 Task: Look for space in Miramichi, Canada from 5th September, 2023 to 12th September, 2023 for 2 adults in price range Rs.10000 to Rs.15000.  With 1  bedroom having 1 bed and 1 bathroom. Property type can be house, flat, guest house, hotel. Booking option can be shelf check-in. Required host language is English.
Action: Mouse moved to (547, 114)
Screenshot: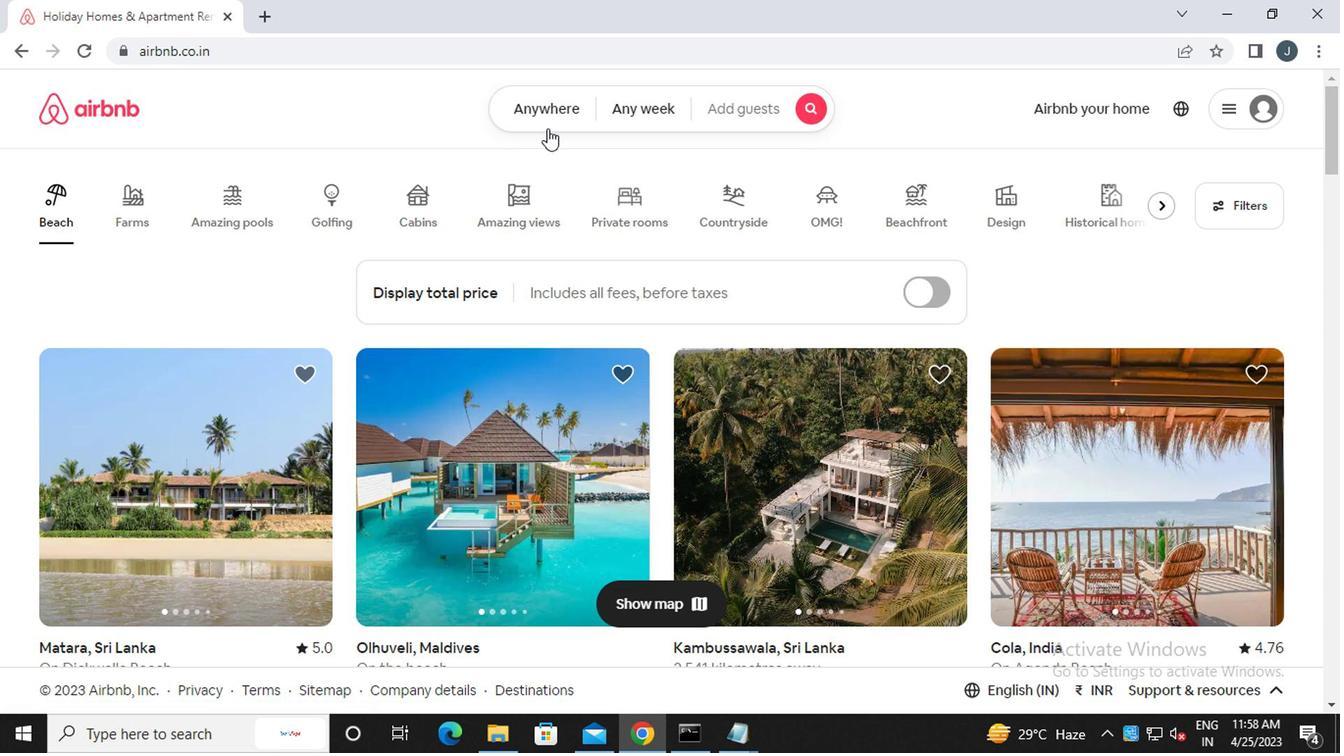 
Action: Mouse pressed left at (547, 114)
Screenshot: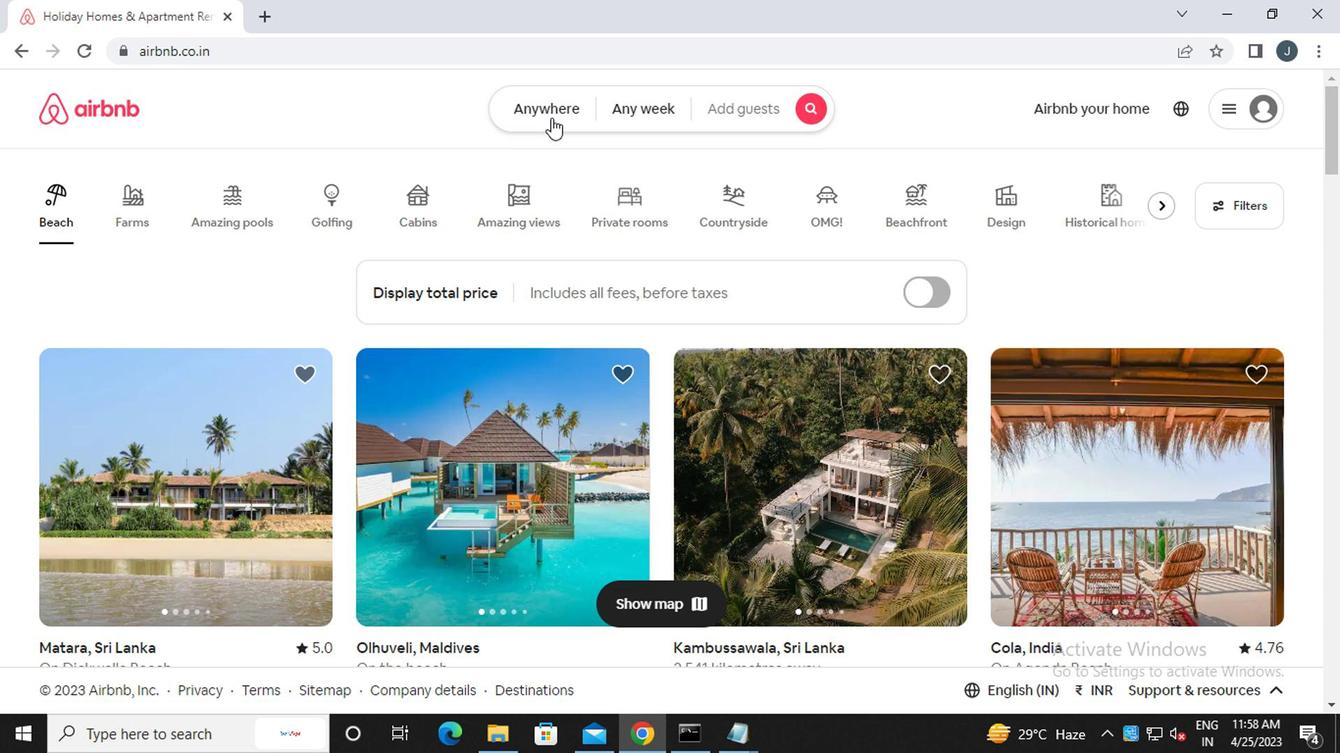 
Action: Mouse moved to (341, 192)
Screenshot: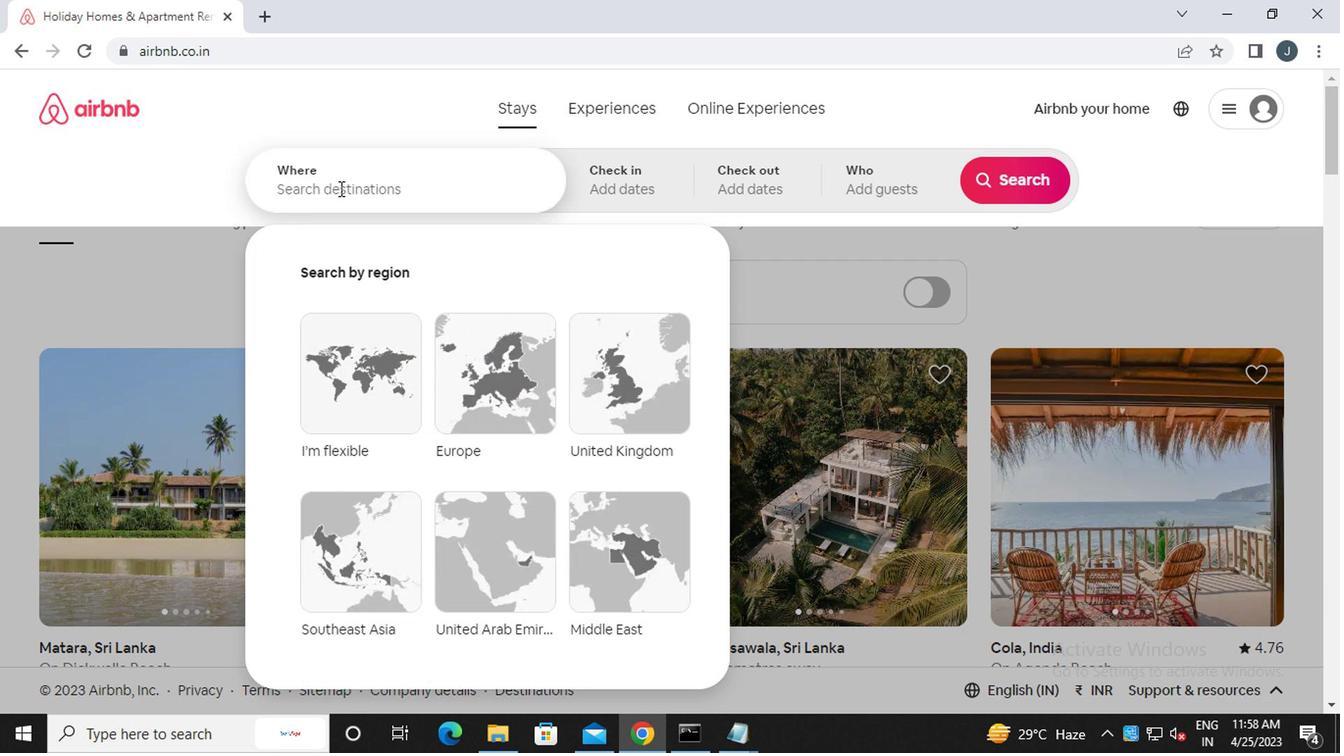 
Action: Mouse pressed left at (341, 192)
Screenshot: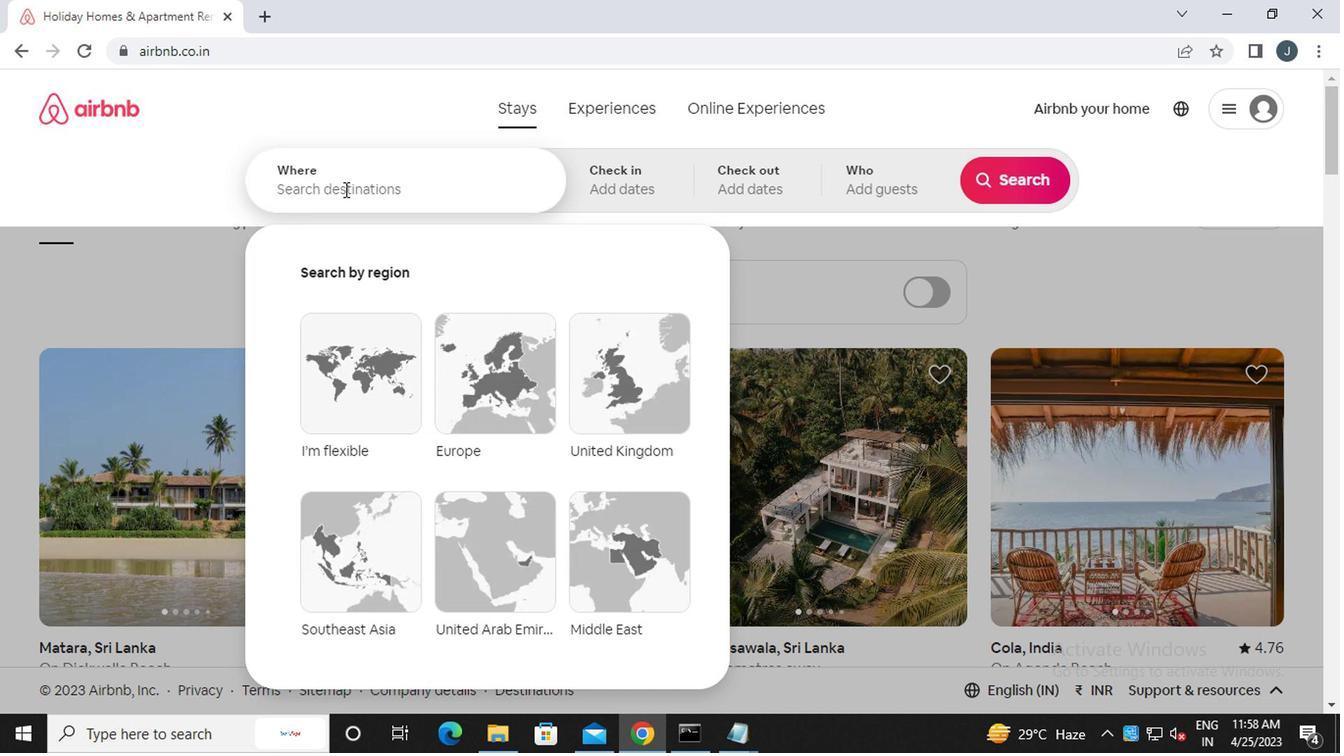 
Action: Key pressed m<Key.caps_lock>iramichi,<Key.caps_lock>c<Key.caps_lock>anada
Screenshot: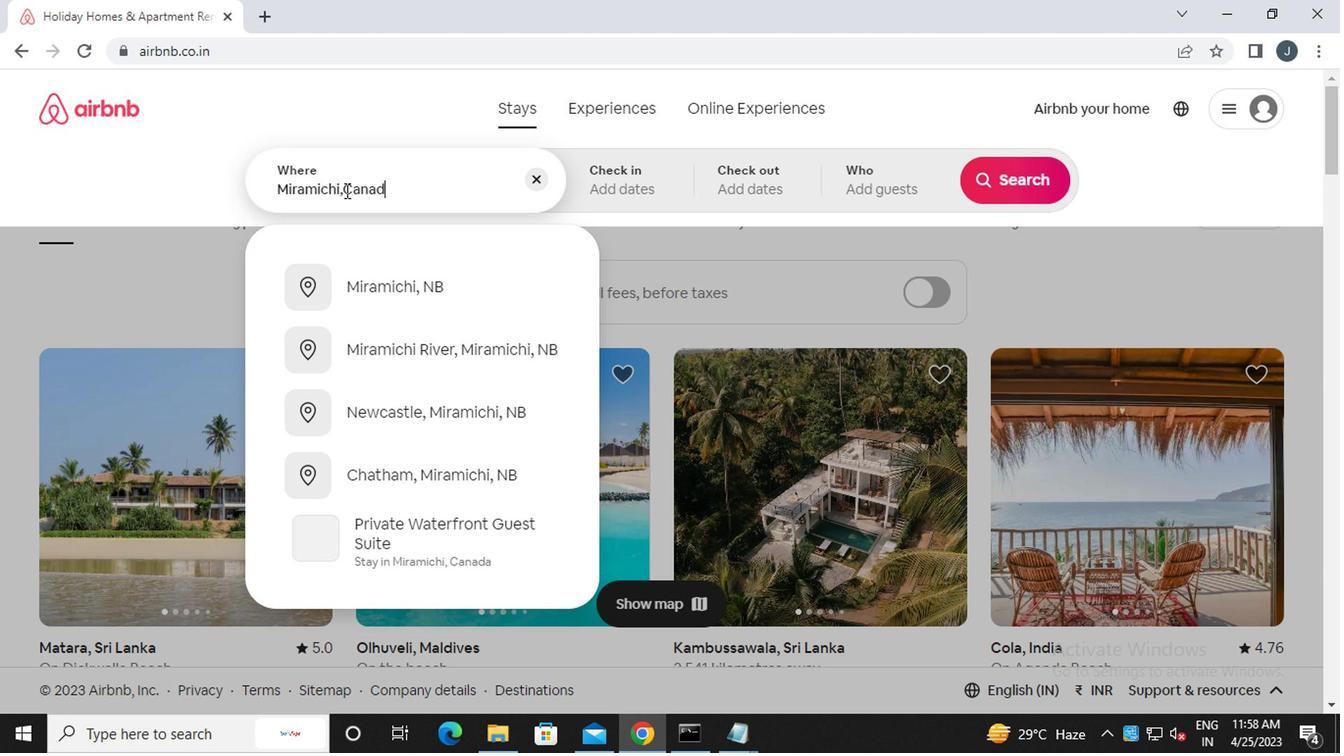 
Action: Mouse moved to (614, 177)
Screenshot: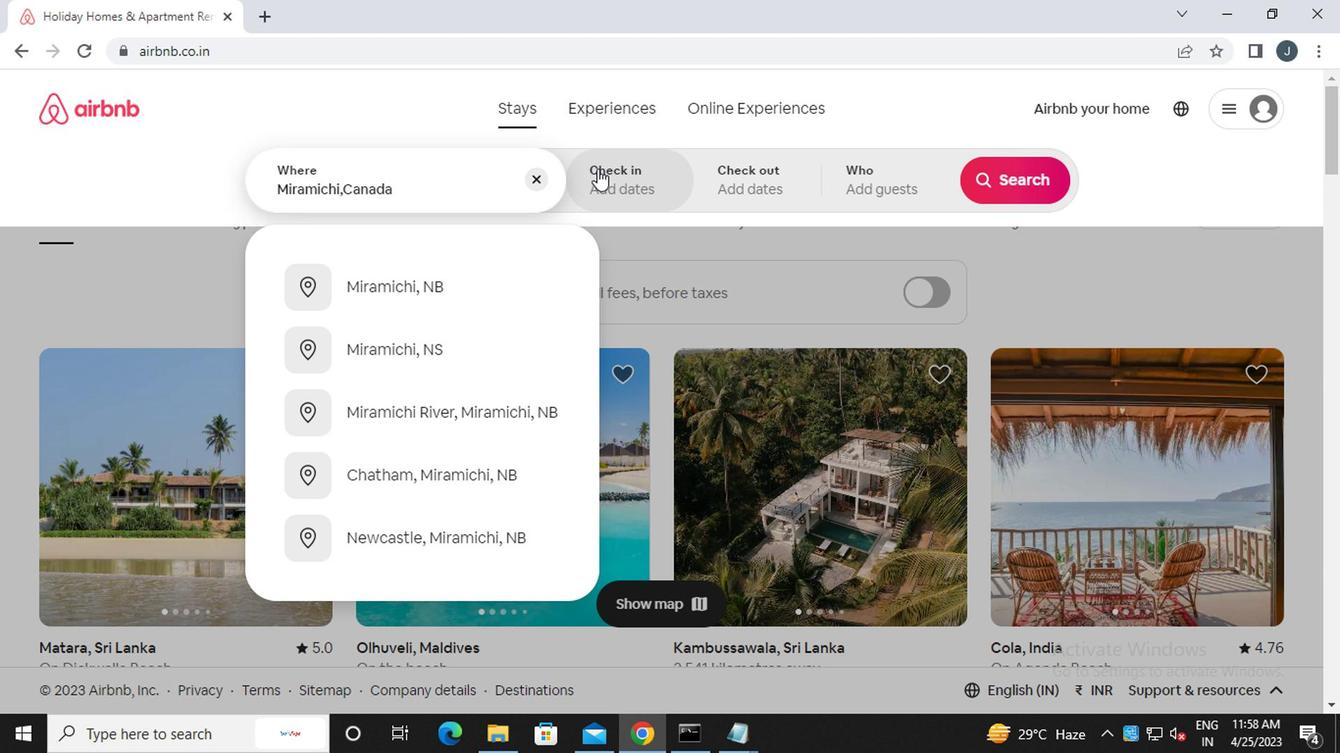 
Action: Mouse pressed left at (614, 177)
Screenshot: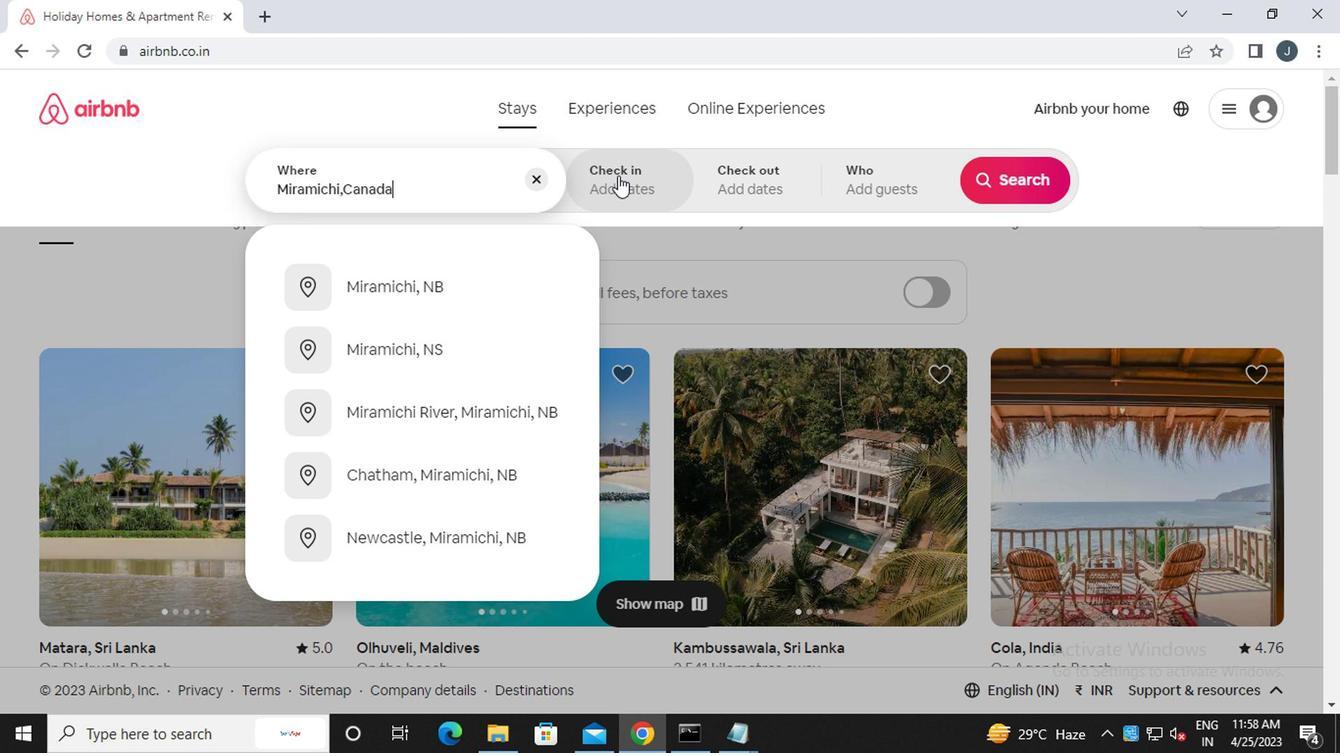 
Action: Mouse moved to (1002, 339)
Screenshot: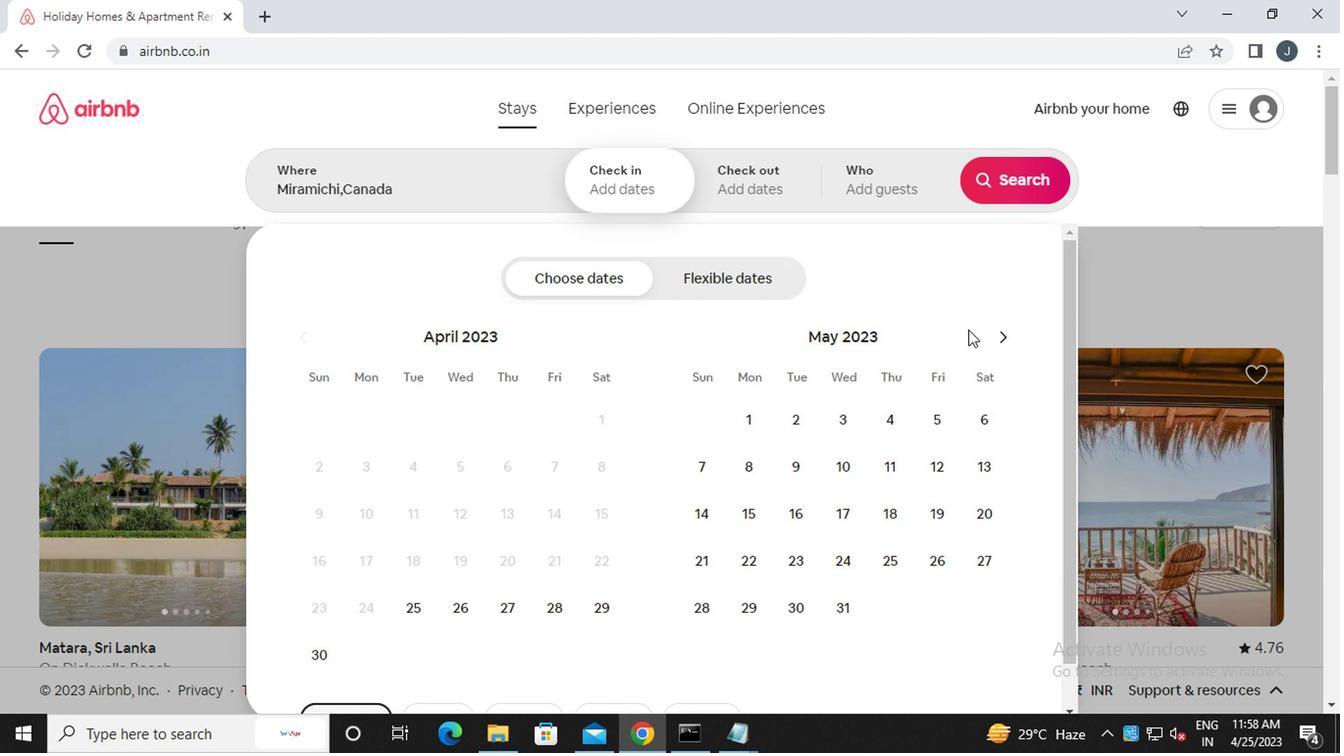 
Action: Mouse pressed left at (1002, 339)
Screenshot: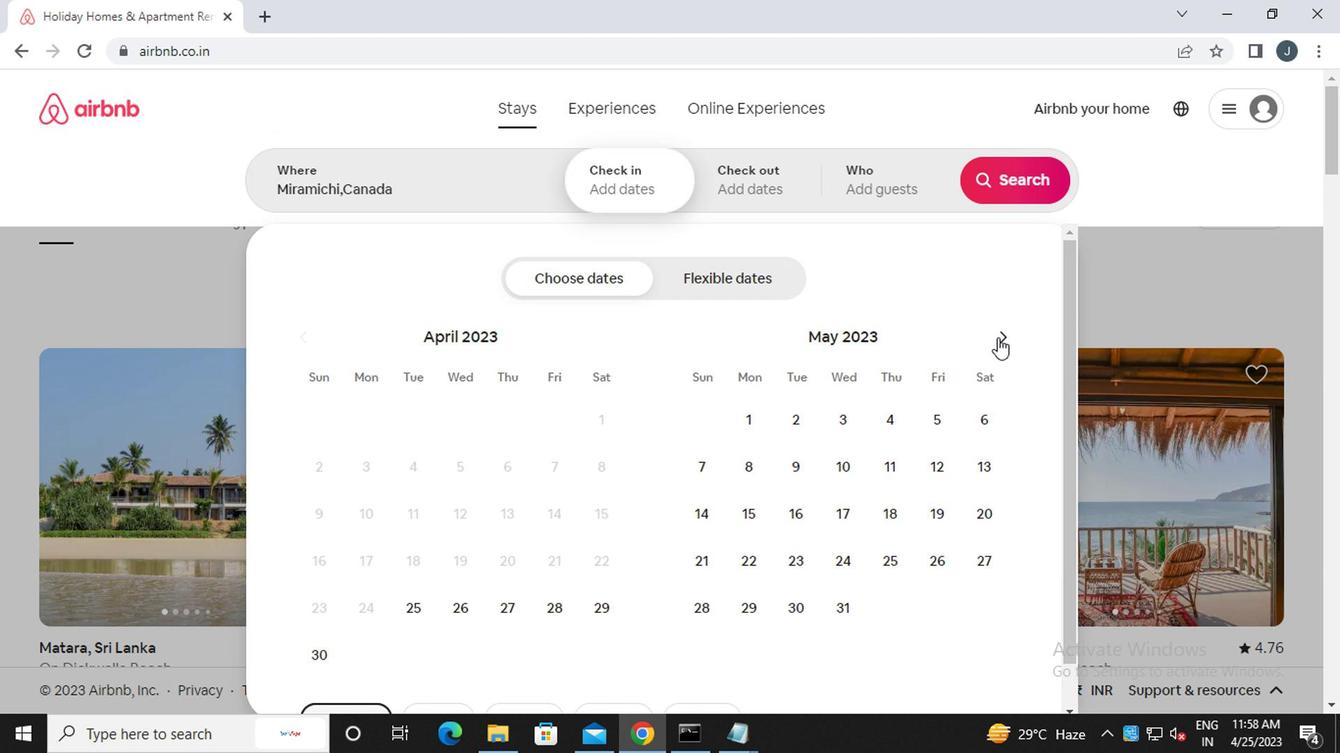 
Action: Mouse moved to (1003, 337)
Screenshot: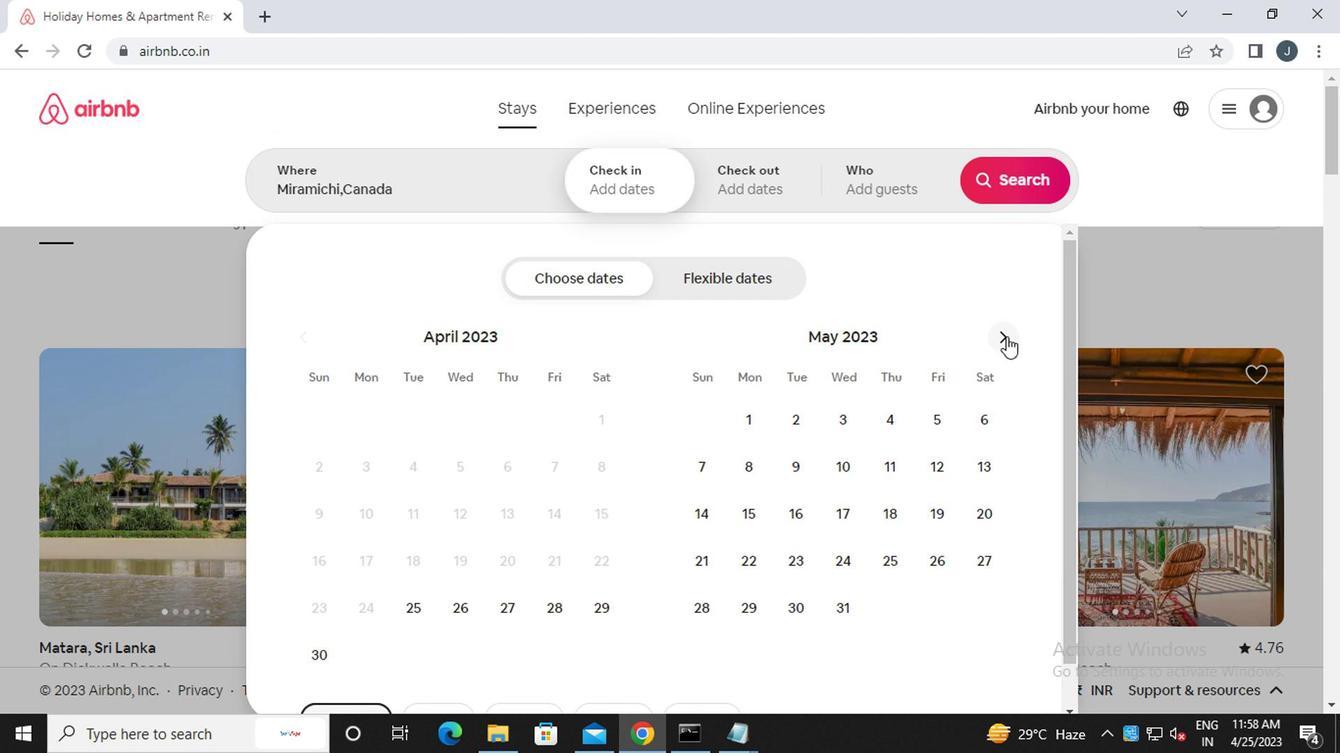 
Action: Mouse pressed left at (1003, 337)
Screenshot: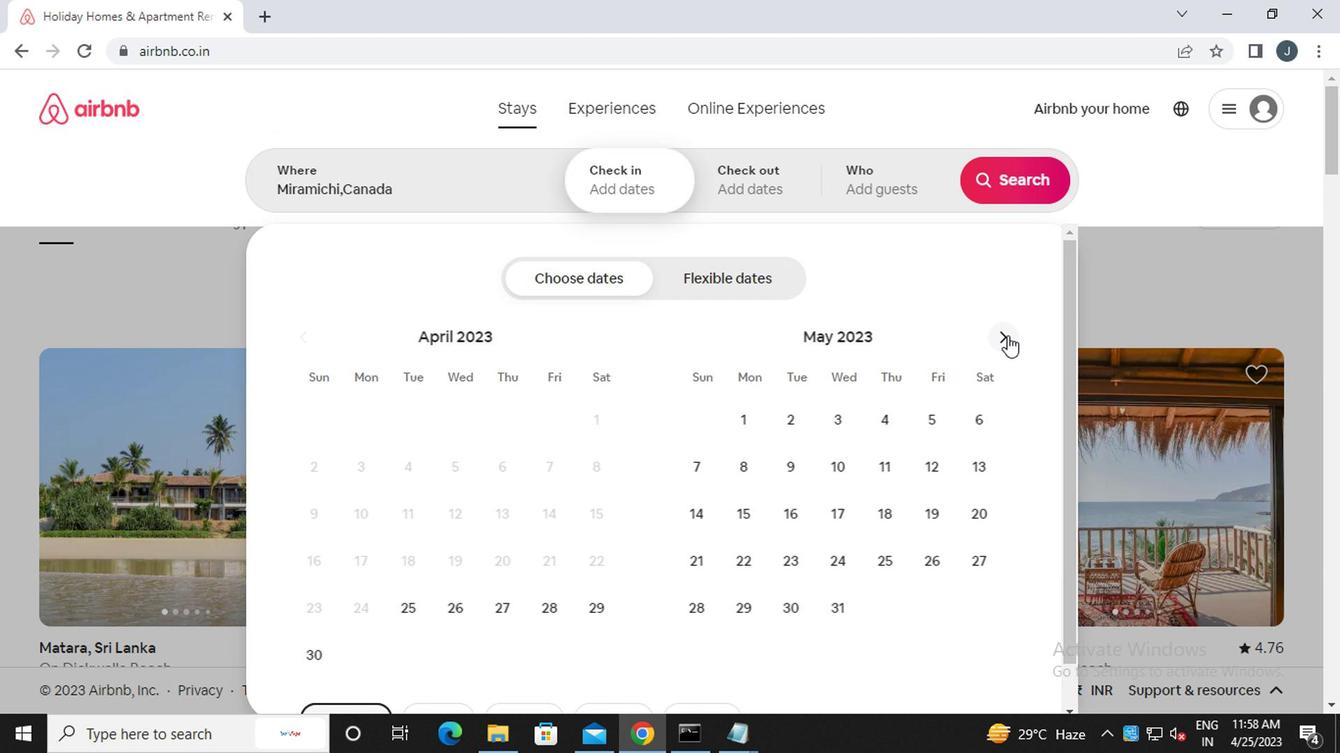 
Action: Mouse moved to (1004, 337)
Screenshot: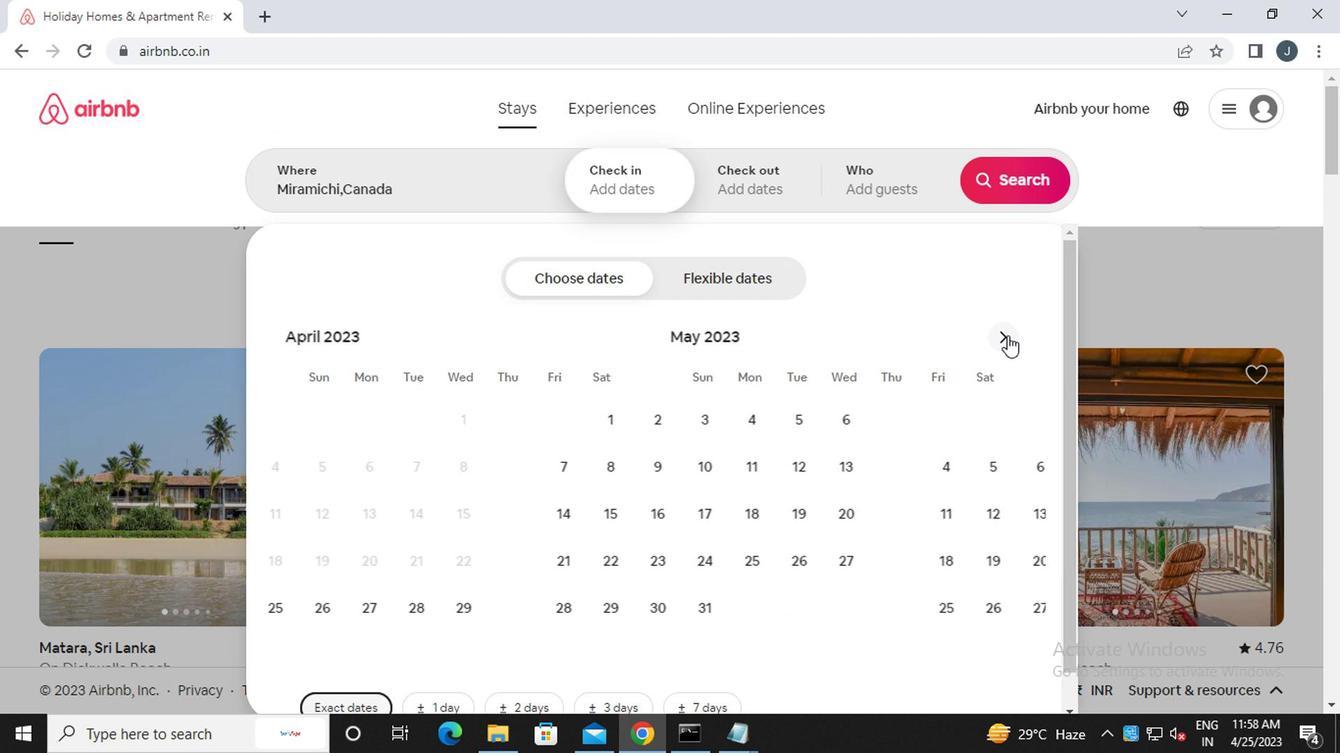 
Action: Mouse pressed left at (1004, 337)
Screenshot: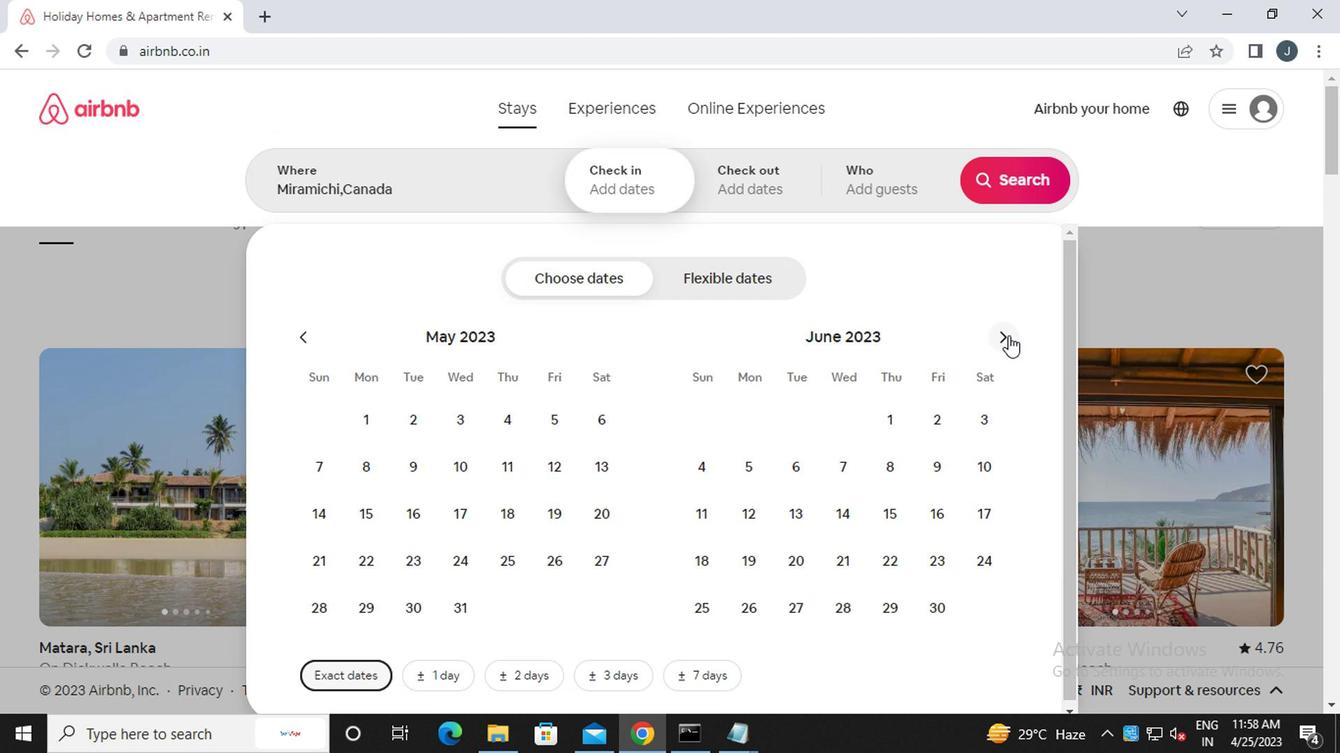 
Action: Mouse pressed left at (1004, 337)
Screenshot: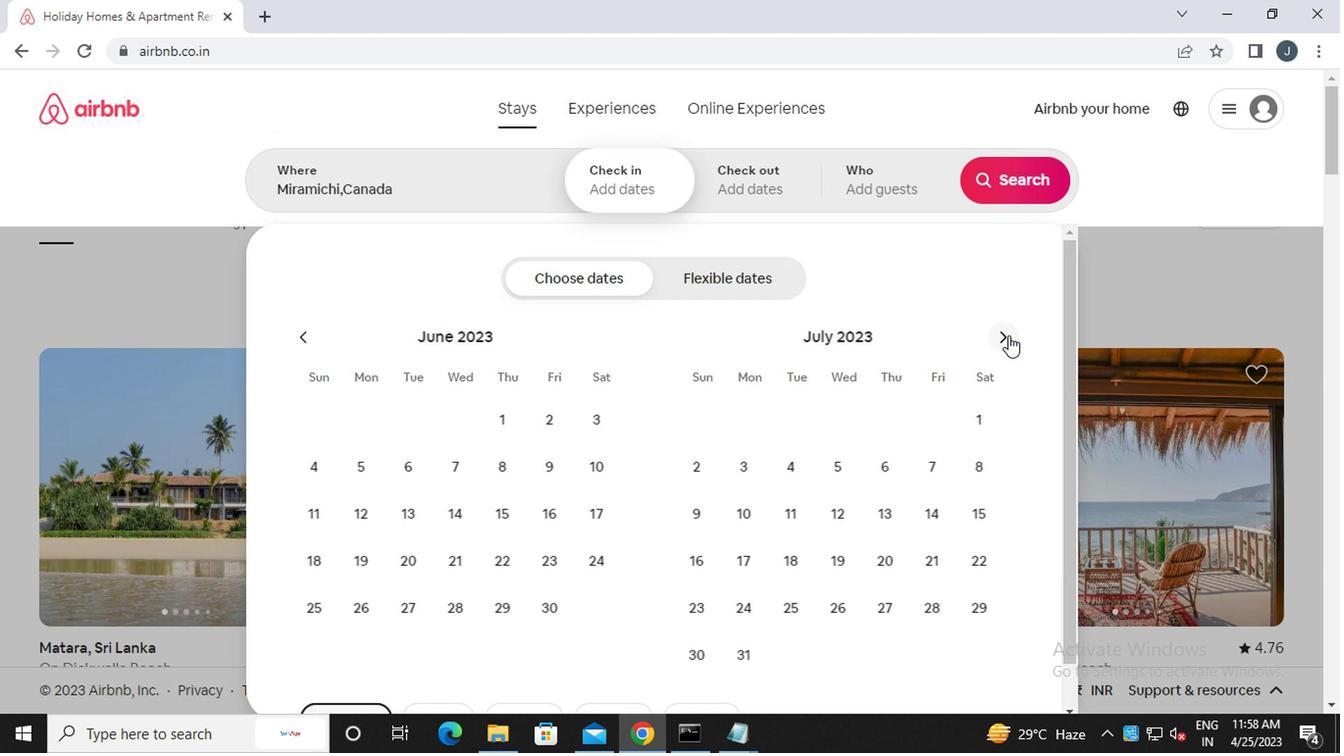 
Action: Mouse moved to (795, 471)
Screenshot: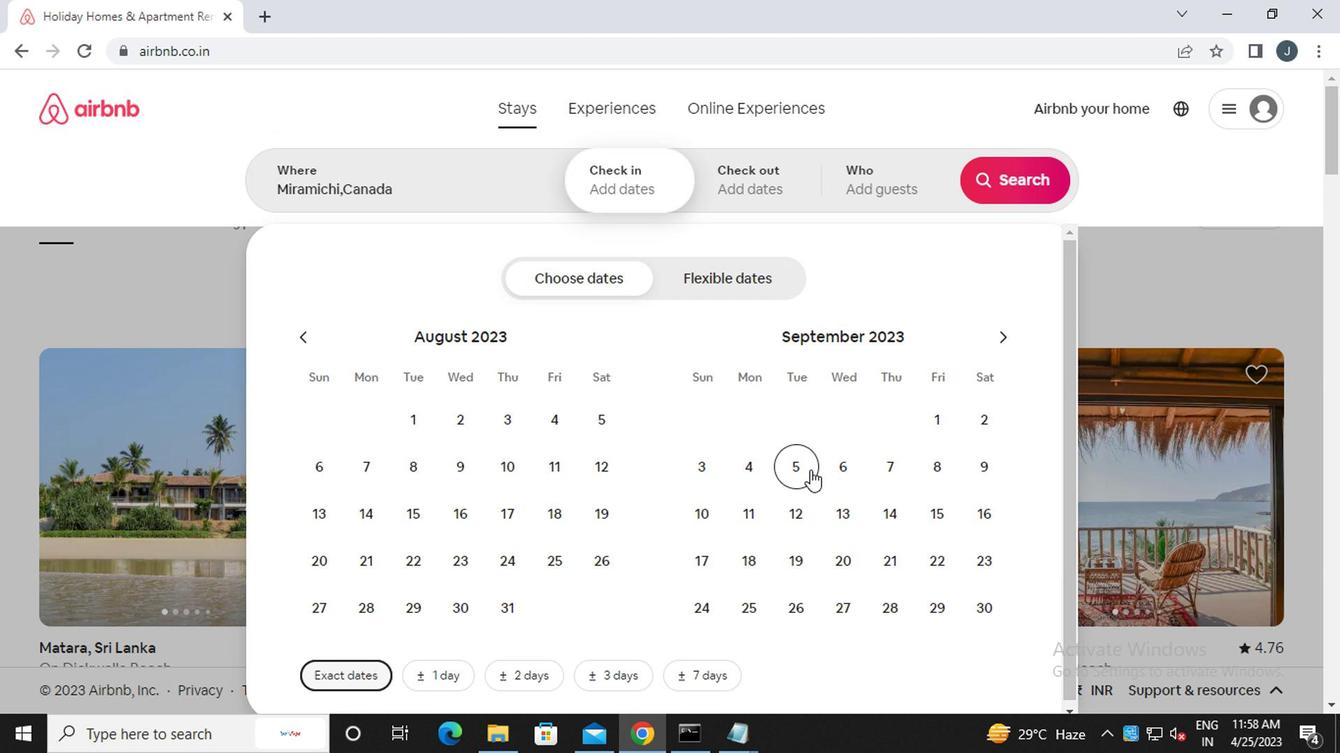 
Action: Mouse pressed left at (795, 471)
Screenshot: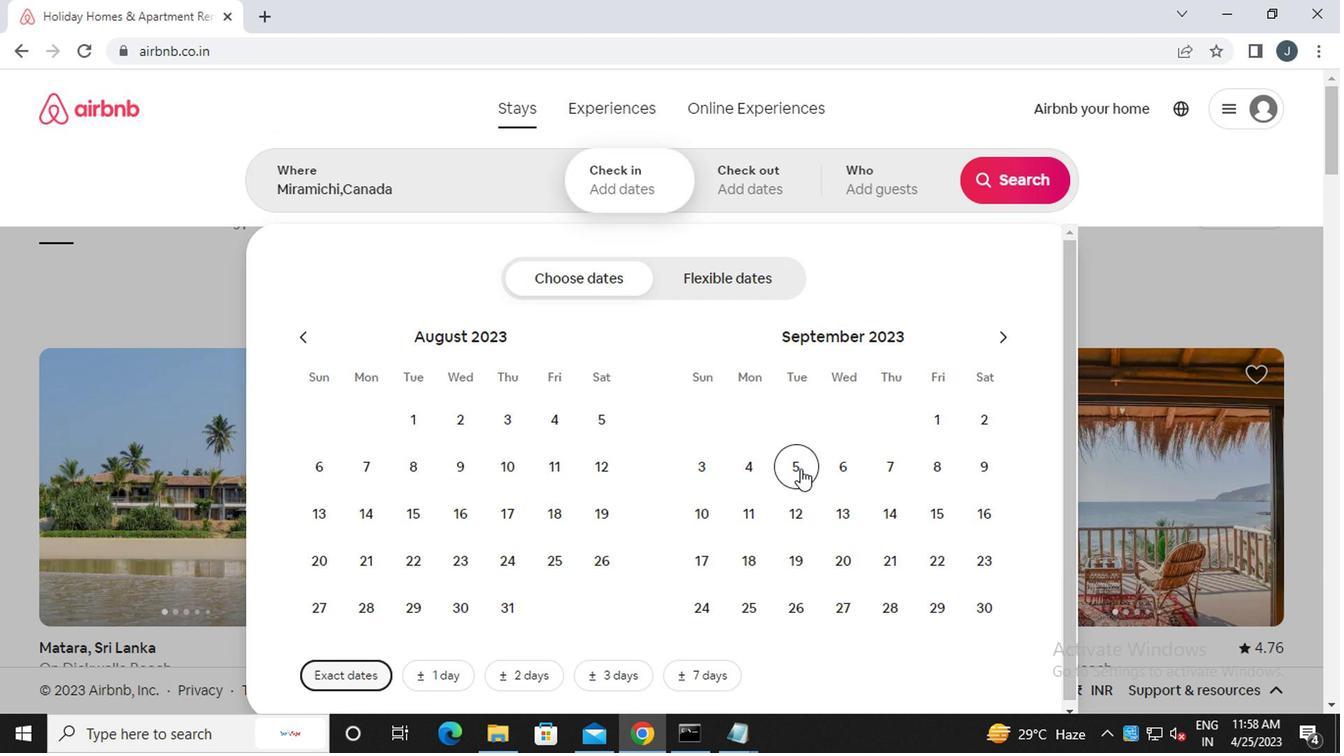 
Action: Mouse moved to (781, 511)
Screenshot: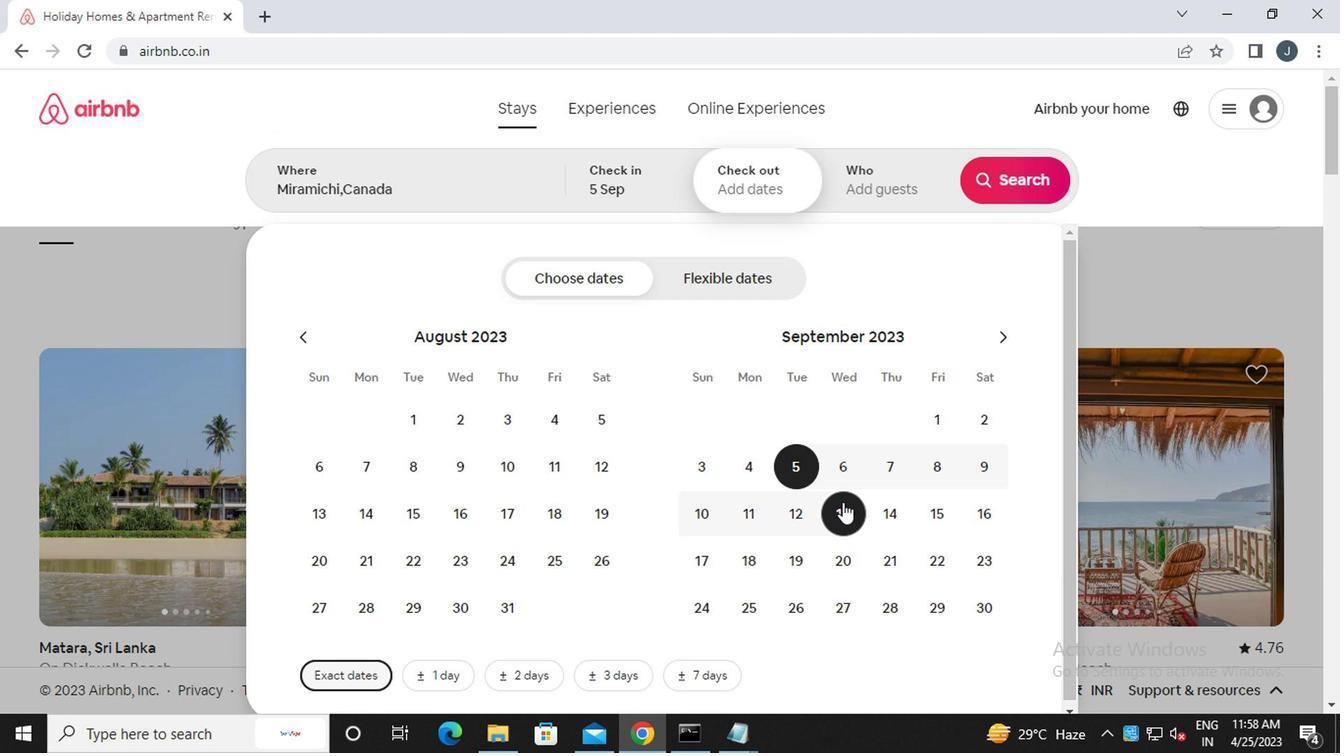 
Action: Mouse pressed left at (781, 511)
Screenshot: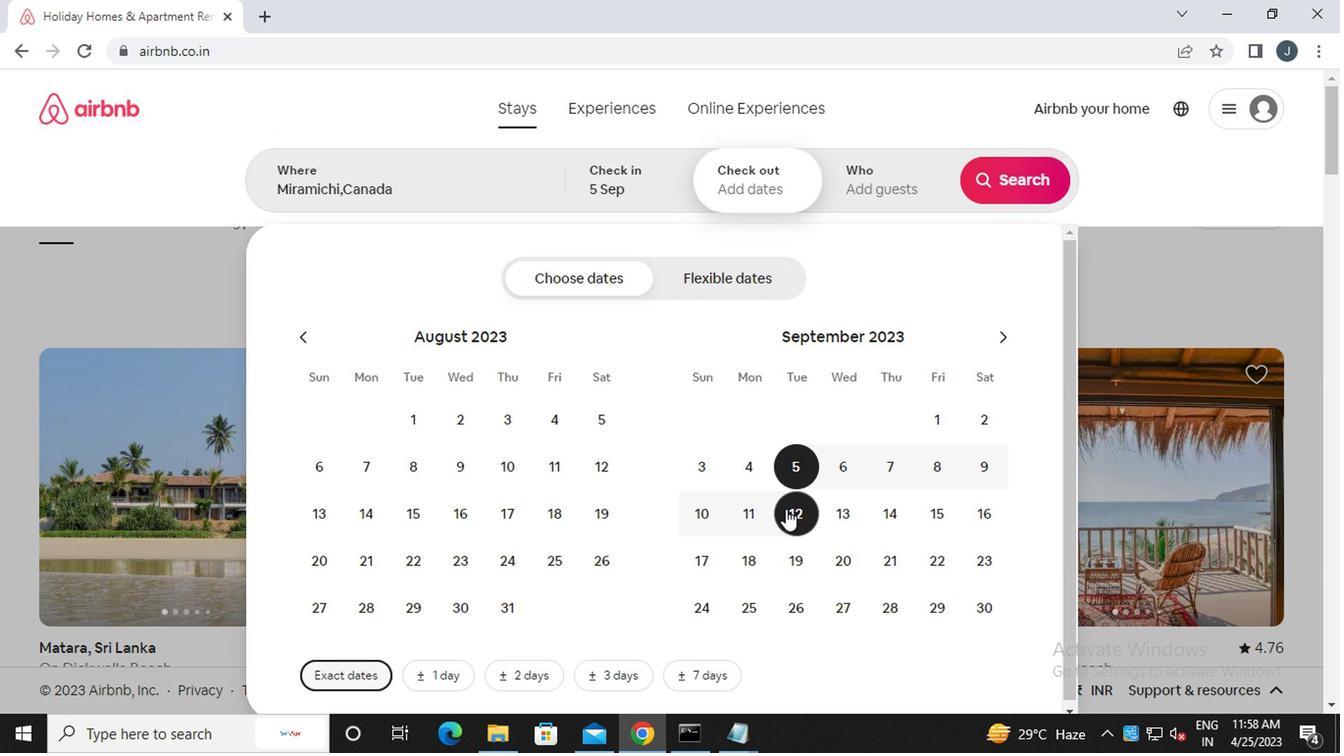 
Action: Mouse moved to (882, 191)
Screenshot: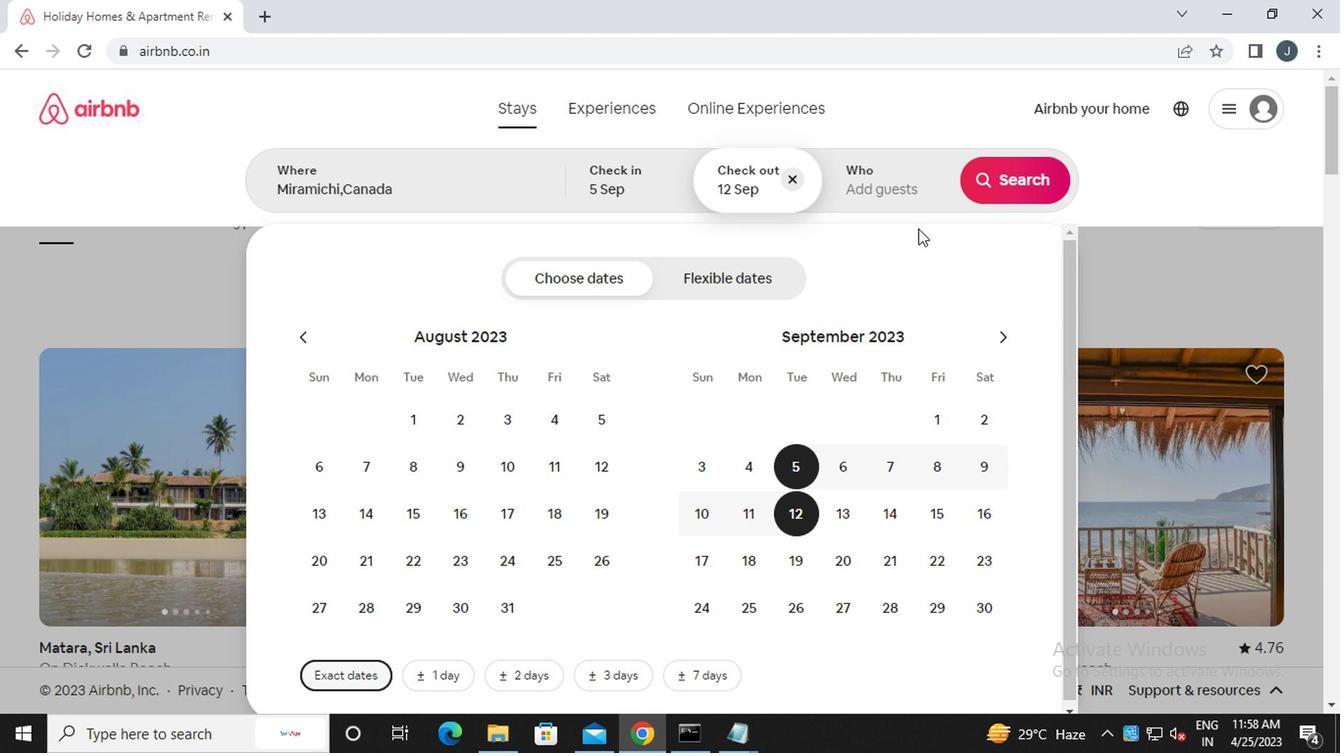 
Action: Mouse pressed left at (882, 191)
Screenshot: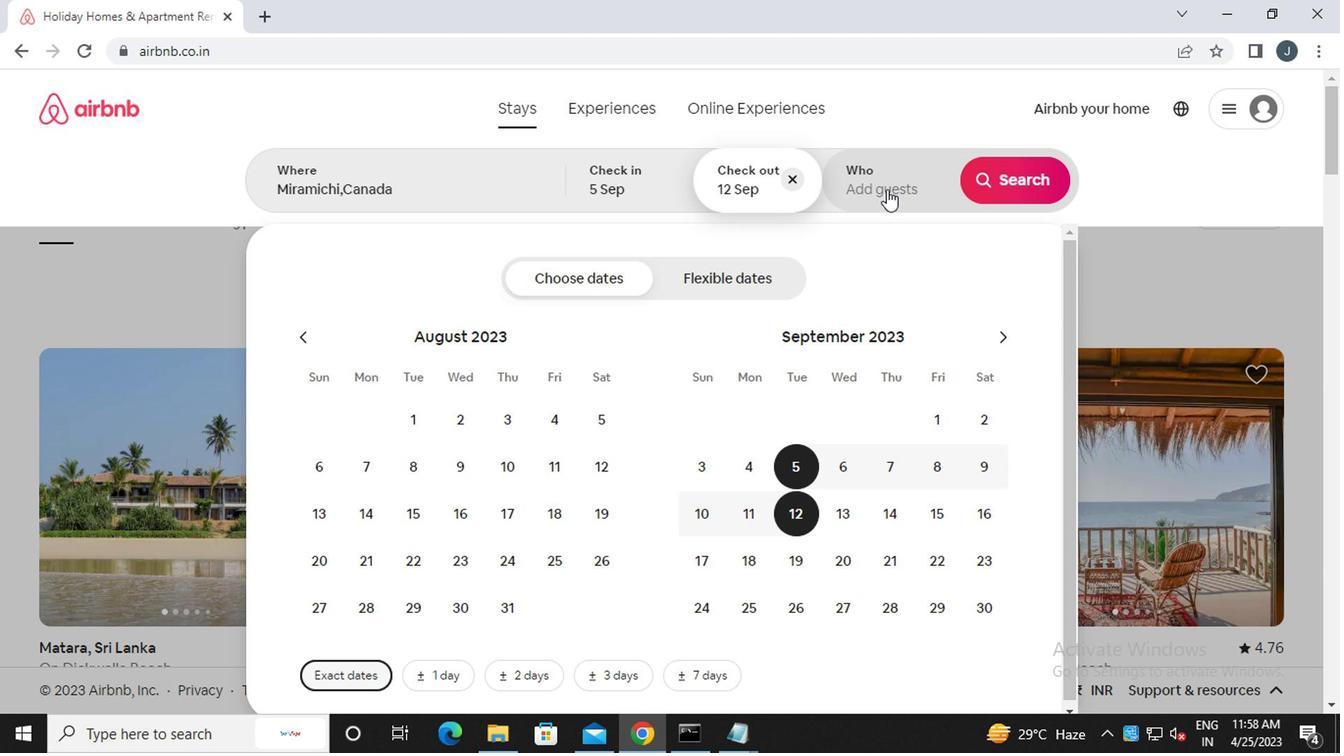 
Action: Mouse moved to (1010, 286)
Screenshot: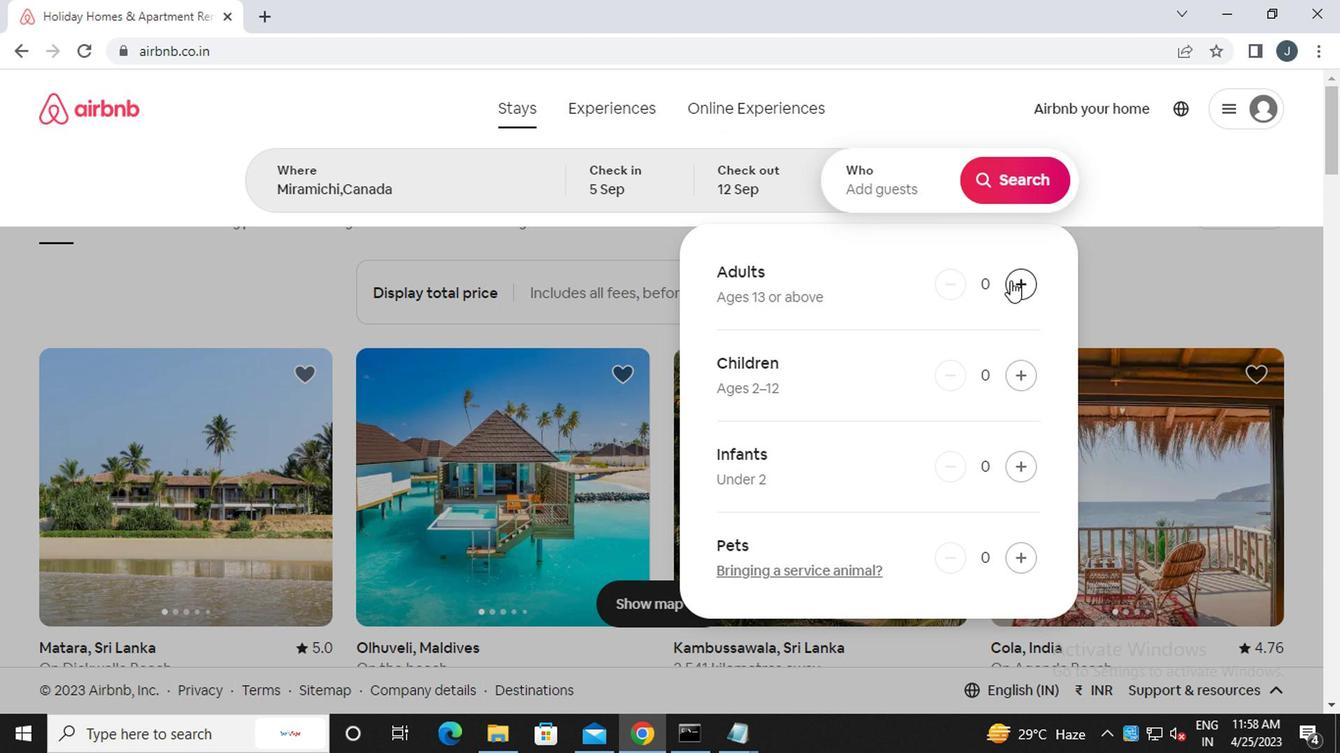 
Action: Mouse pressed left at (1010, 286)
Screenshot: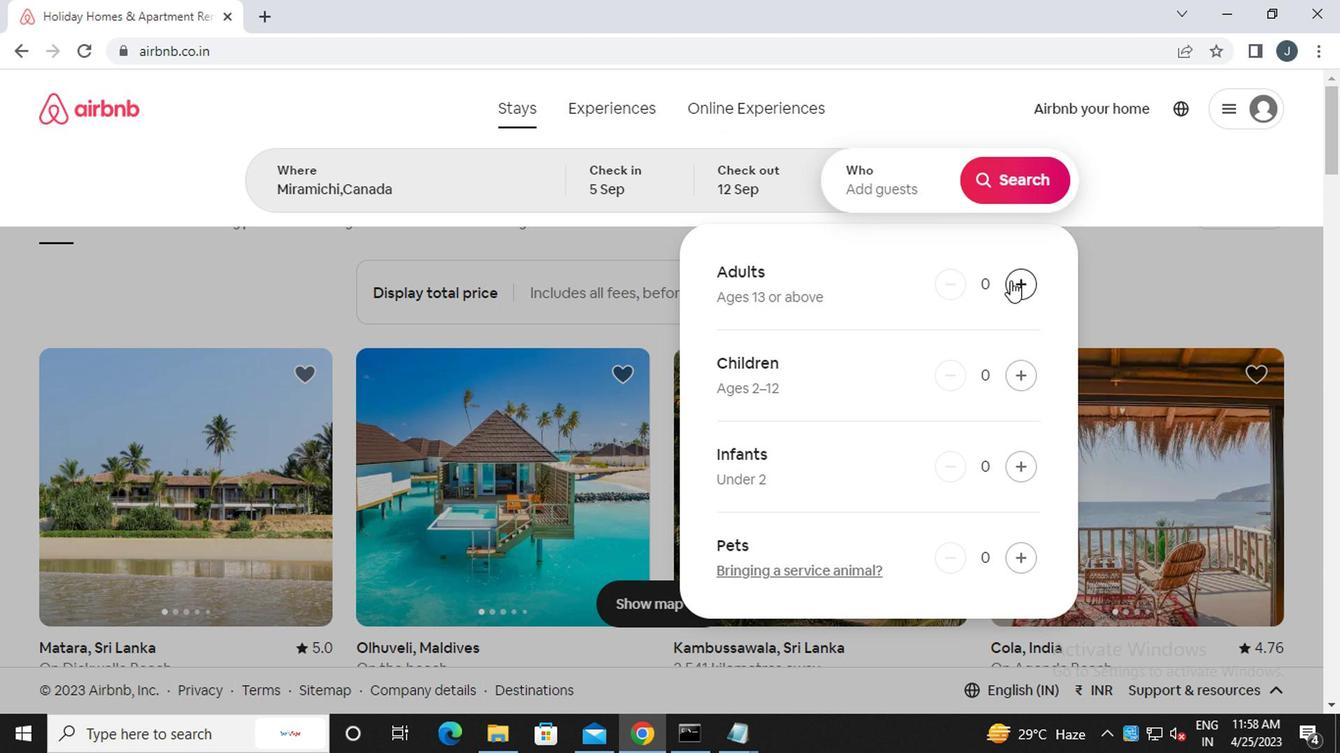 
Action: Mouse moved to (1010, 286)
Screenshot: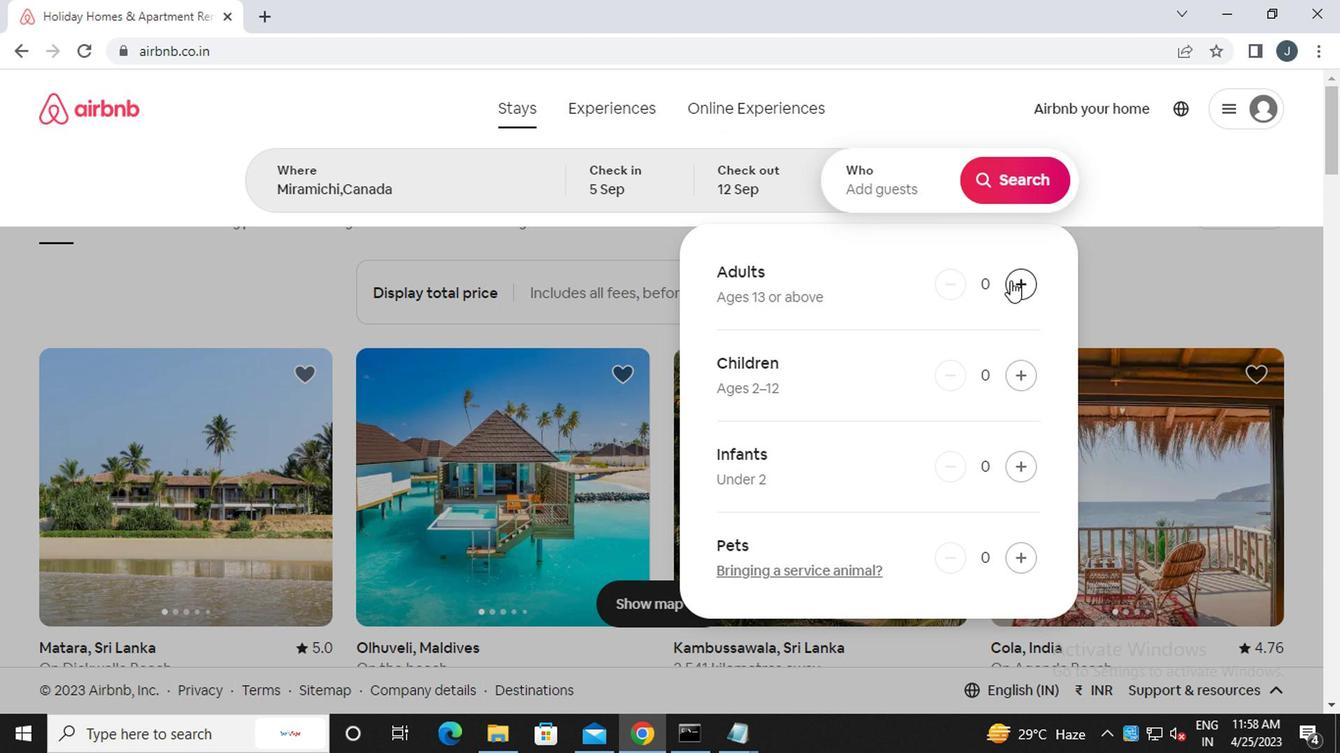 
Action: Mouse pressed left at (1010, 286)
Screenshot: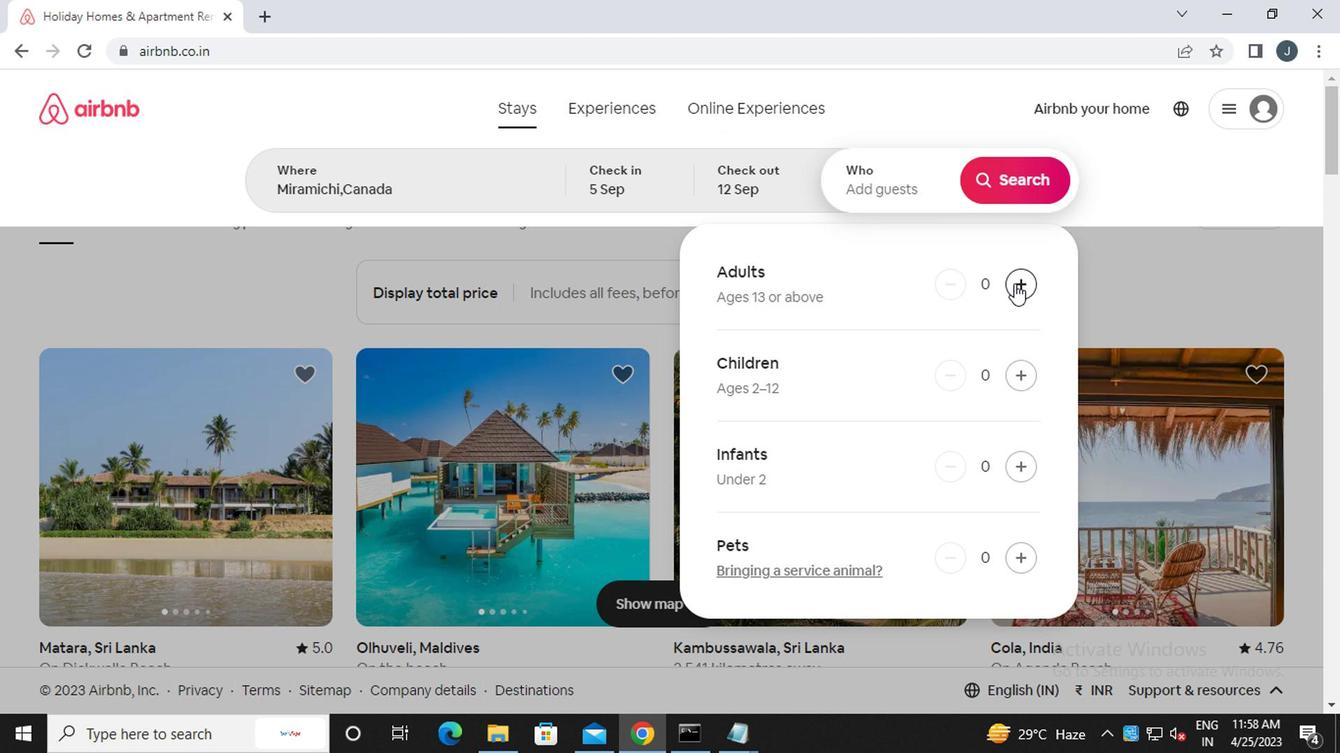 
Action: Mouse moved to (1019, 180)
Screenshot: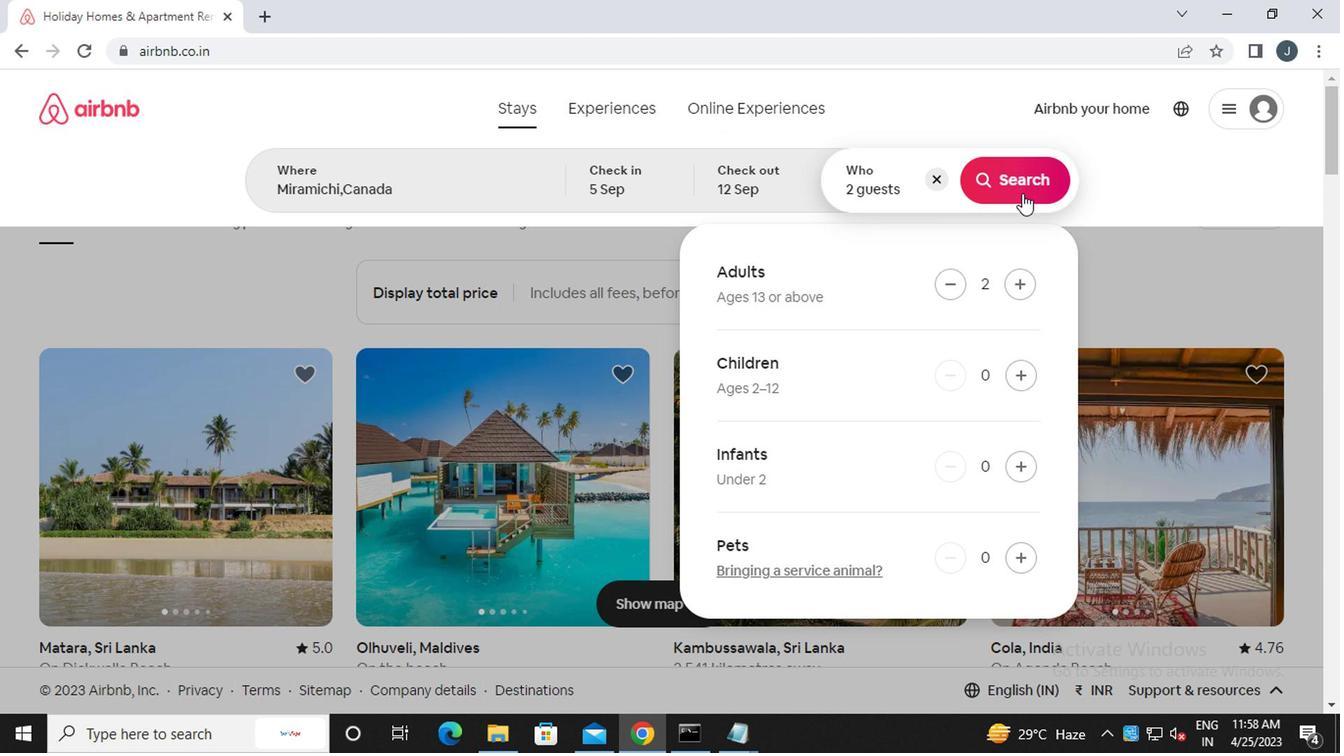 
Action: Mouse pressed left at (1019, 180)
Screenshot: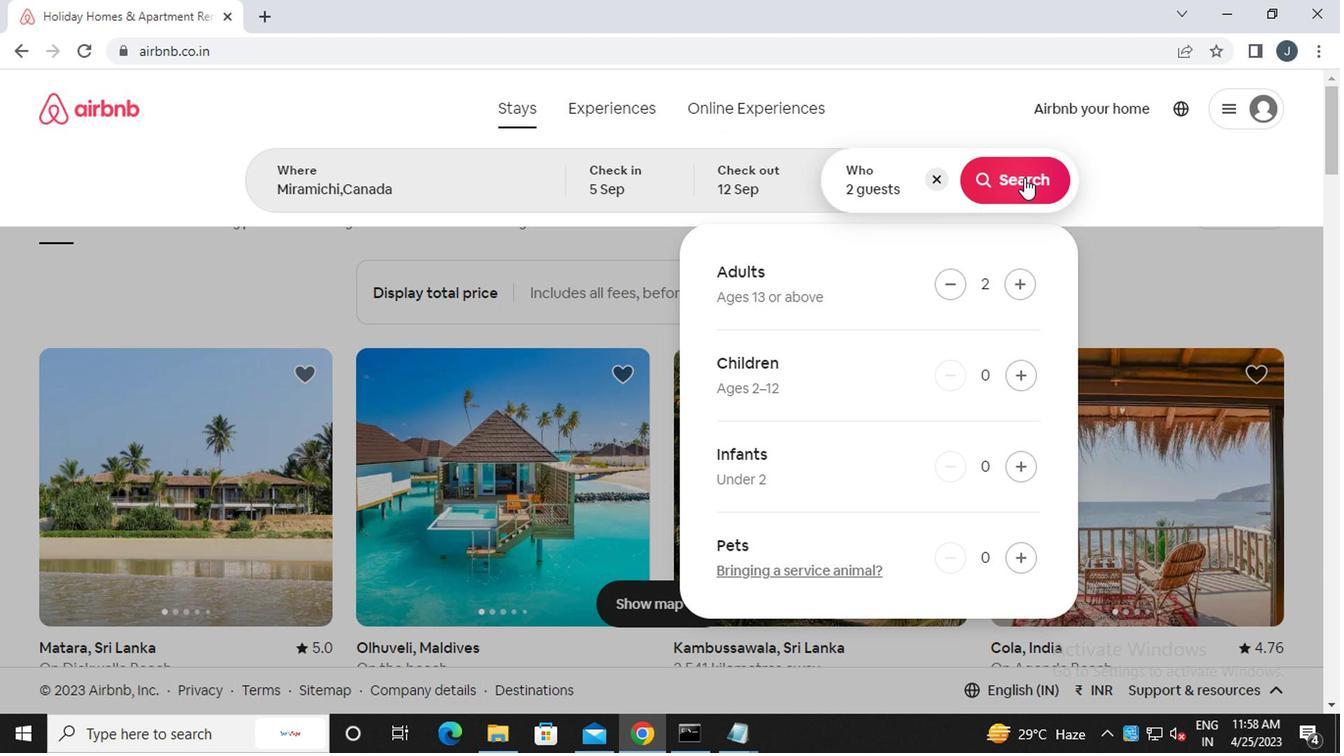 
Action: Mouse moved to (1268, 199)
Screenshot: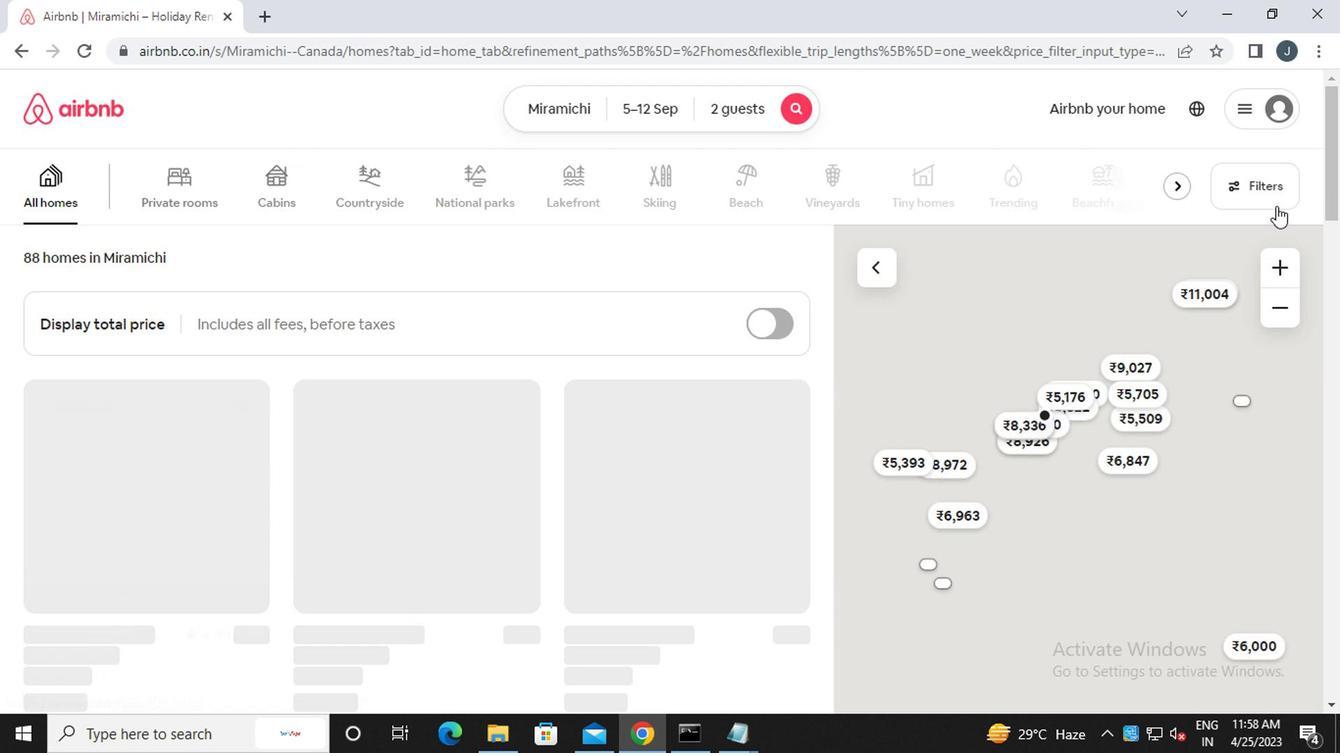 
Action: Mouse pressed left at (1268, 199)
Screenshot: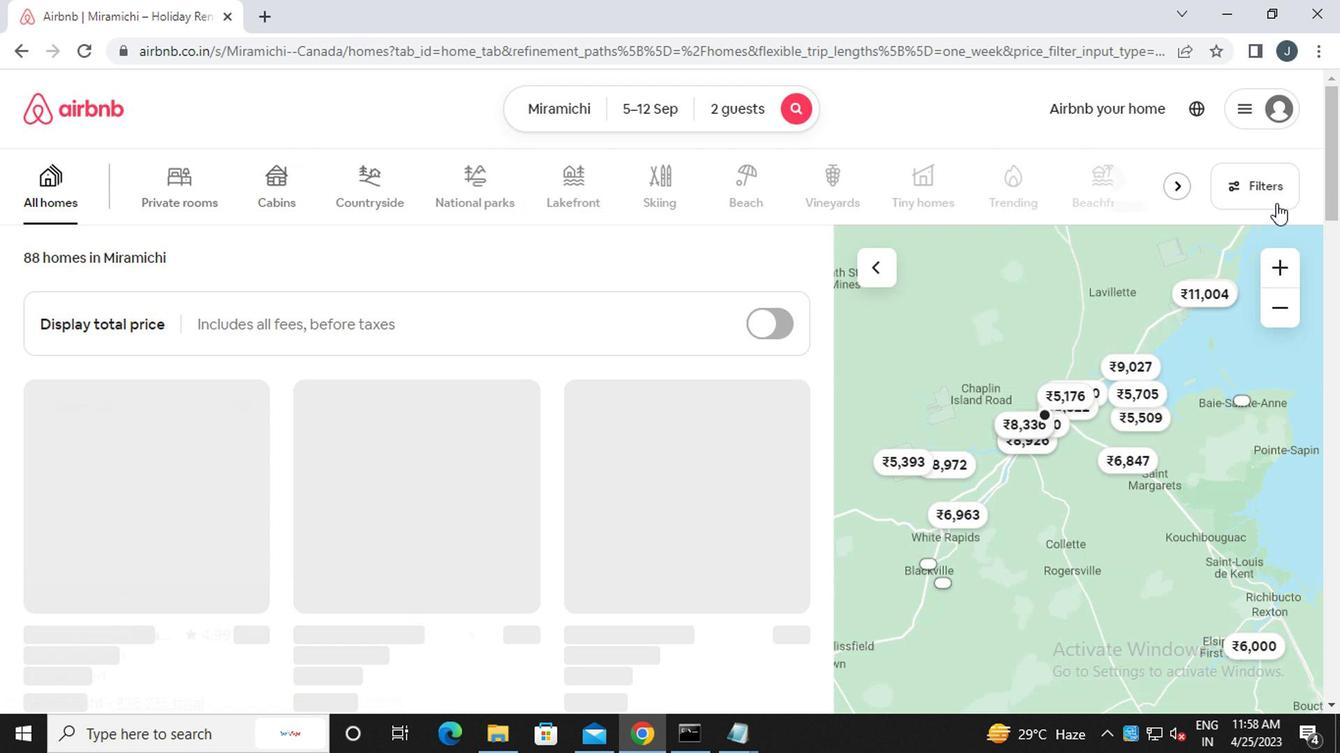 
Action: Mouse moved to (429, 427)
Screenshot: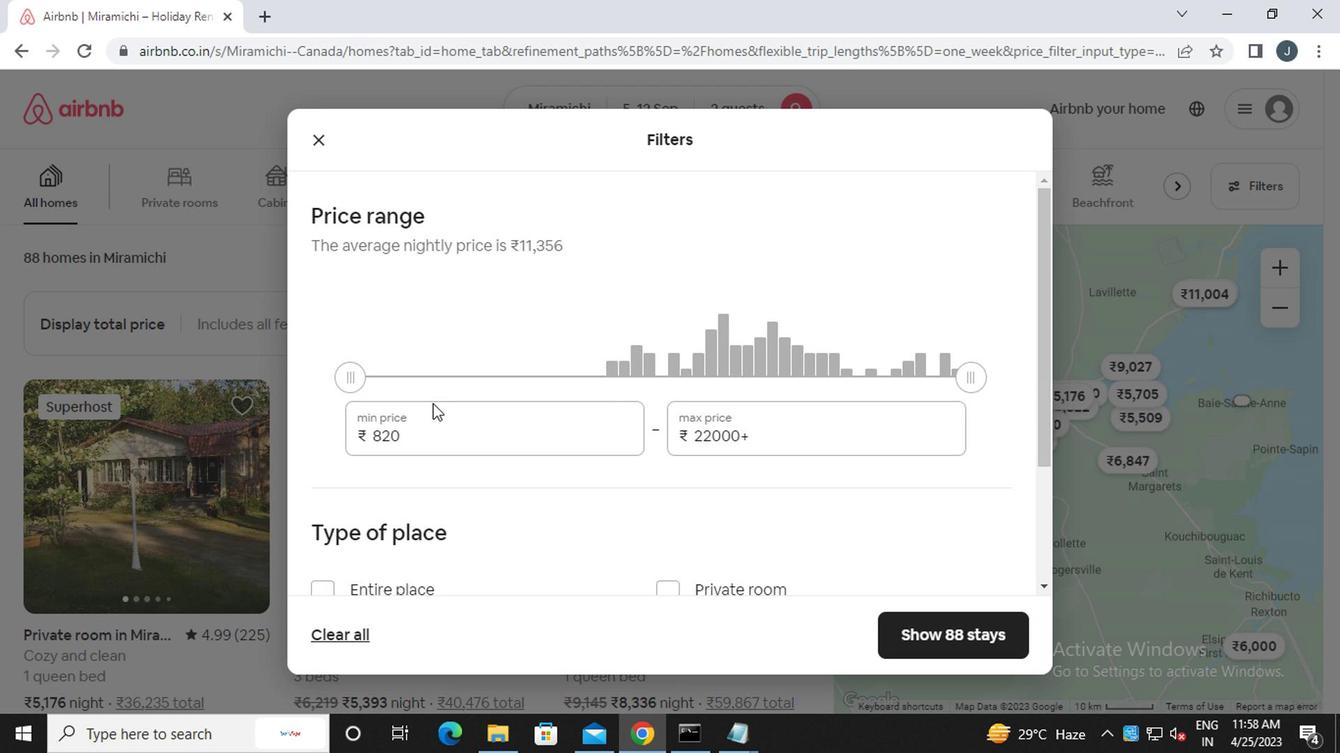 
Action: Mouse pressed left at (429, 427)
Screenshot: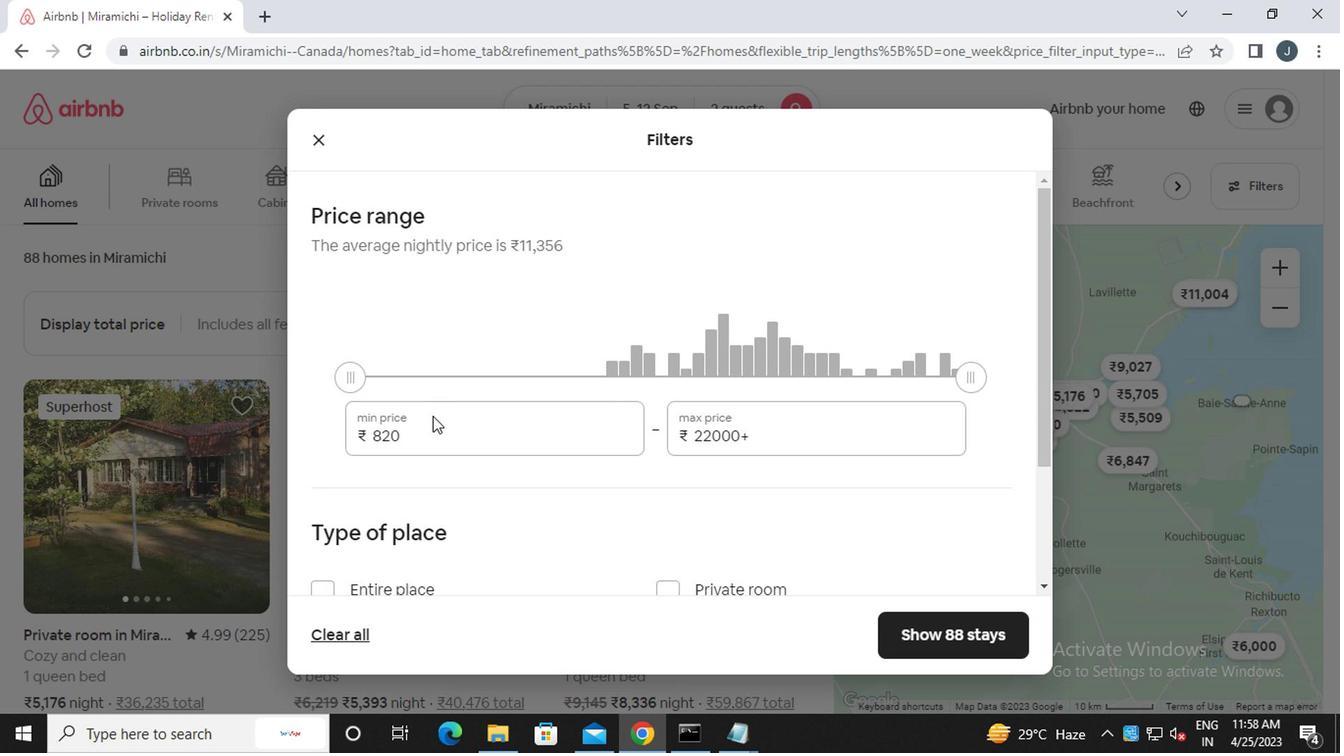 
Action: Mouse moved to (420, 427)
Screenshot: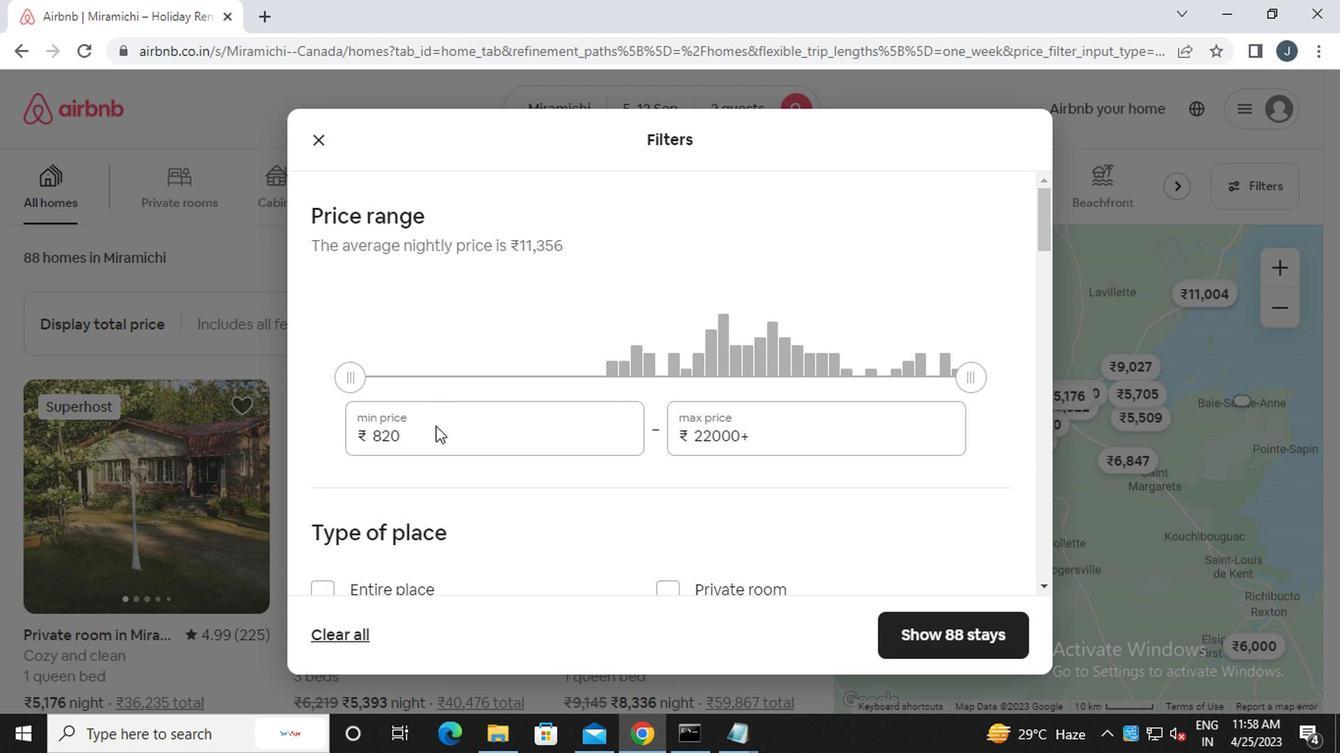 
Action: Key pressed <Key.backspace><Key.backspace><Key.backspace><<97>><<96>><<96>><<96>><<96>>
Screenshot: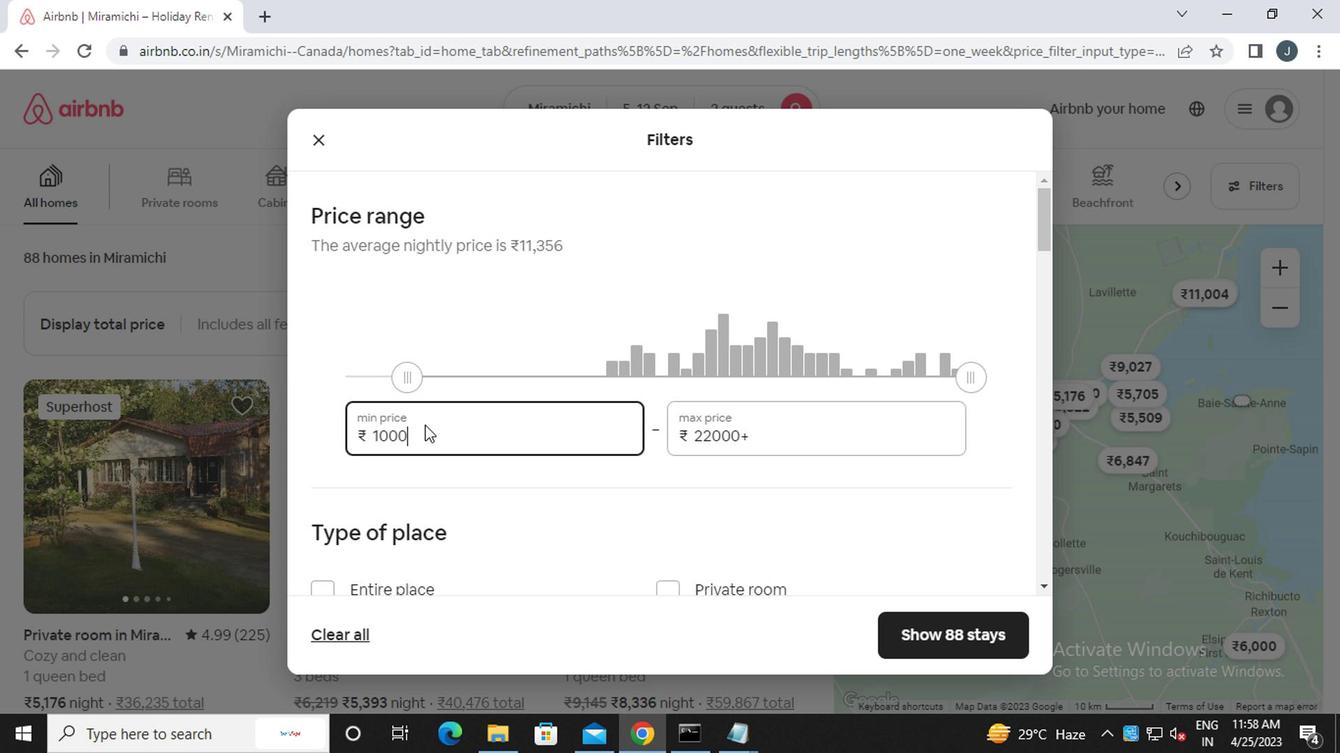 
Action: Mouse moved to (774, 423)
Screenshot: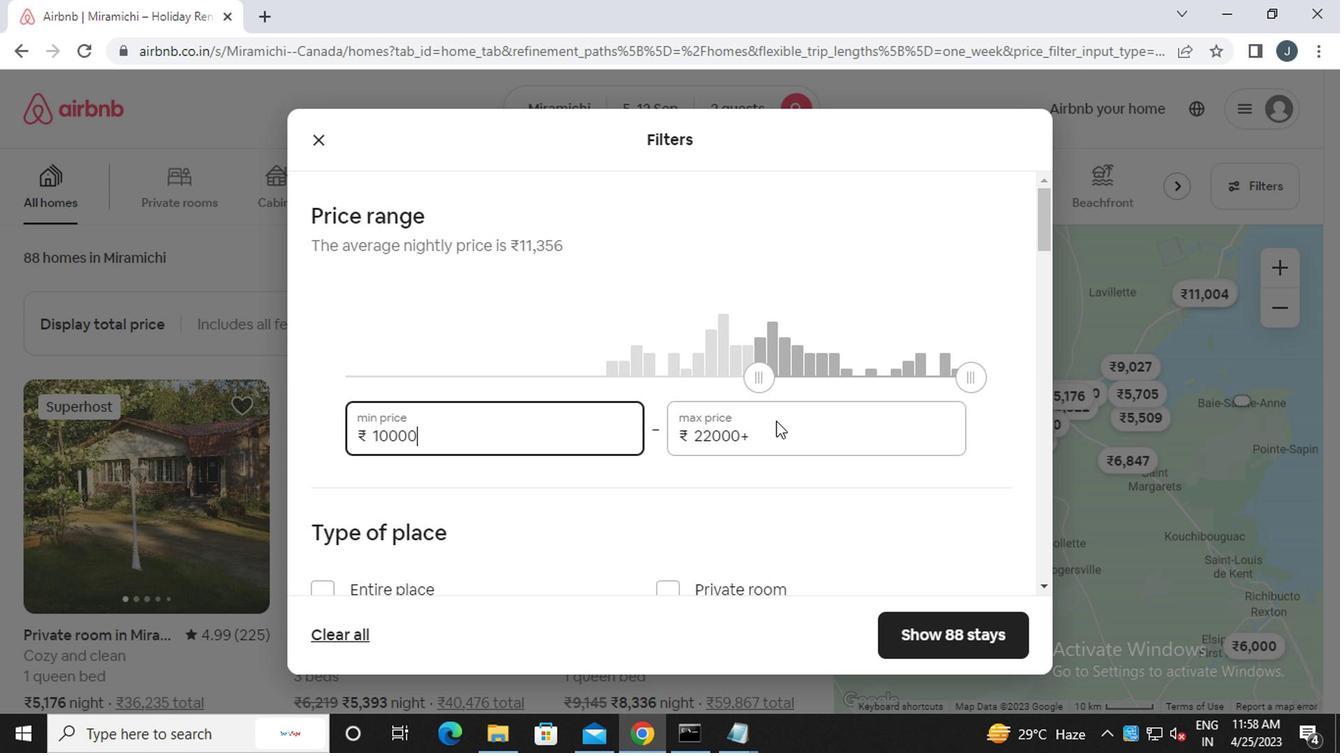 
Action: Mouse pressed left at (774, 423)
Screenshot: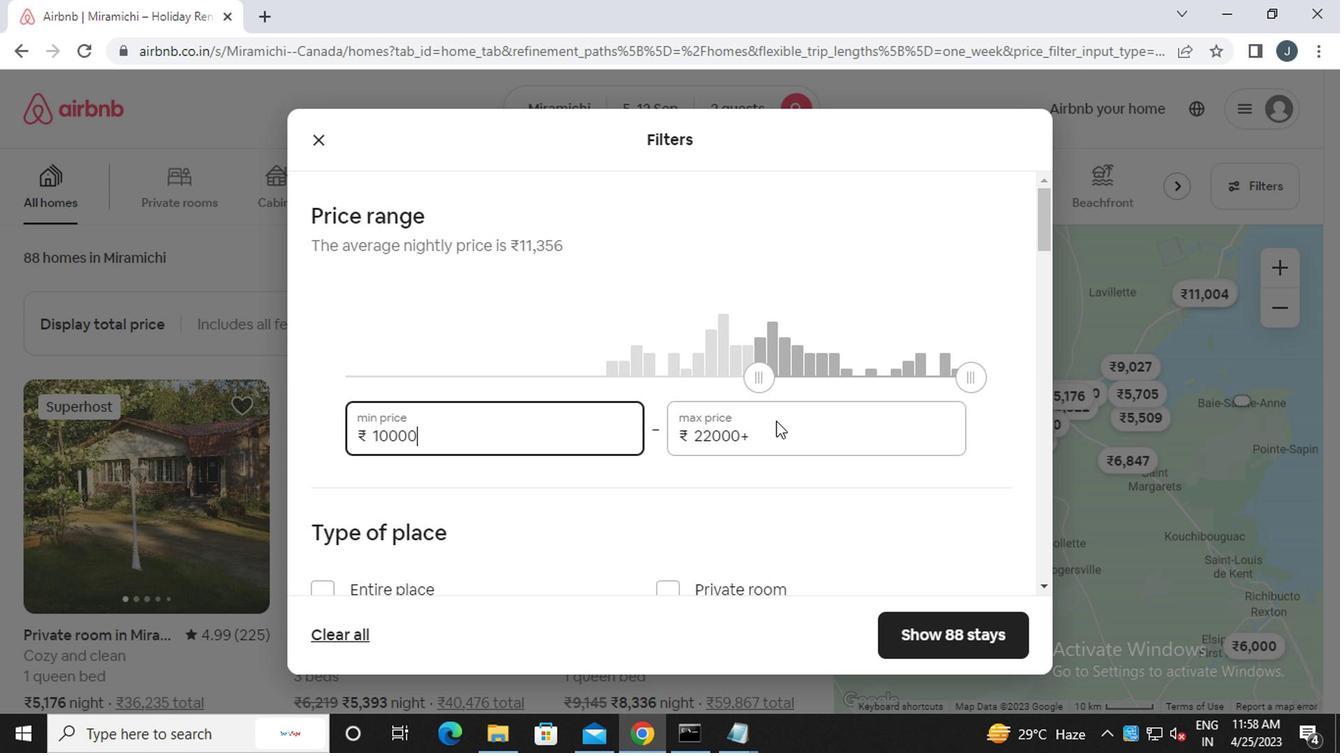 
Action: Mouse moved to (775, 424)
Screenshot: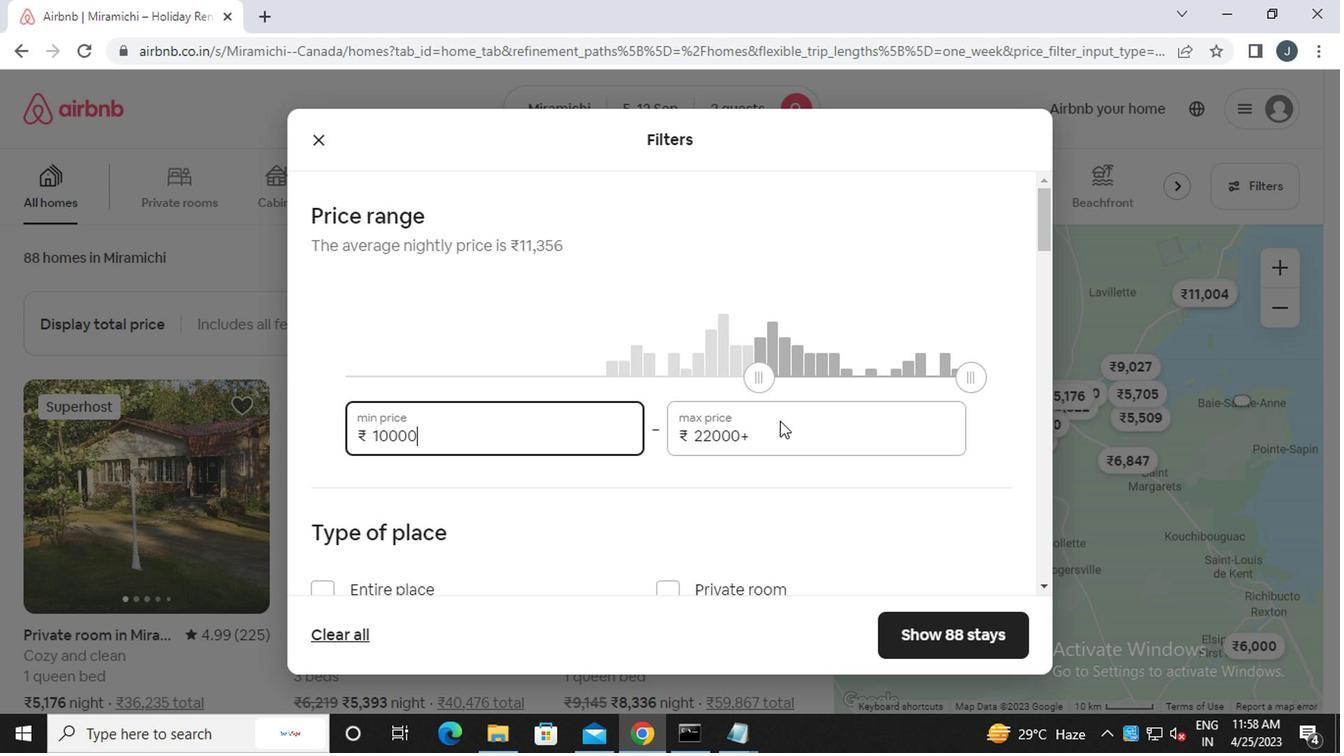 
Action: Key pressed <Key.backspace><Key.backspace><Key.backspace><Key.backspace><Key.backspace><Key.backspace><Key.backspace><Key.backspace><Key.backspace><Key.backspace><Key.backspace><<97>><<101>><<96>><<96>><<96>>
Screenshot: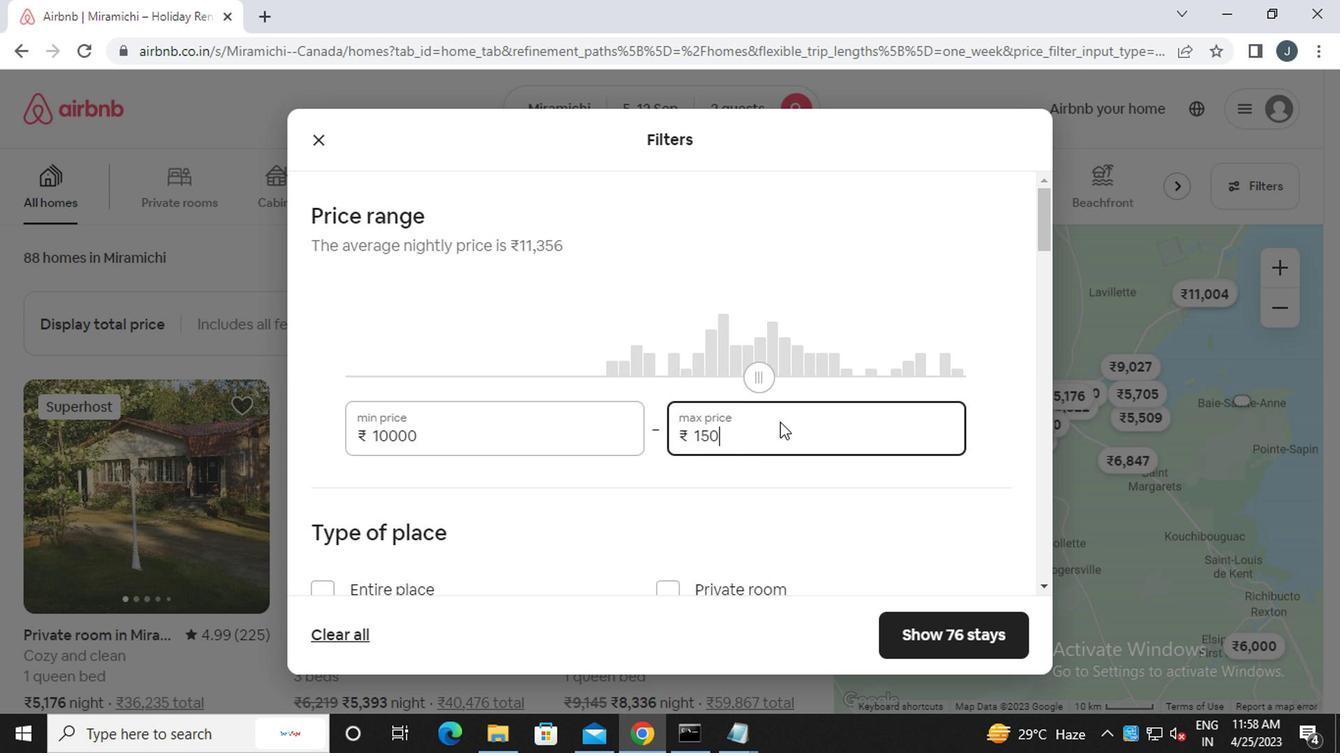 
Action: Mouse scrolled (775, 423) with delta (0, 0)
Screenshot: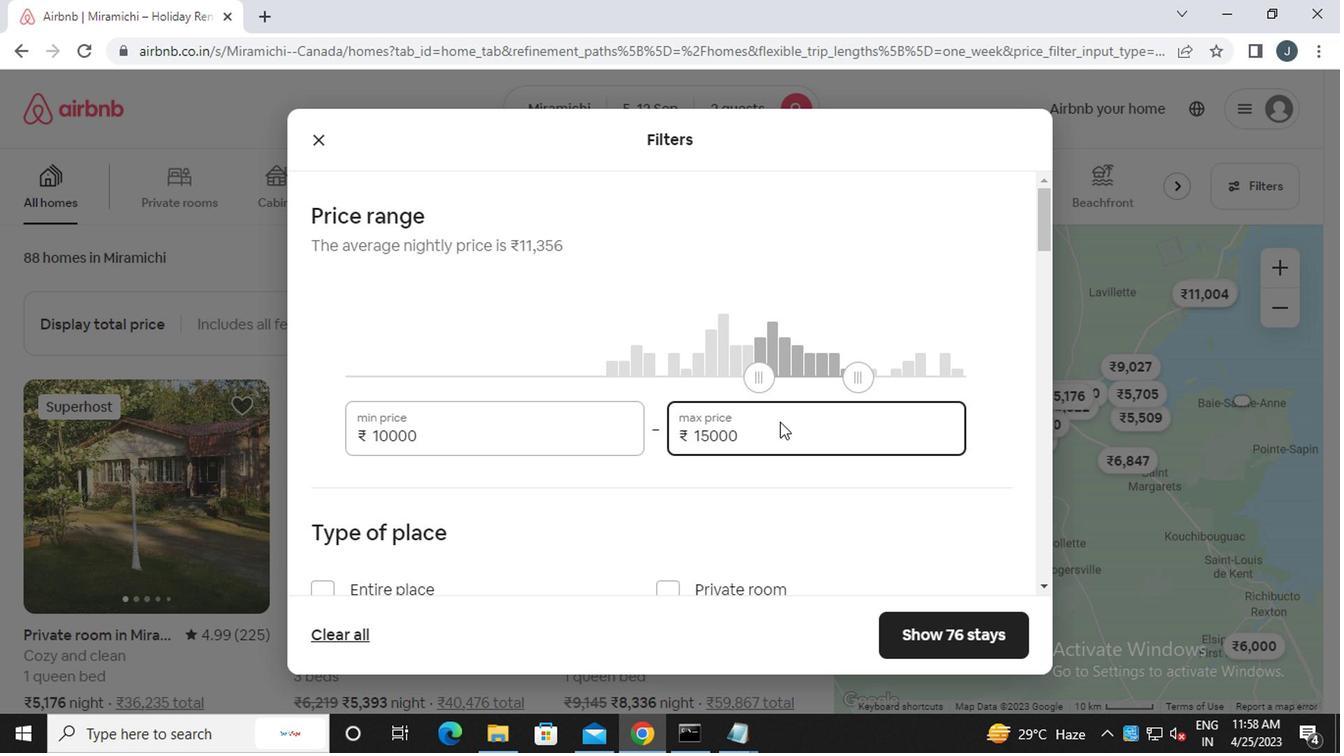 
Action: Mouse scrolled (775, 423) with delta (0, 0)
Screenshot: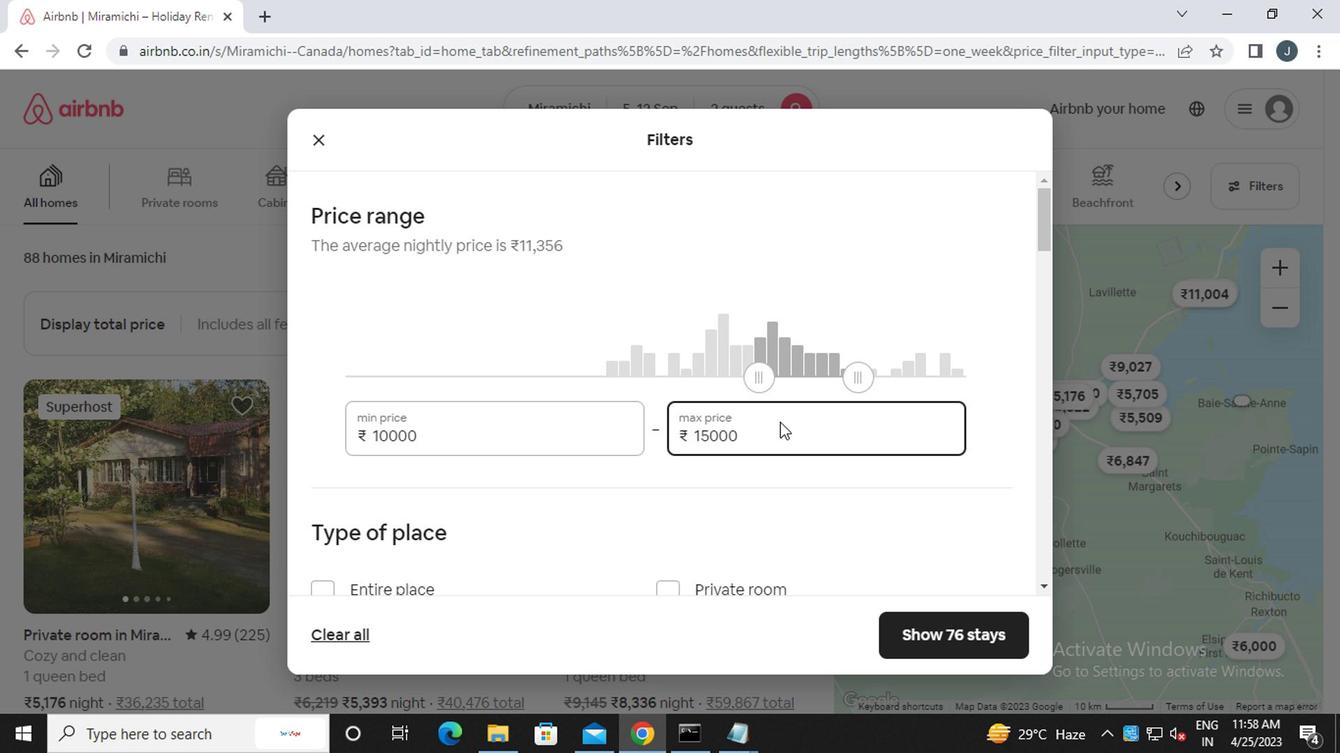 
Action: Mouse scrolled (775, 423) with delta (0, 0)
Screenshot: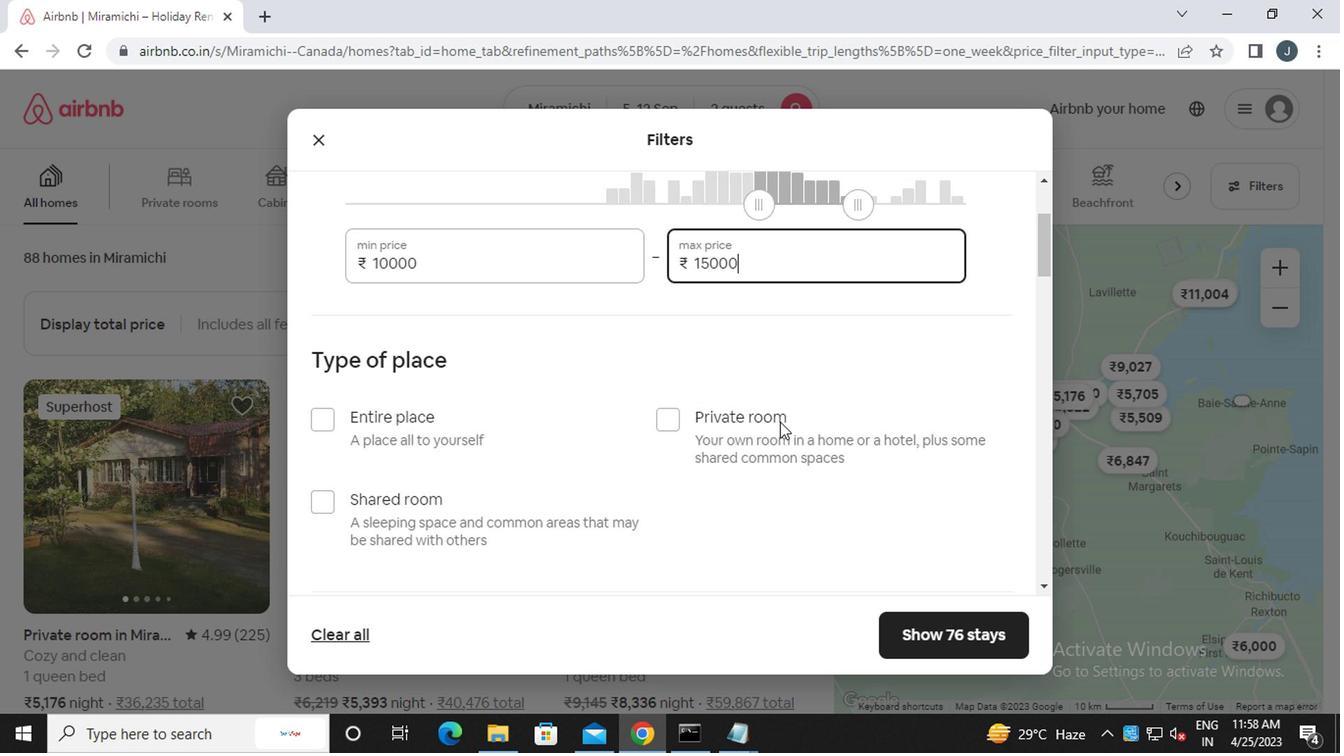 
Action: Mouse moved to (556, 455)
Screenshot: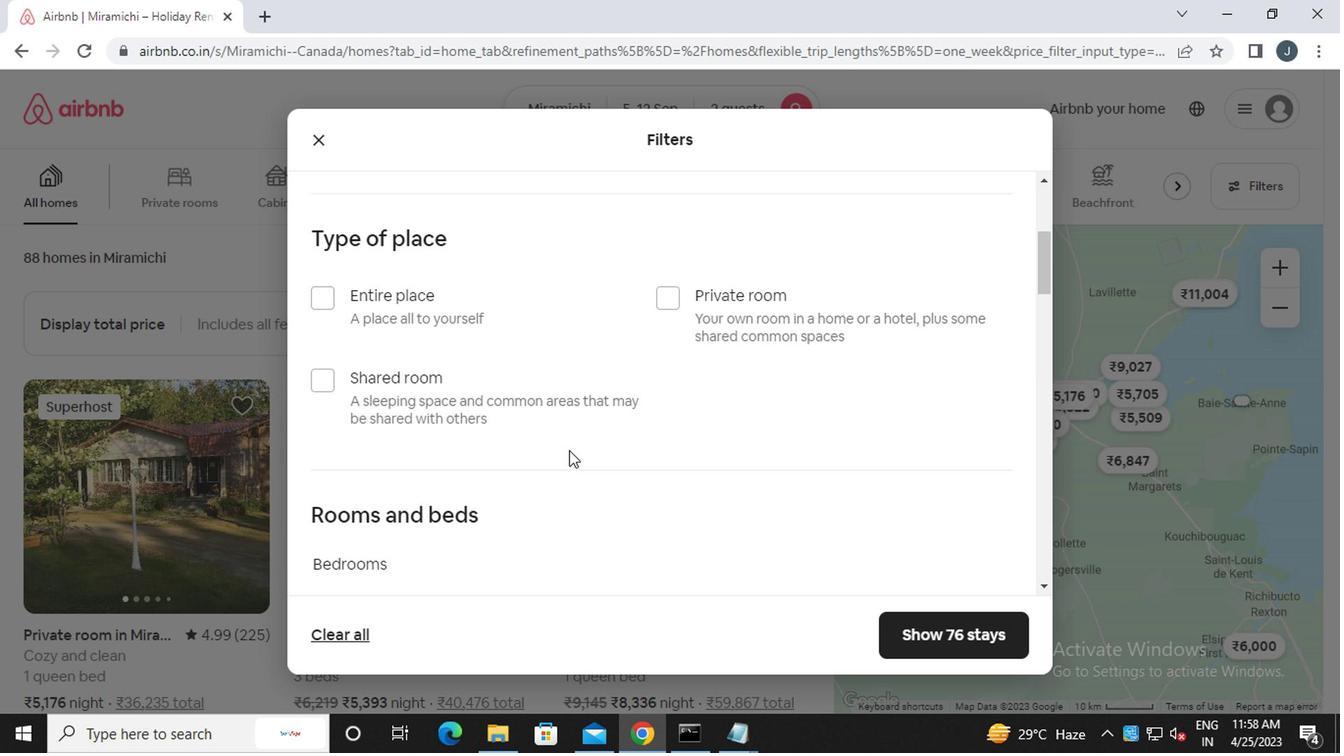 
Action: Mouse scrolled (556, 455) with delta (0, 0)
Screenshot: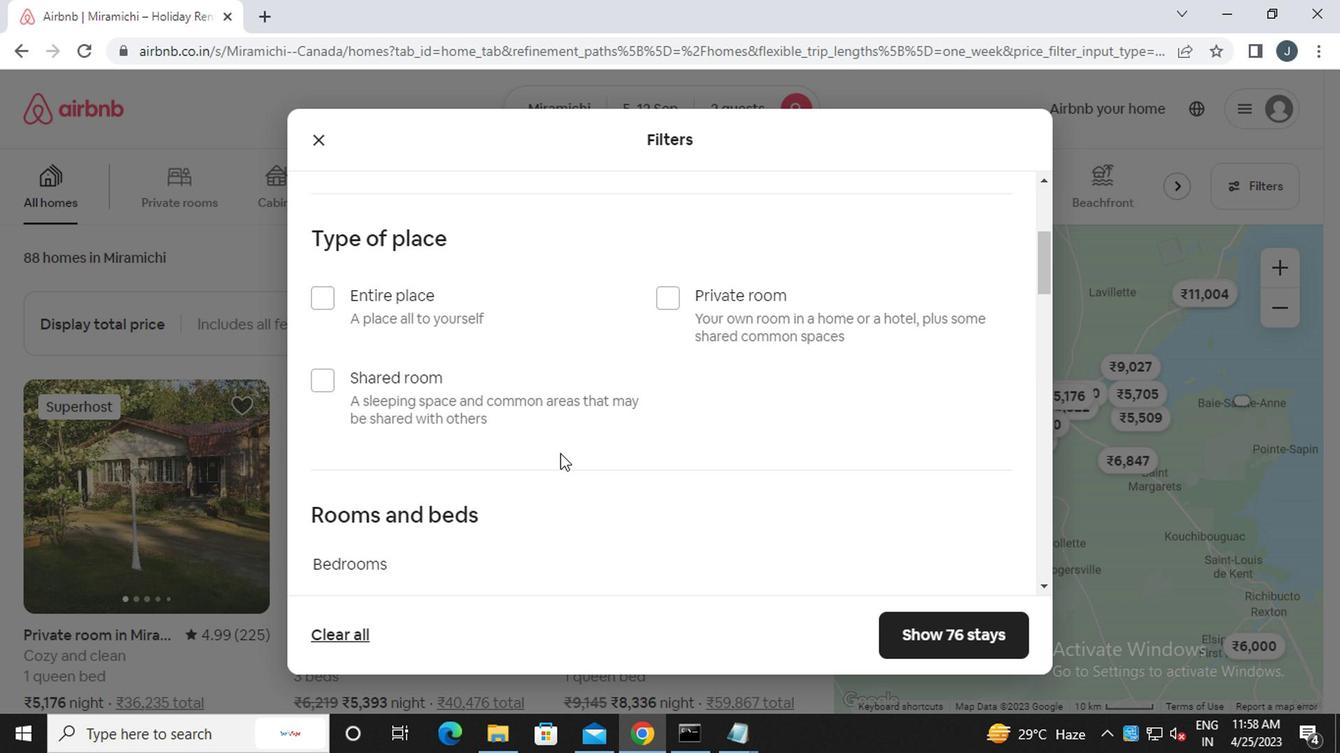 
Action: Mouse scrolled (556, 455) with delta (0, 0)
Screenshot: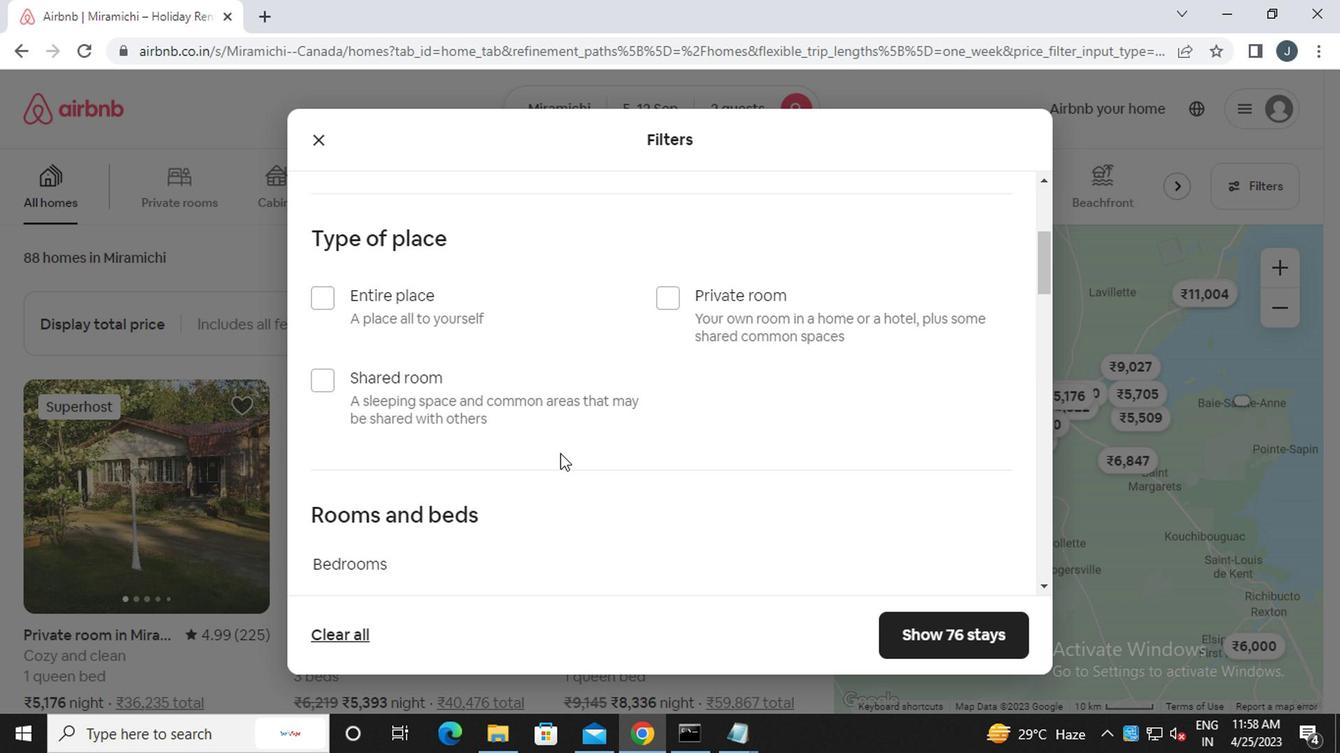 
Action: Mouse moved to (535, 458)
Screenshot: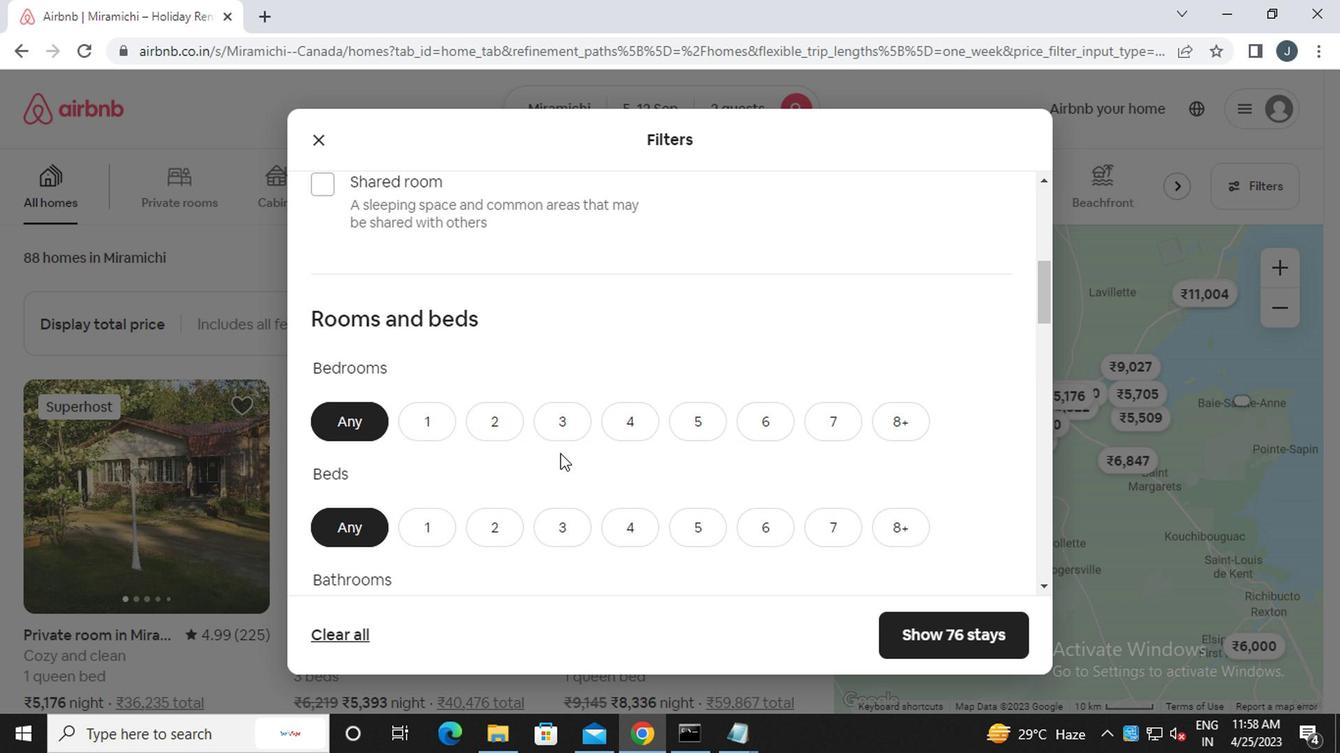 
Action: Mouse scrolled (535, 457) with delta (0, 0)
Screenshot: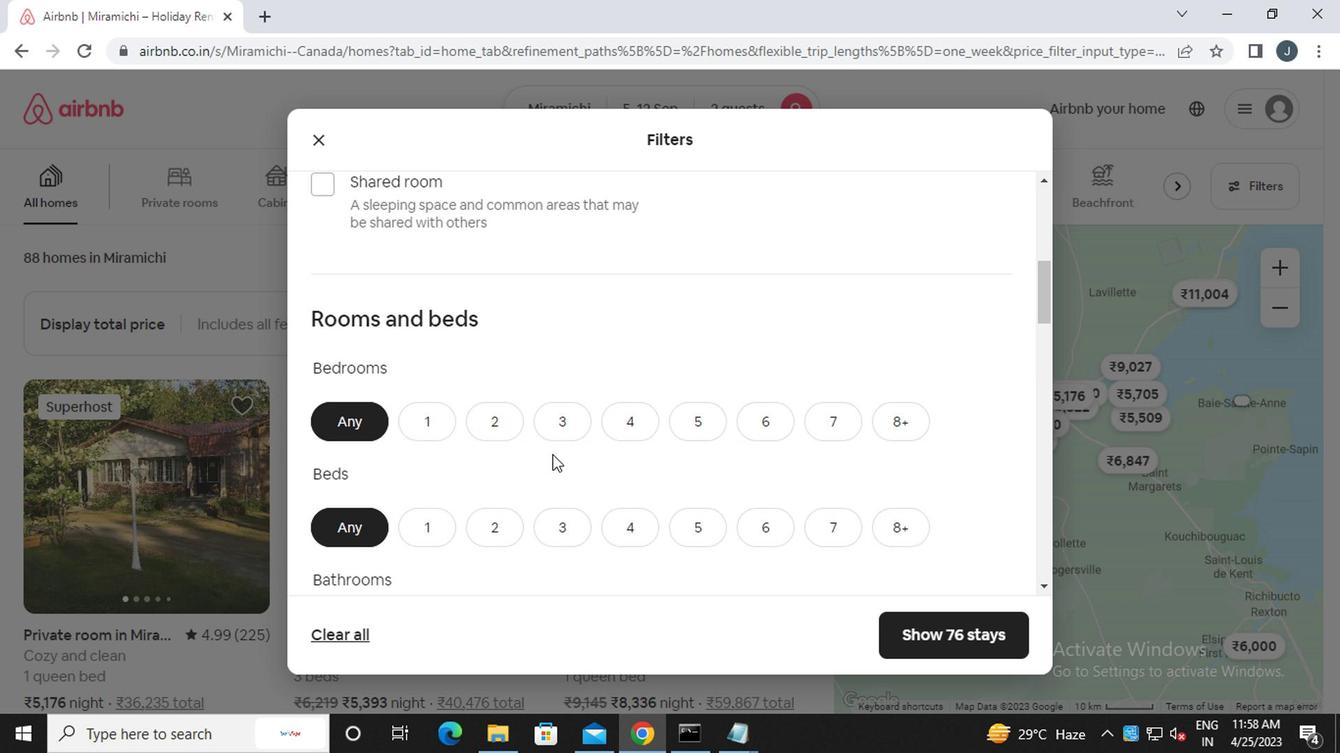 
Action: Mouse scrolled (535, 457) with delta (0, 0)
Screenshot: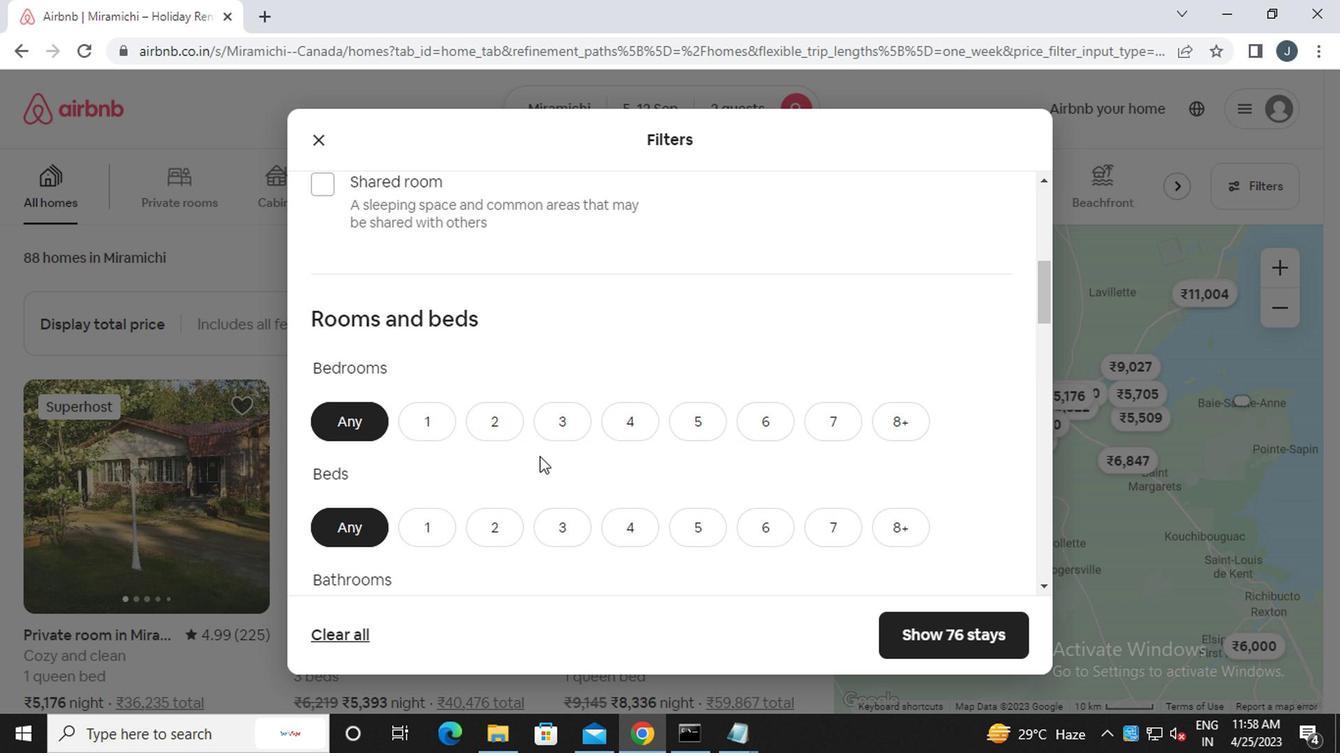 
Action: Mouse moved to (419, 230)
Screenshot: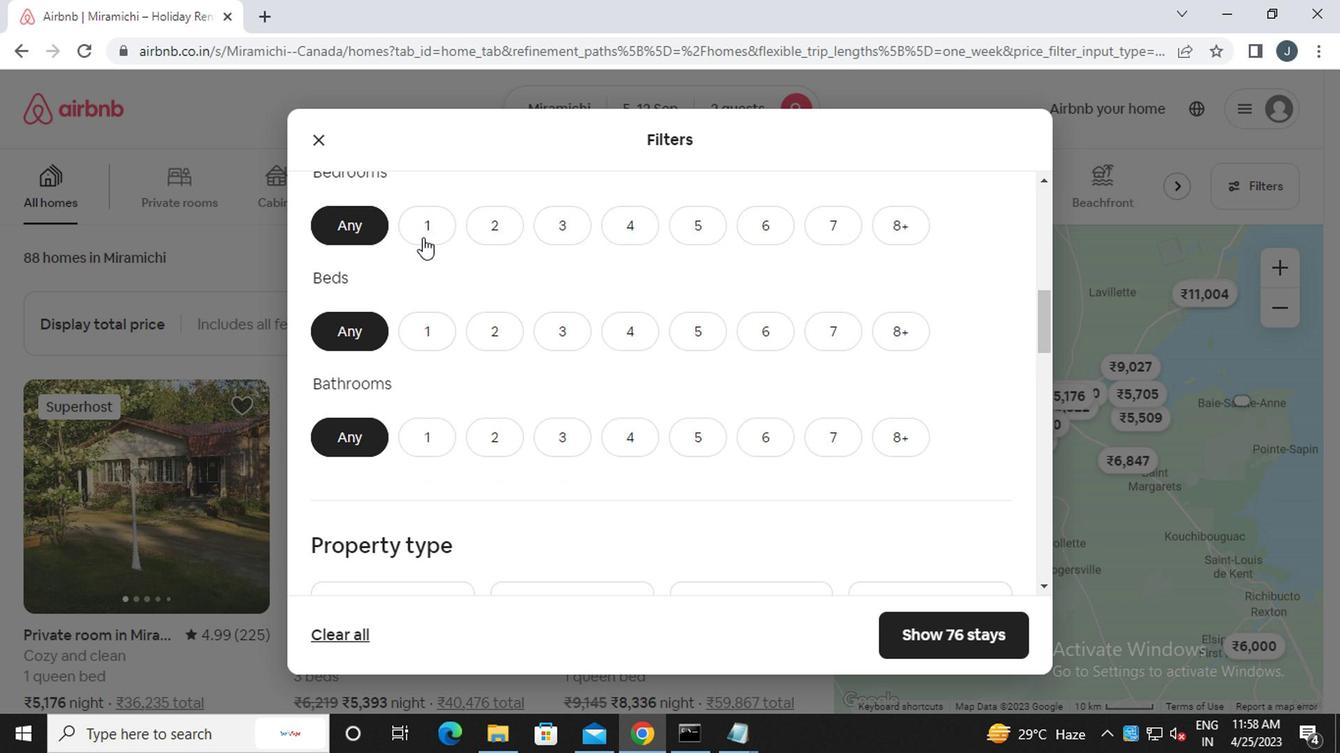 
Action: Mouse pressed left at (419, 230)
Screenshot: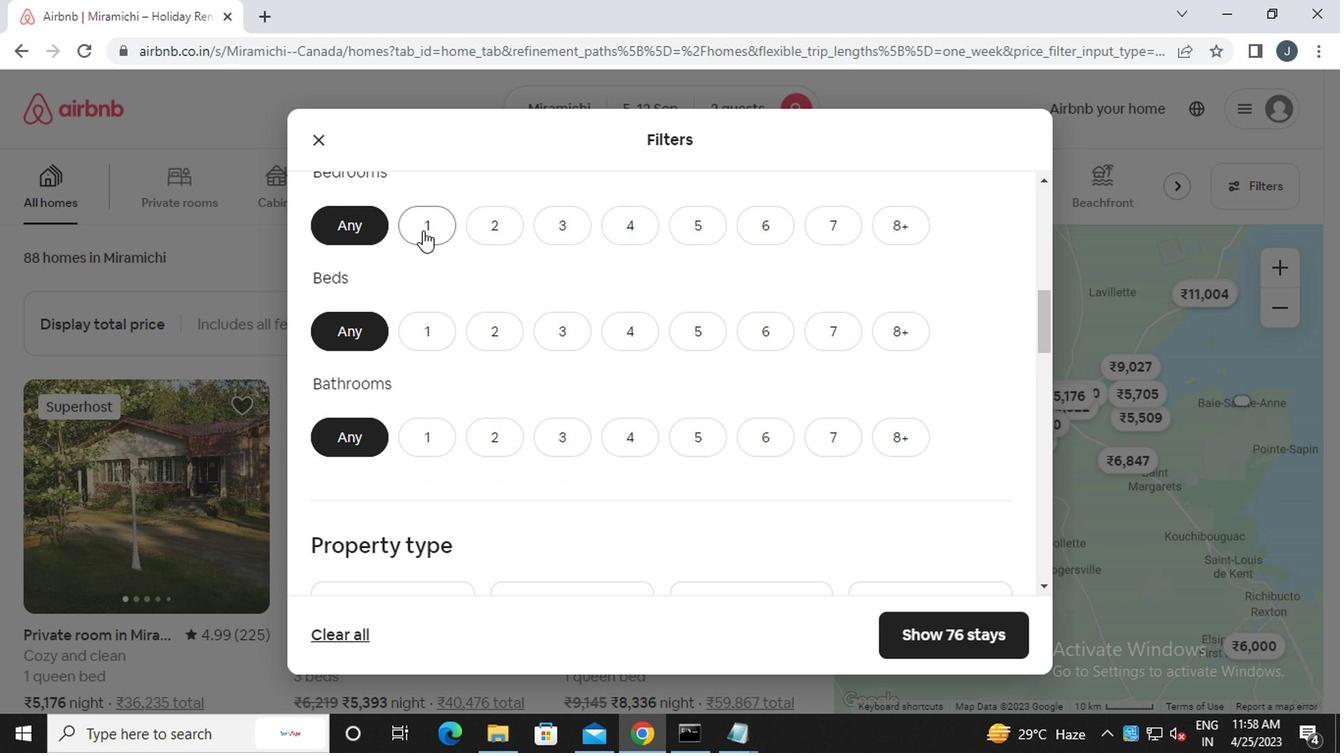 
Action: Mouse moved to (426, 334)
Screenshot: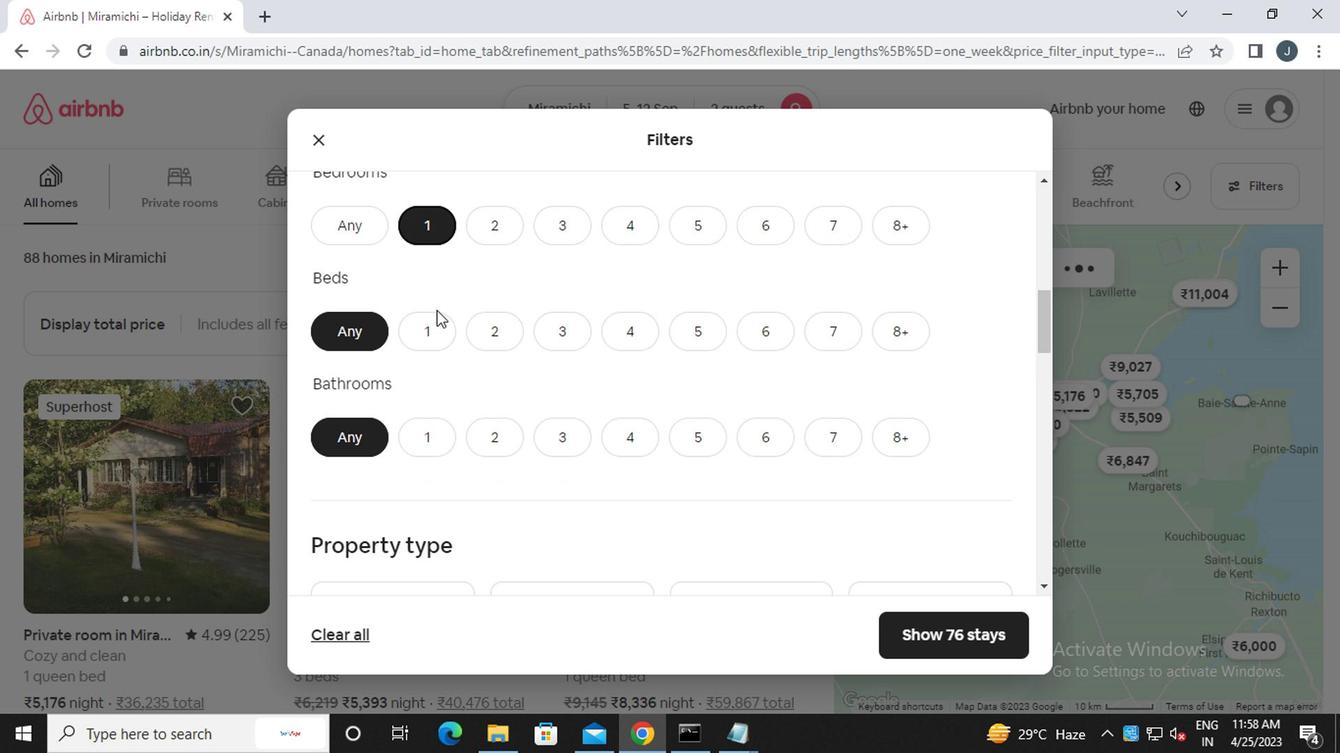 
Action: Mouse pressed left at (426, 334)
Screenshot: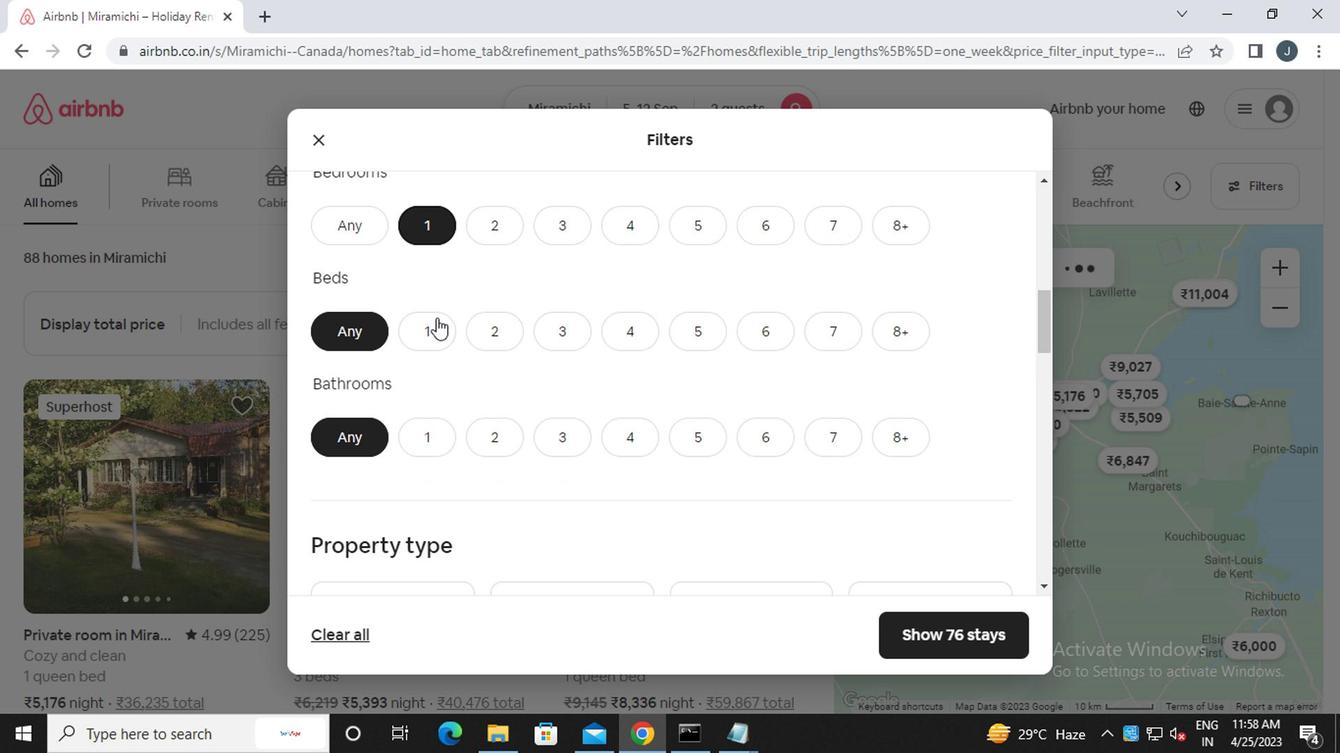 
Action: Mouse moved to (430, 441)
Screenshot: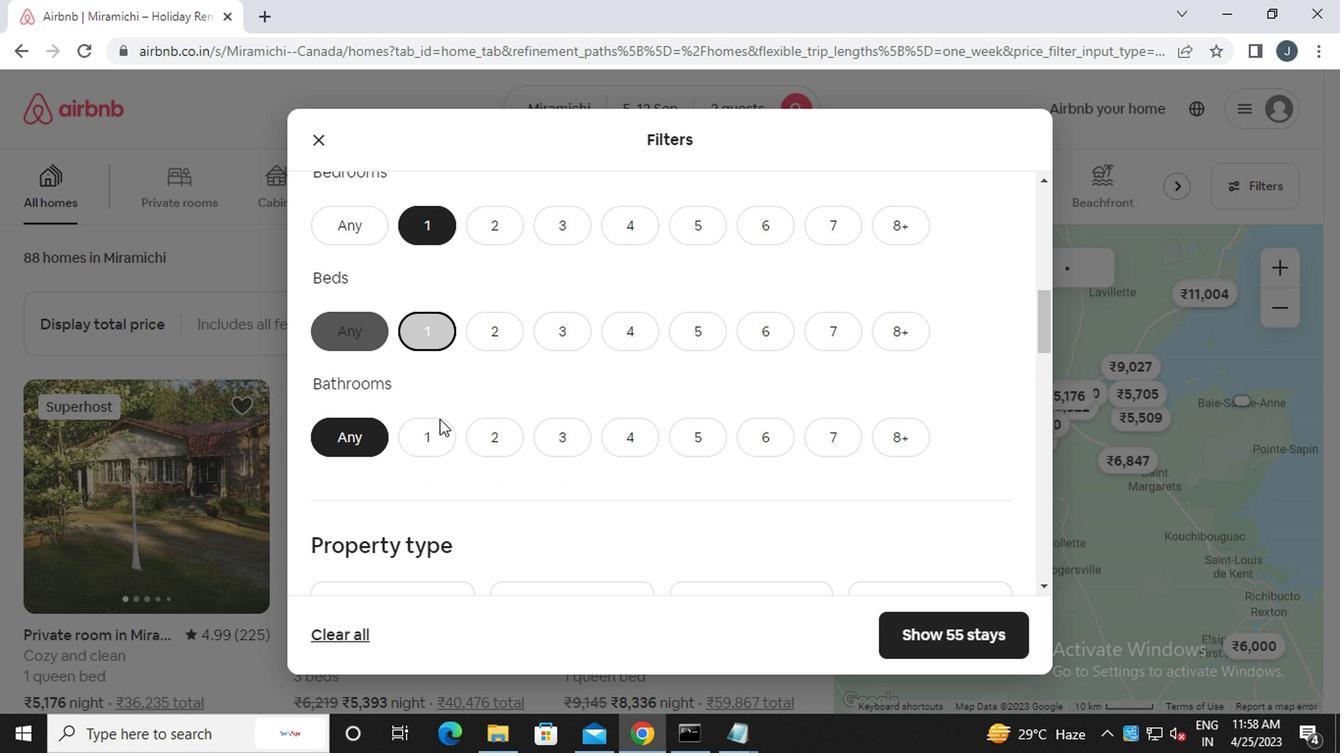 
Action: Mouse pressed left at (430, 441)
Screenshot: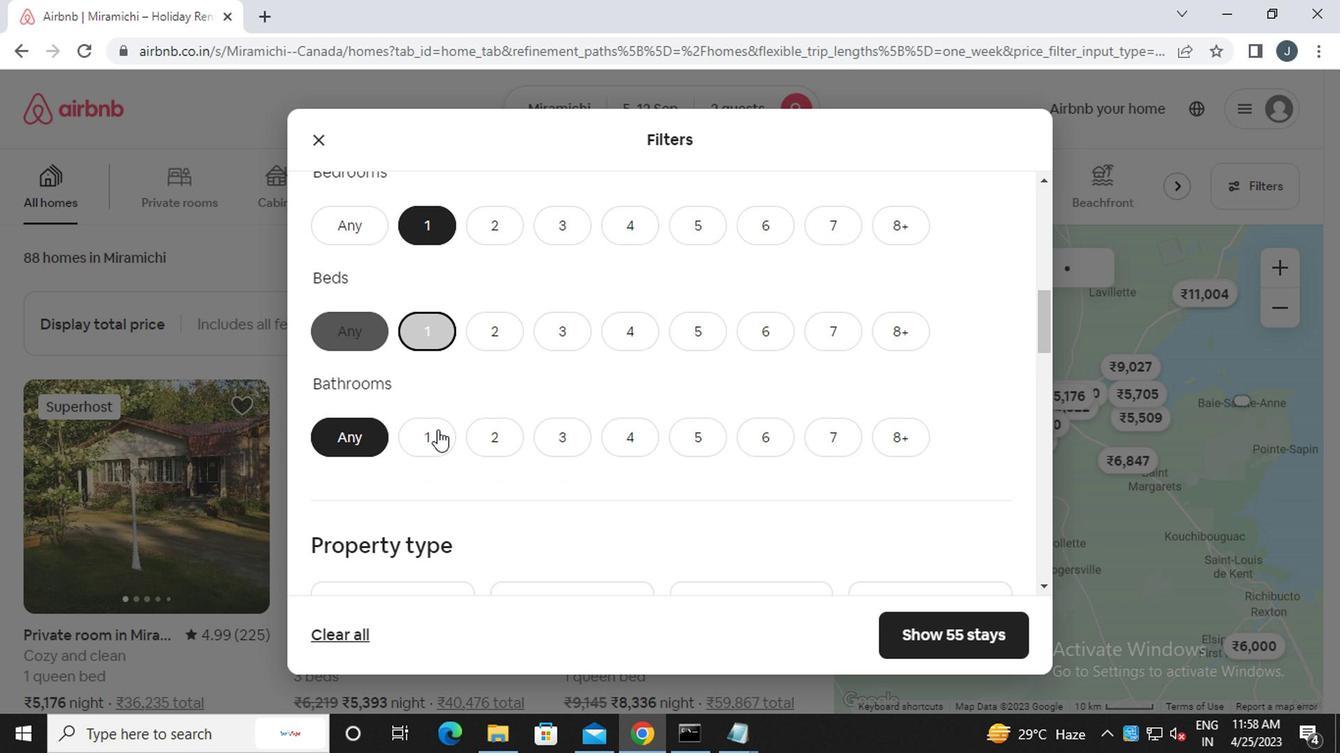 
Action: Mouse scrolled (430, 439) with delta (0, -1)
Screenshot: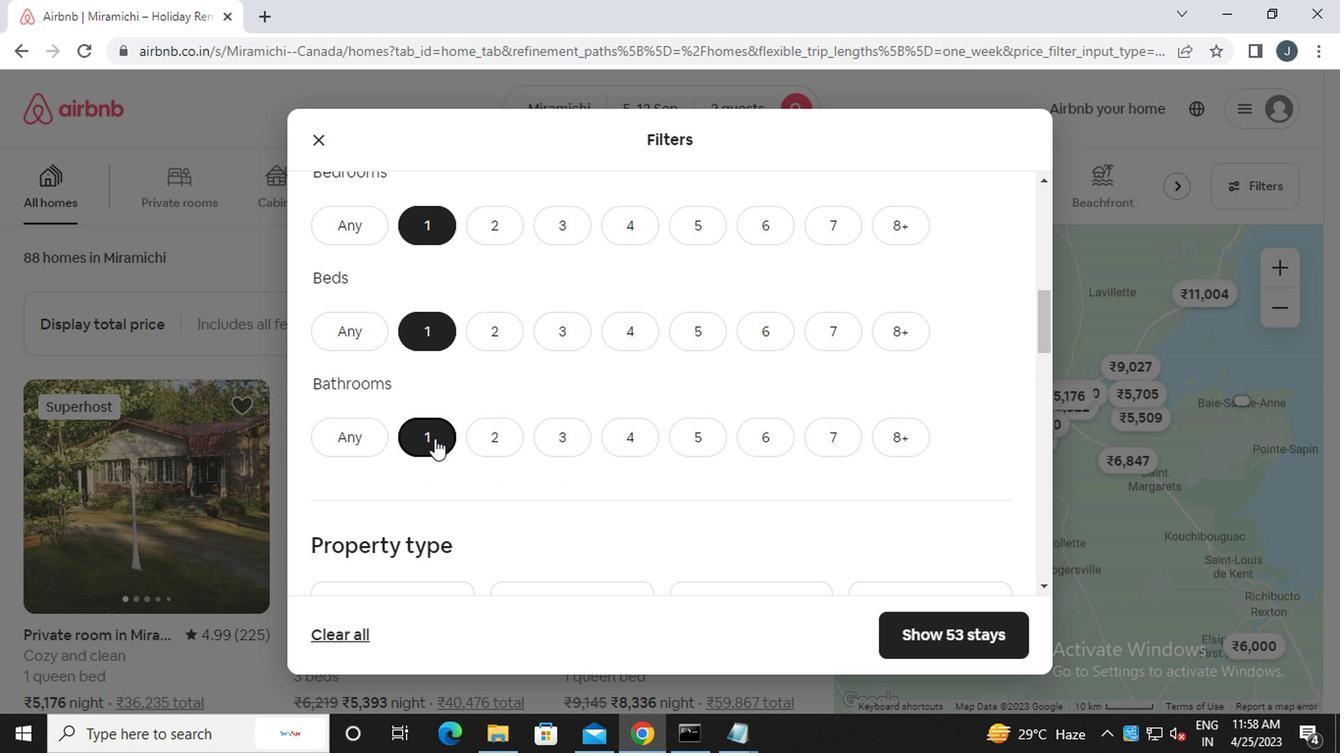 
Action: Mouse scrolled (430, 439) with delta (0, -1)
Screenshot: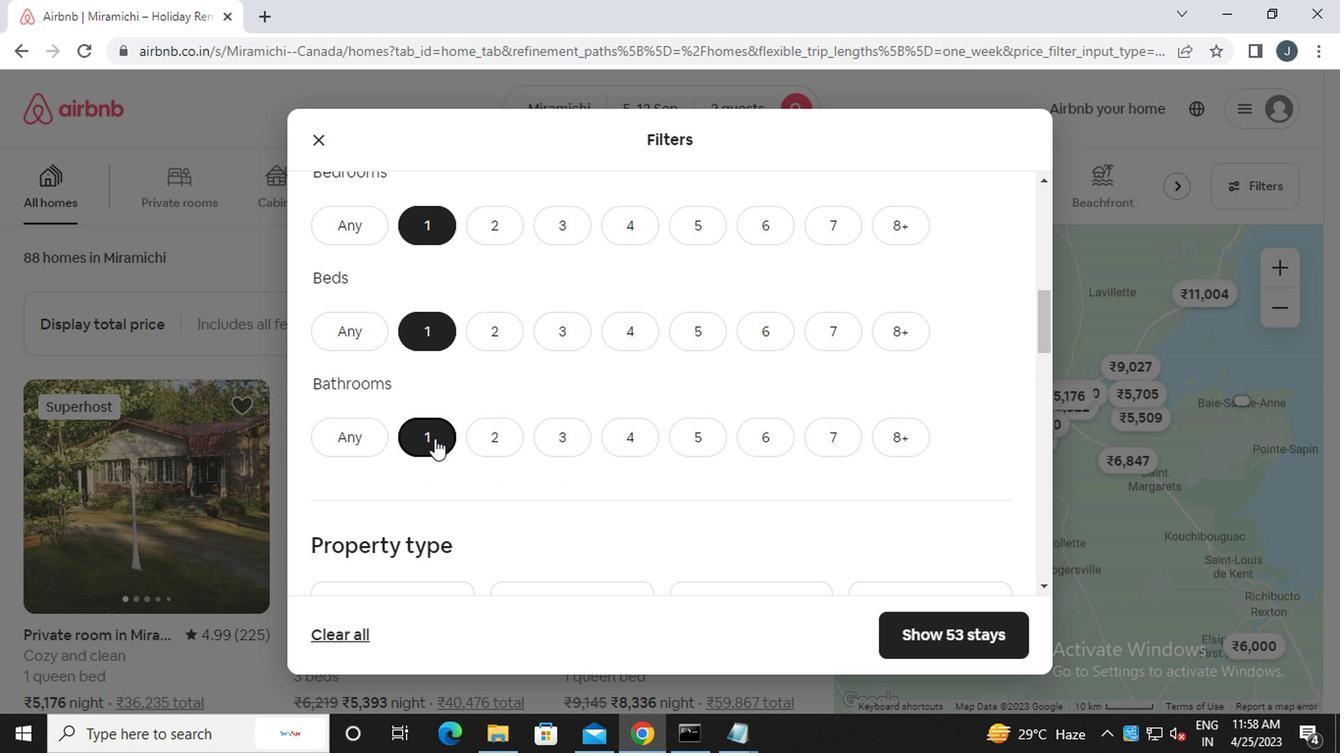 
Action: Mouse scrolled (430, 439) with delta (0, -1)
Screenshot: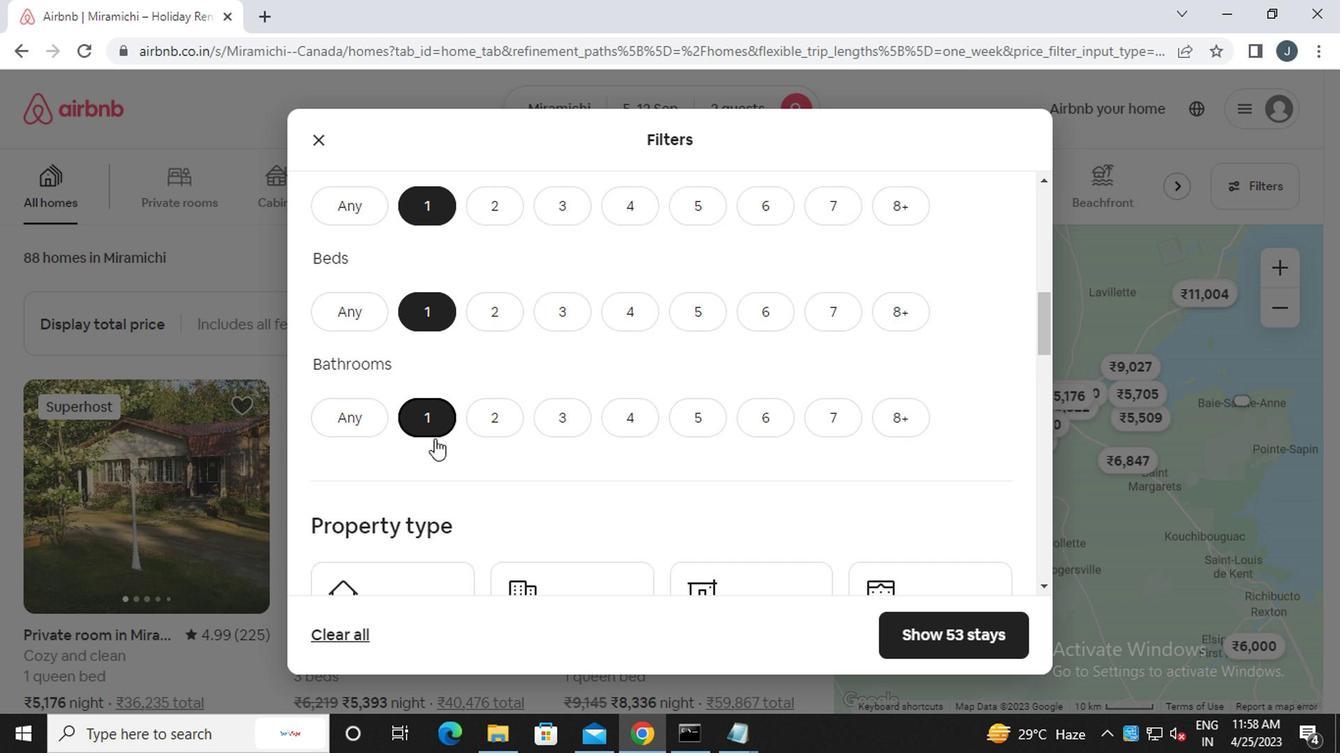 
Action: Mouse scrolled (430, 439) with delta (0, -1)
Screenshot: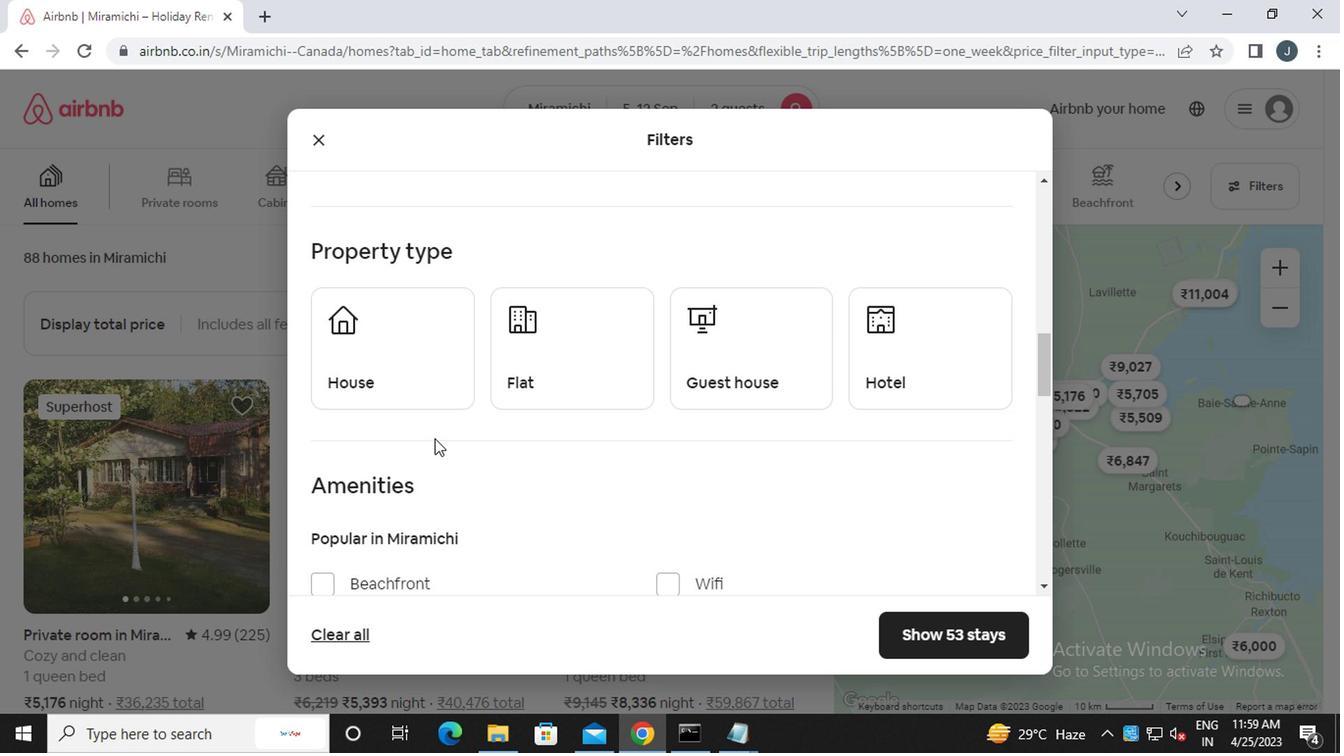 
Action: Mouse moved to (425, 446)
Screenshot: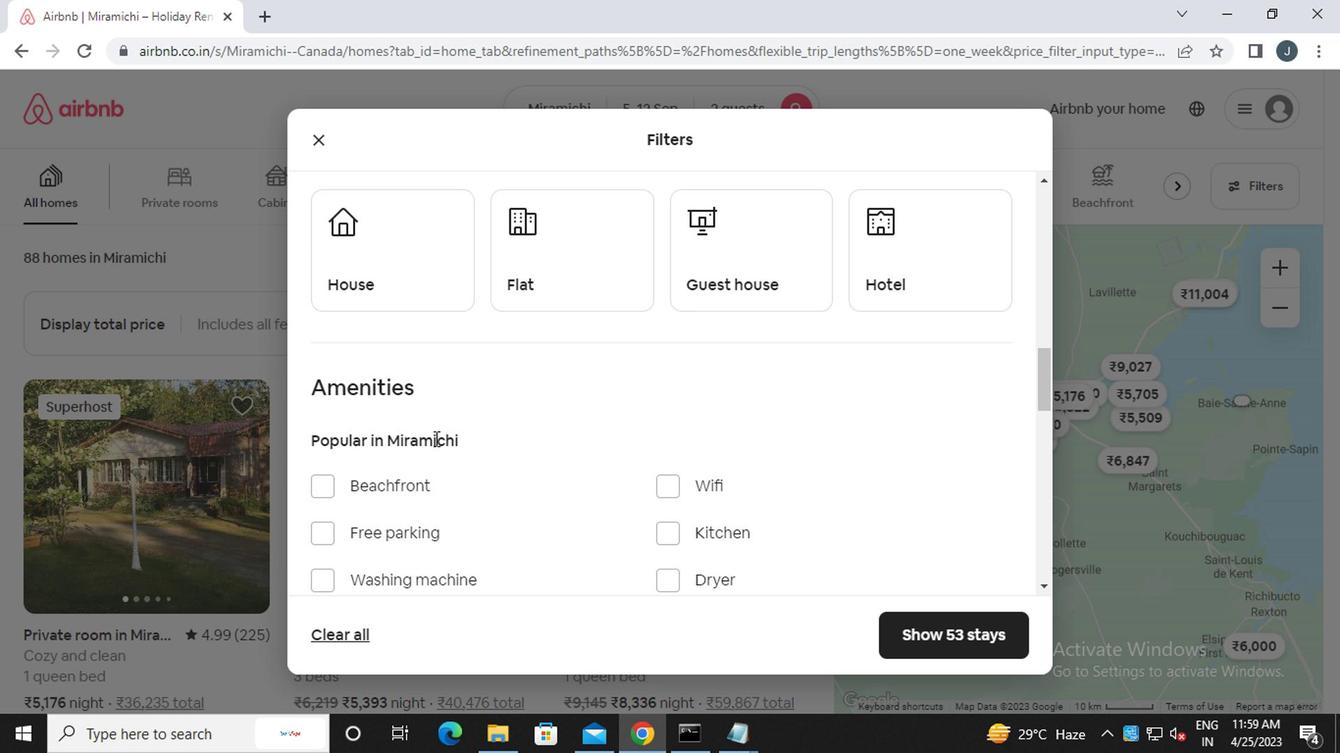 
Action: Mouse scrolled (425, 445) with delta (0, 0)
Screenshot: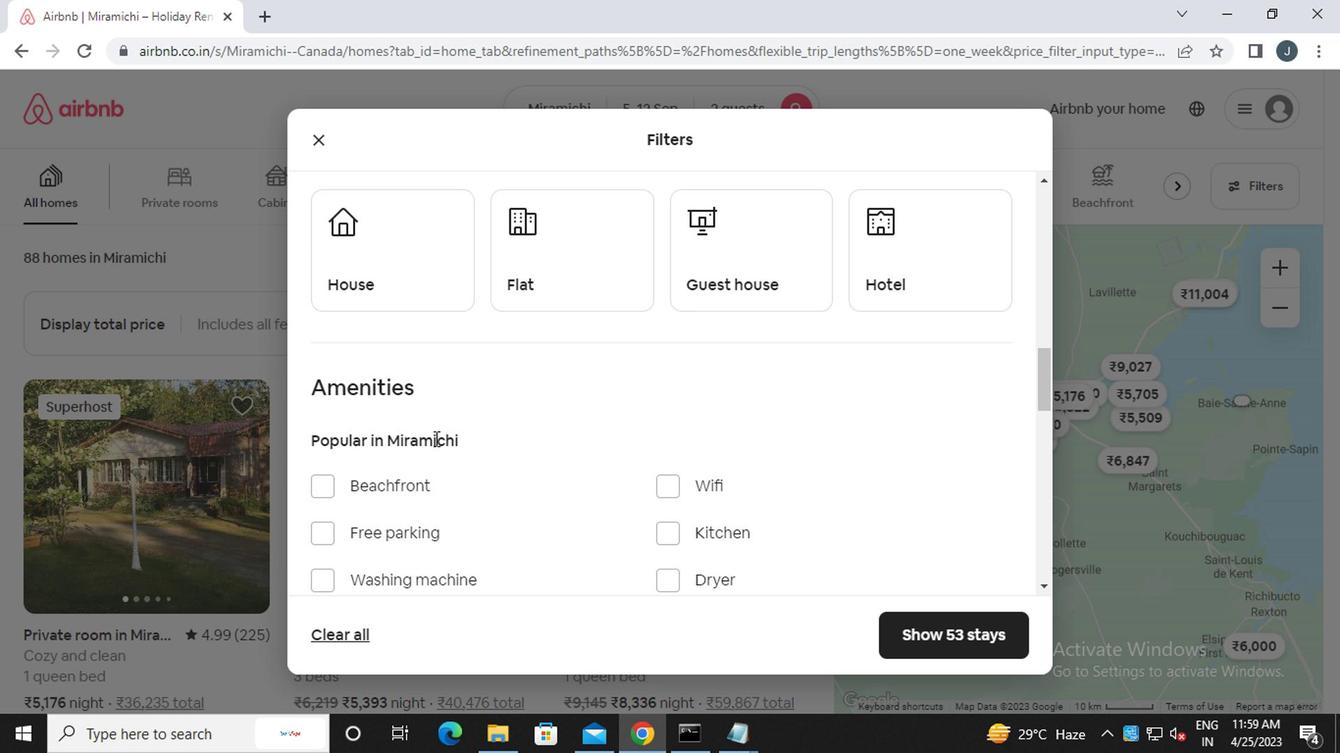 
Action: Mouse moved to (401, 308)
Screenshot: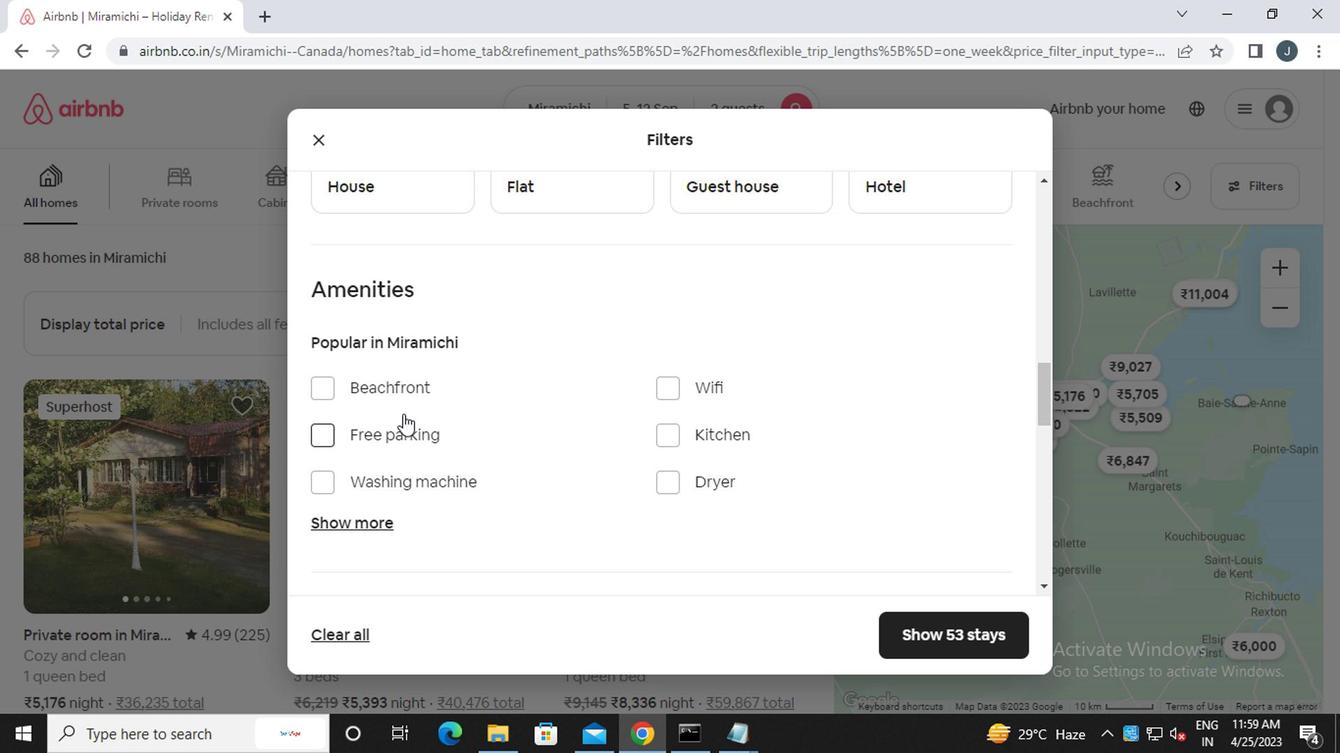 
Action: Mouse scrolled (401, 309) with delta (0, 1)
Screenshot: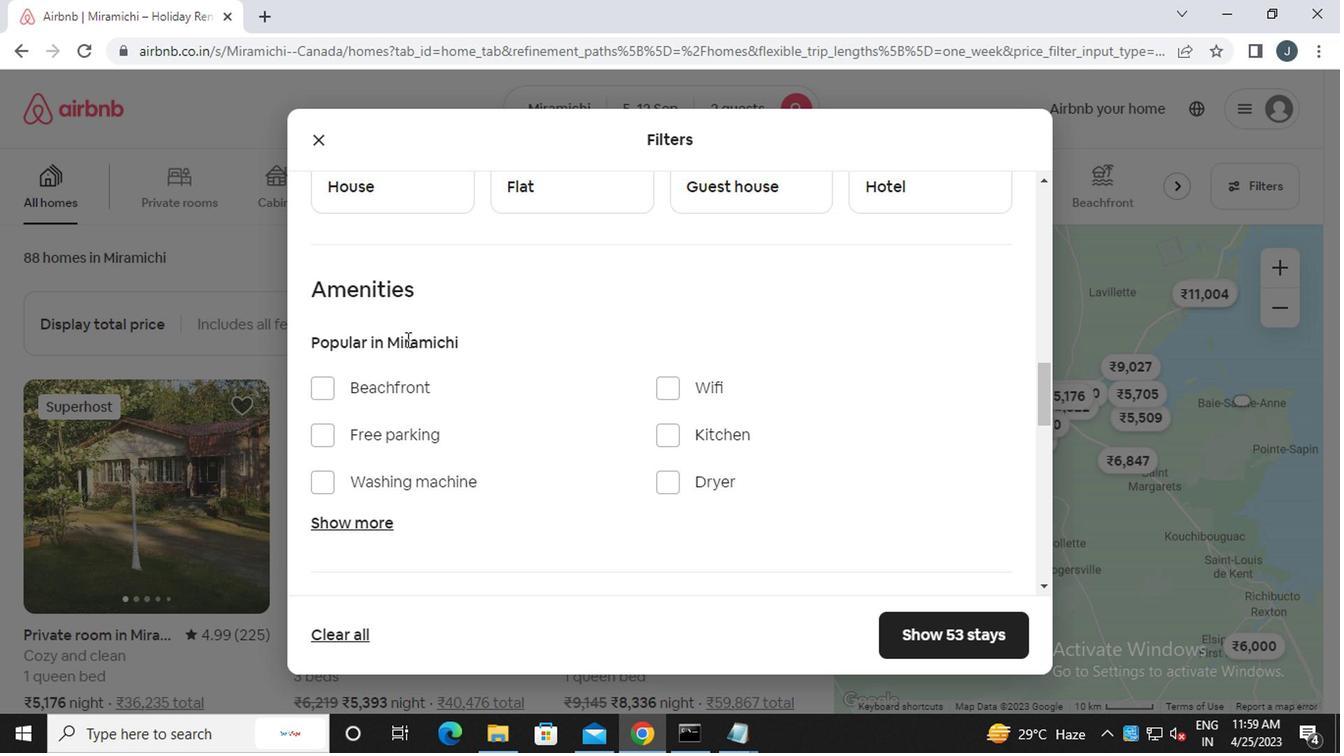 
Action: Mouse moved to (392, 286)
Screenshot: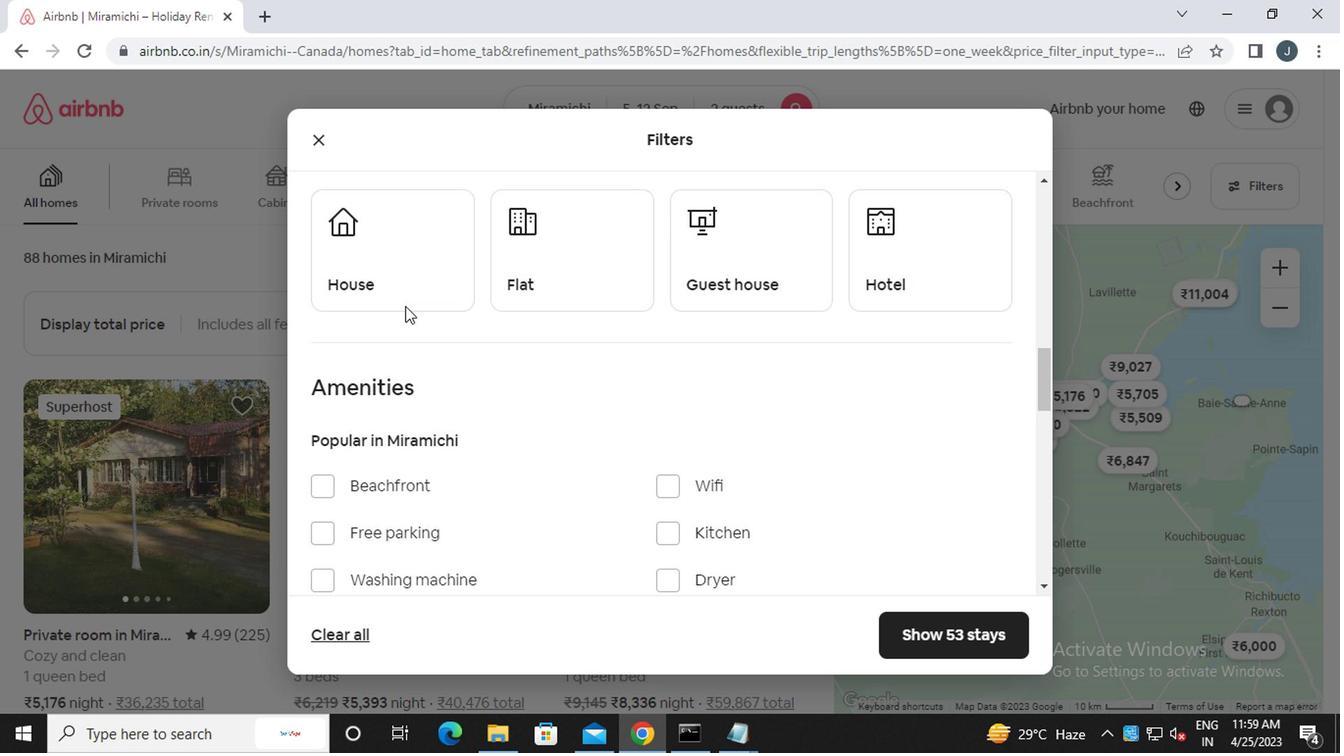 
Action: Mouse pressed left at (392, 286)
Screenshot: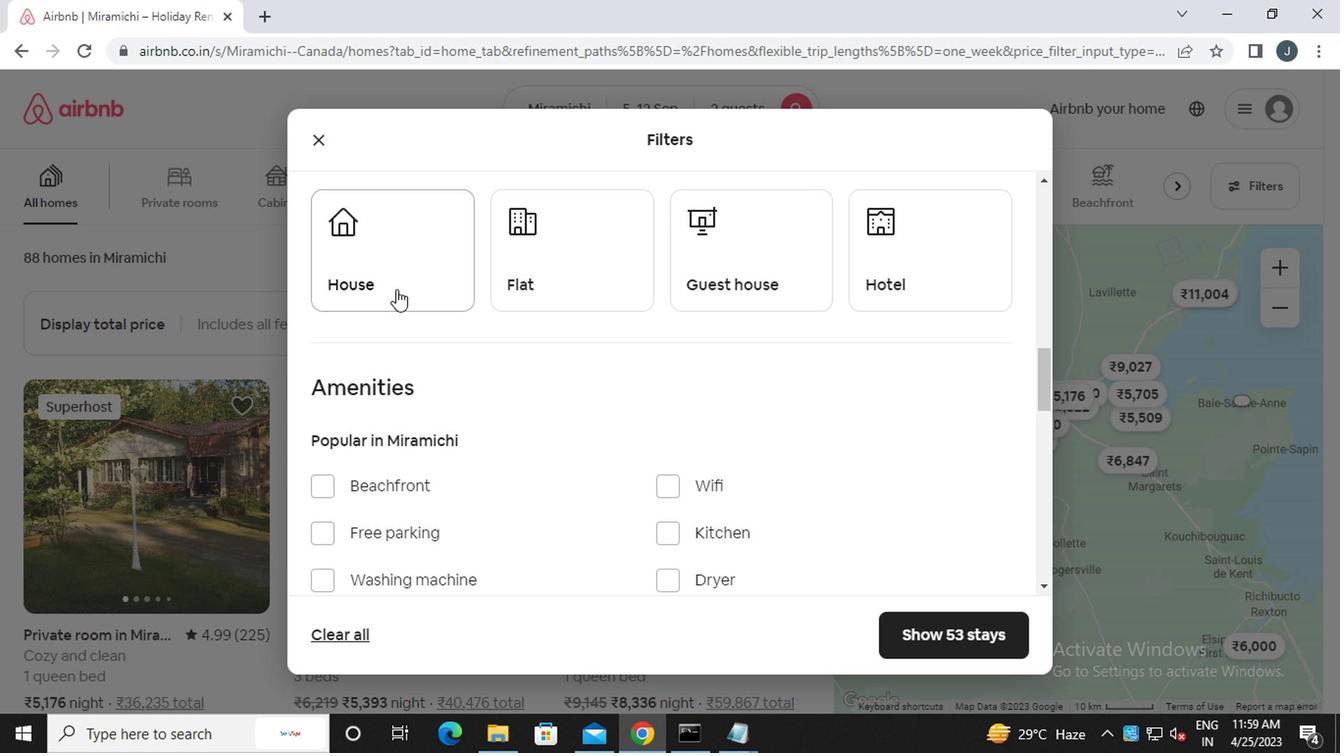 
Action: Mouse moved to (535, 264)
Screenshot: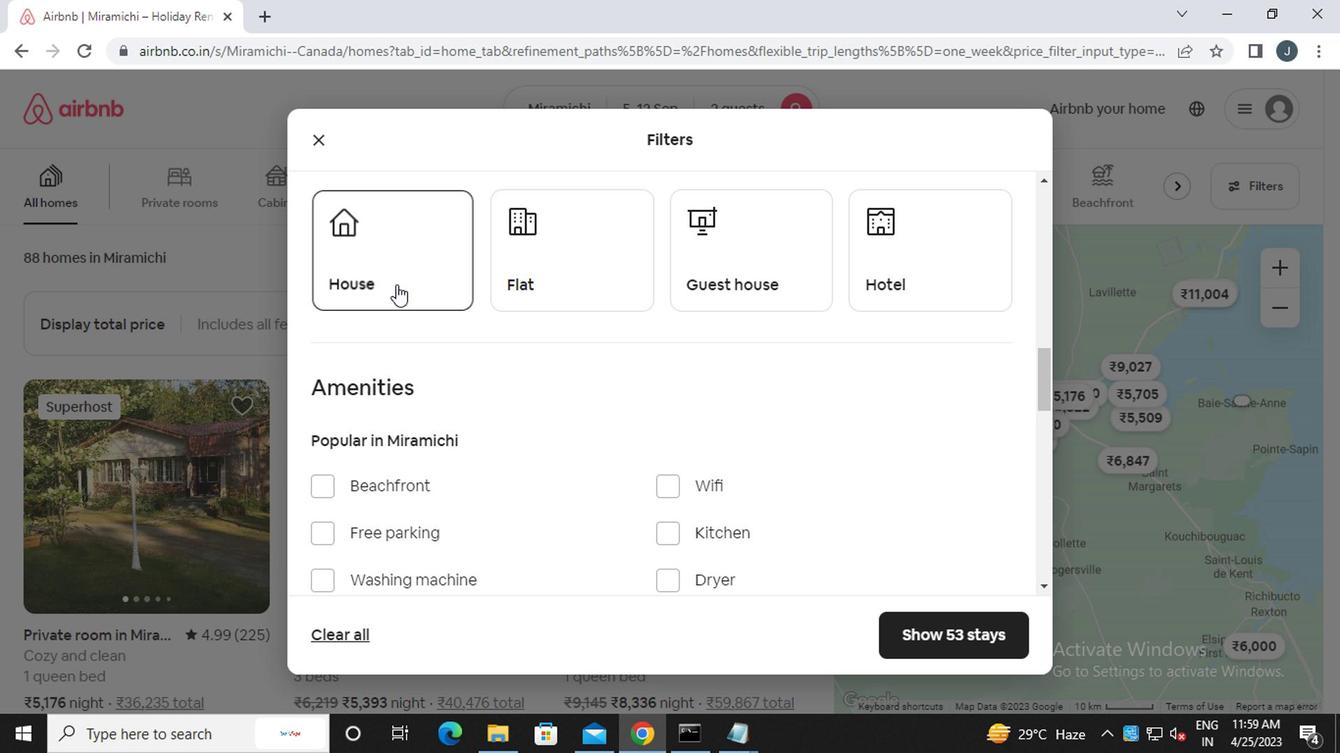 
Action: Mouse pressed left at (535, 264)
Screenshot: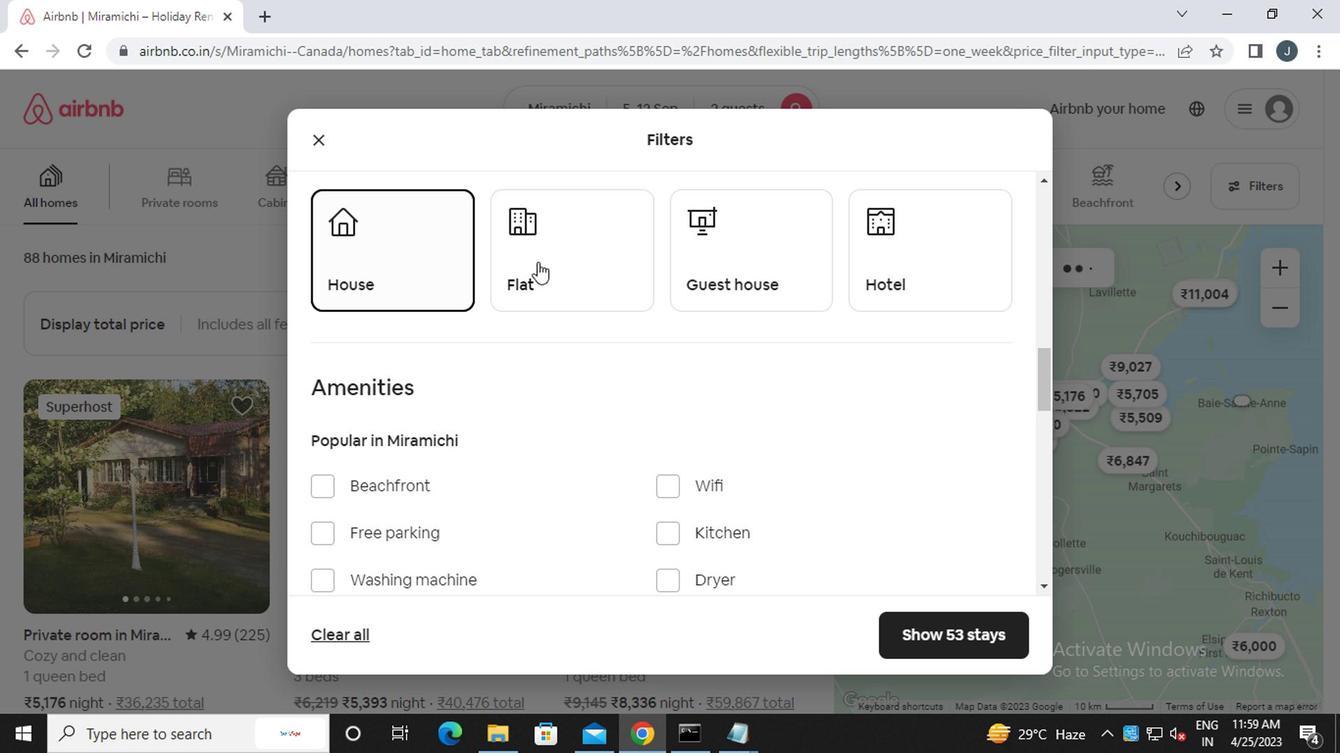 
Action: Mouse moved to (697, 262)
Screenshot: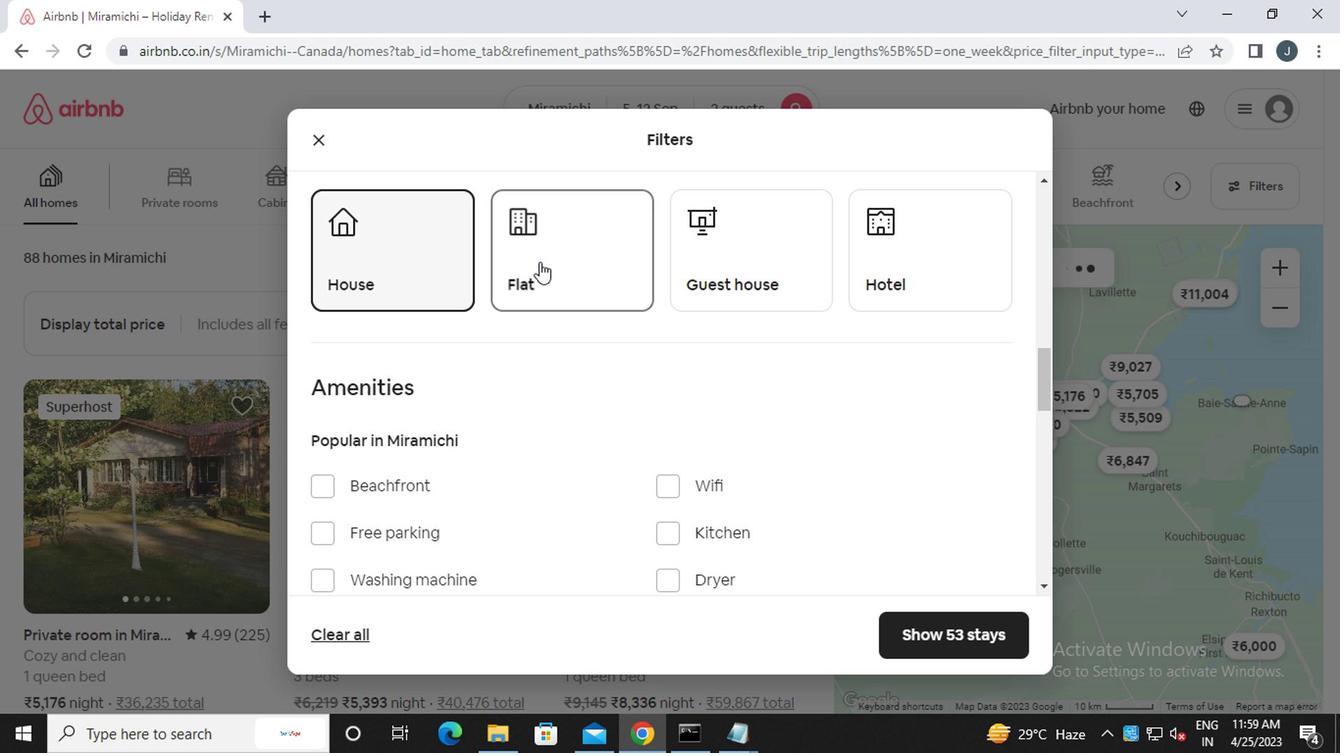 
Action: Mouse pressed left at (697, 262)
Screenshot: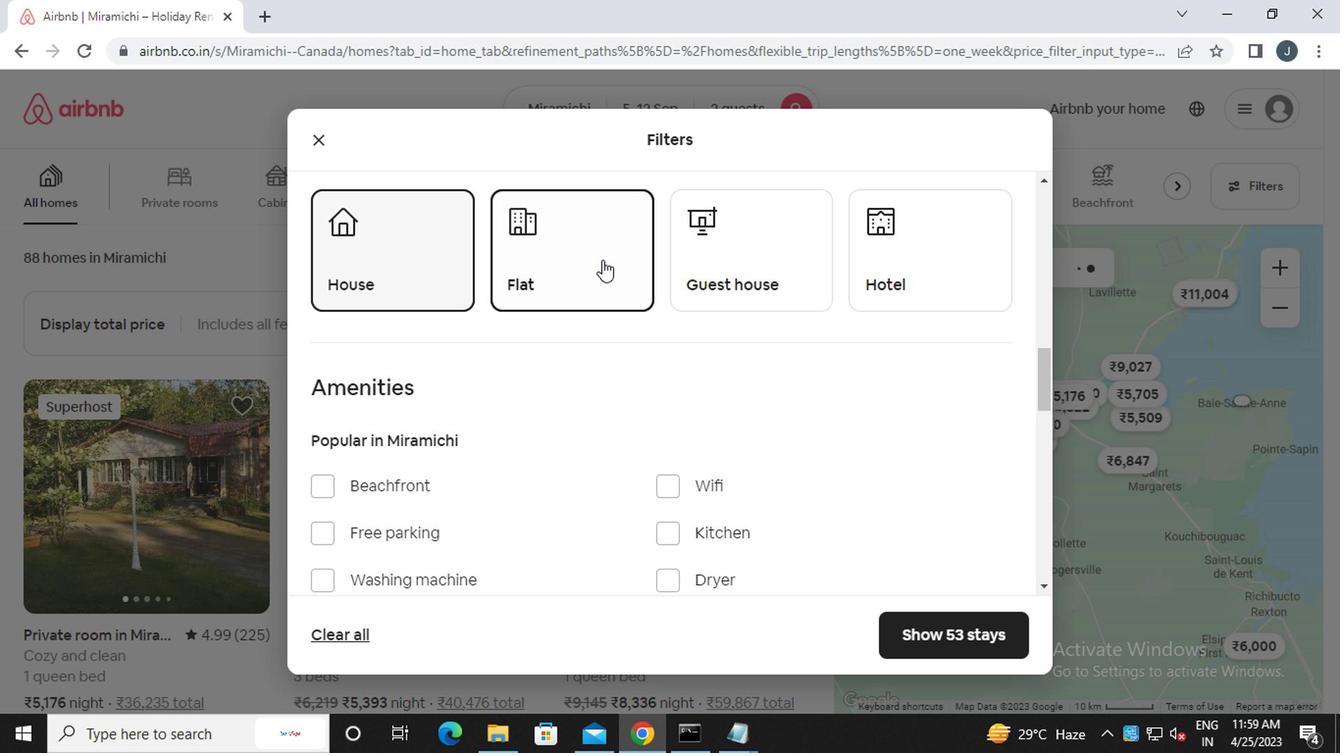 
Action: Mouse moved to (894, 259)
Screenshot: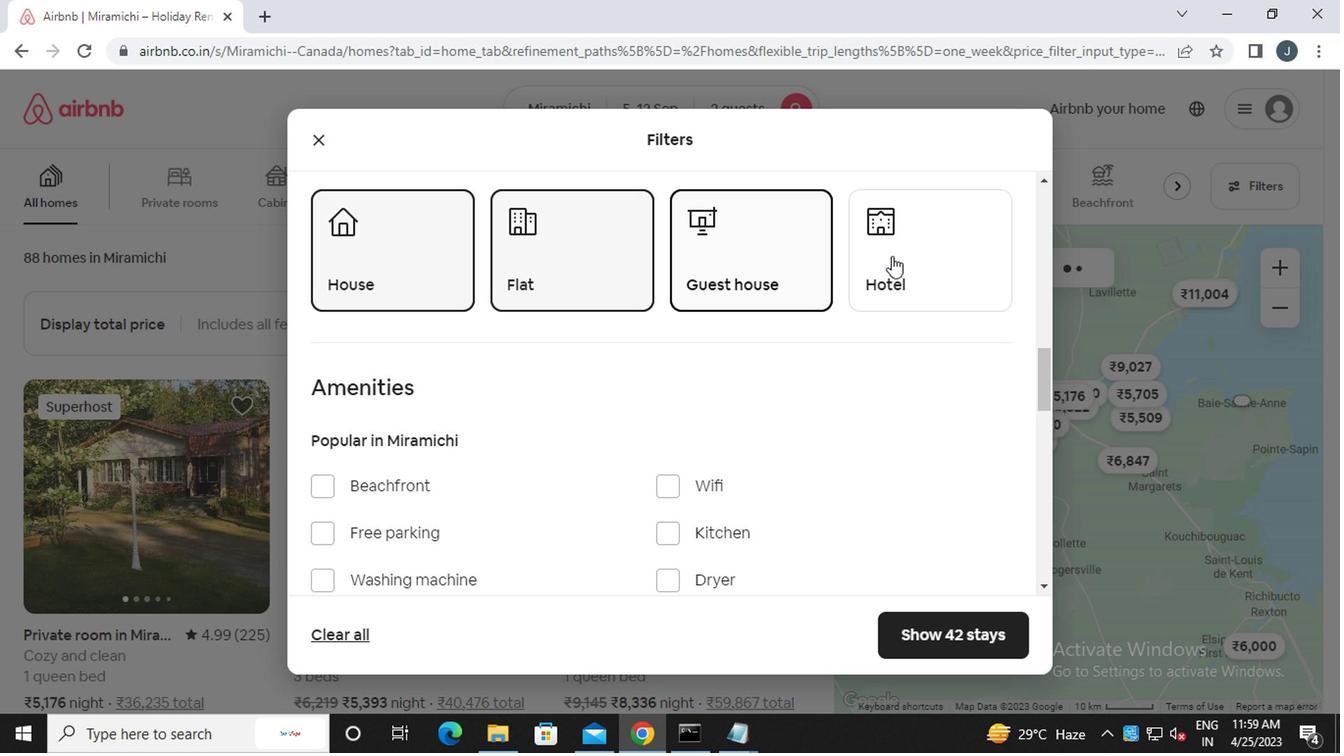 
Action: Mouse pressed left at (894, 259)
Screenshot: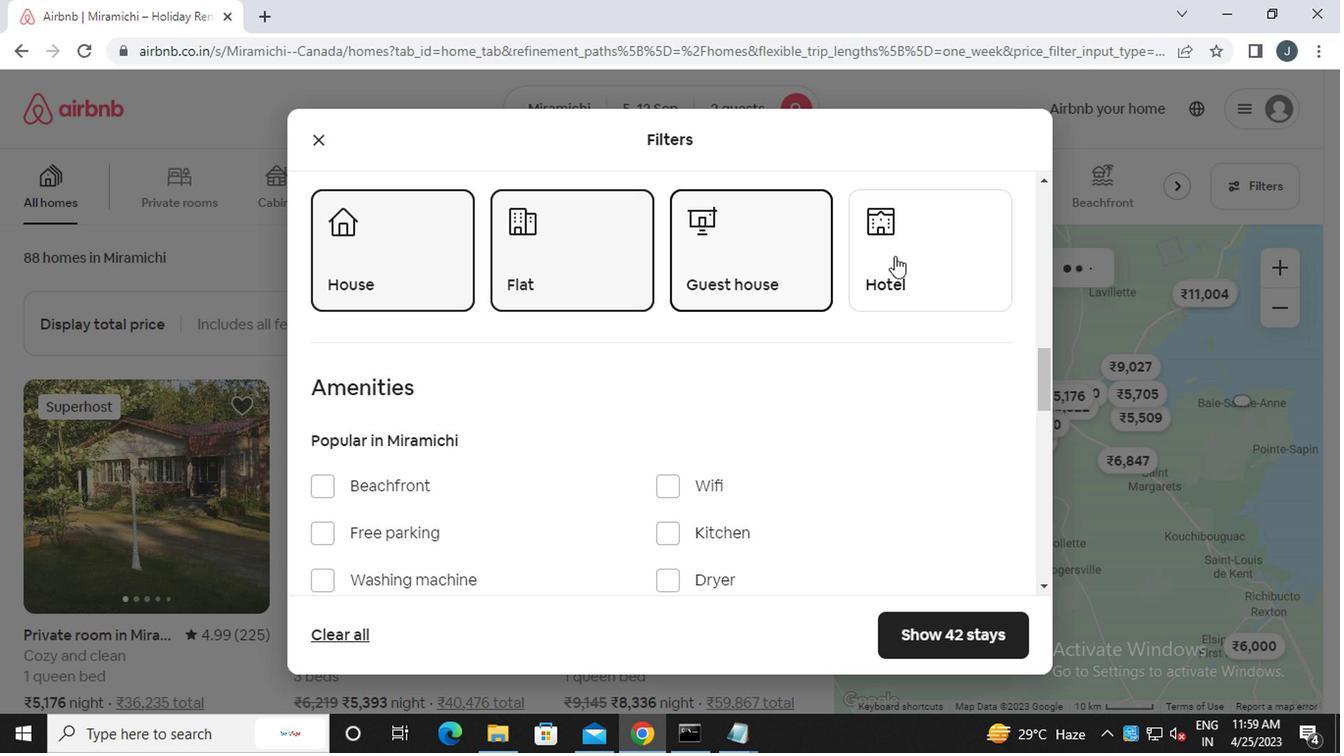 
Action: Mouse moved to (557, 402)
Screenshot: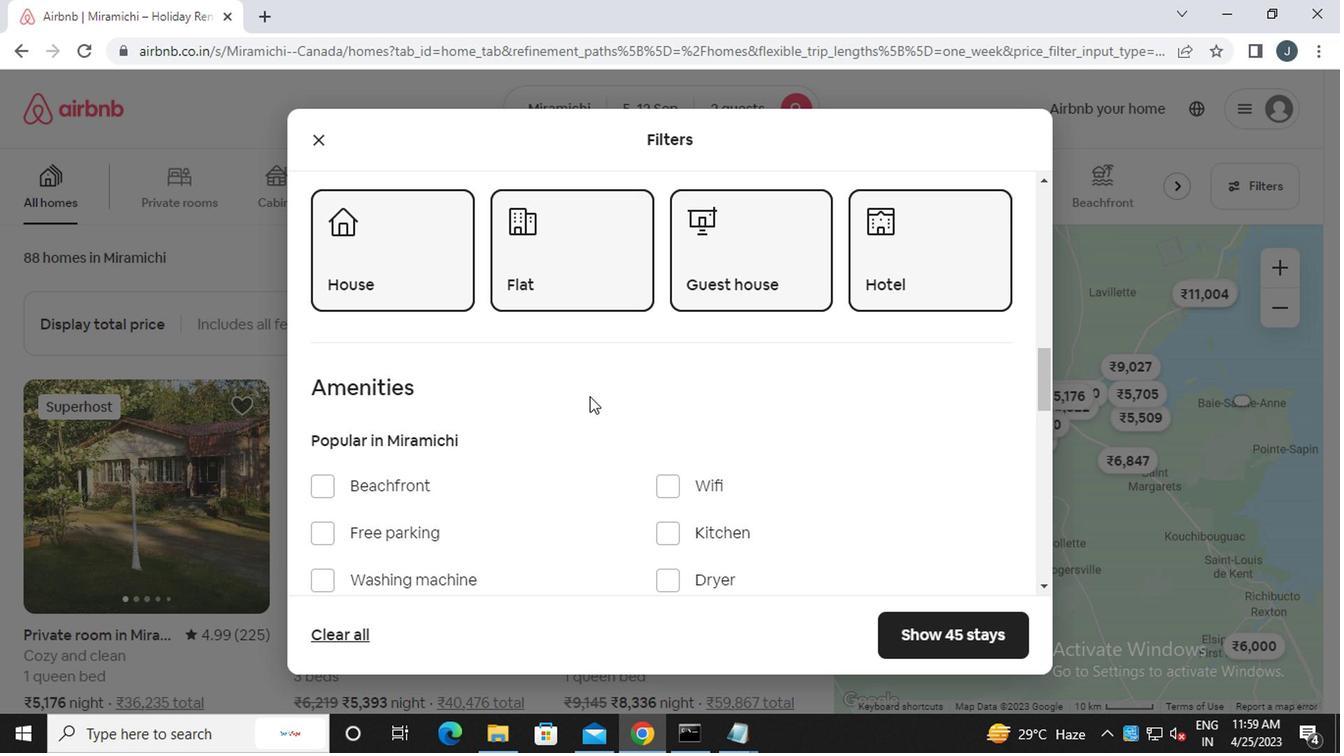 
Action: Mouse scrolled (557, 402) with delta (0, 0)
Screenshot: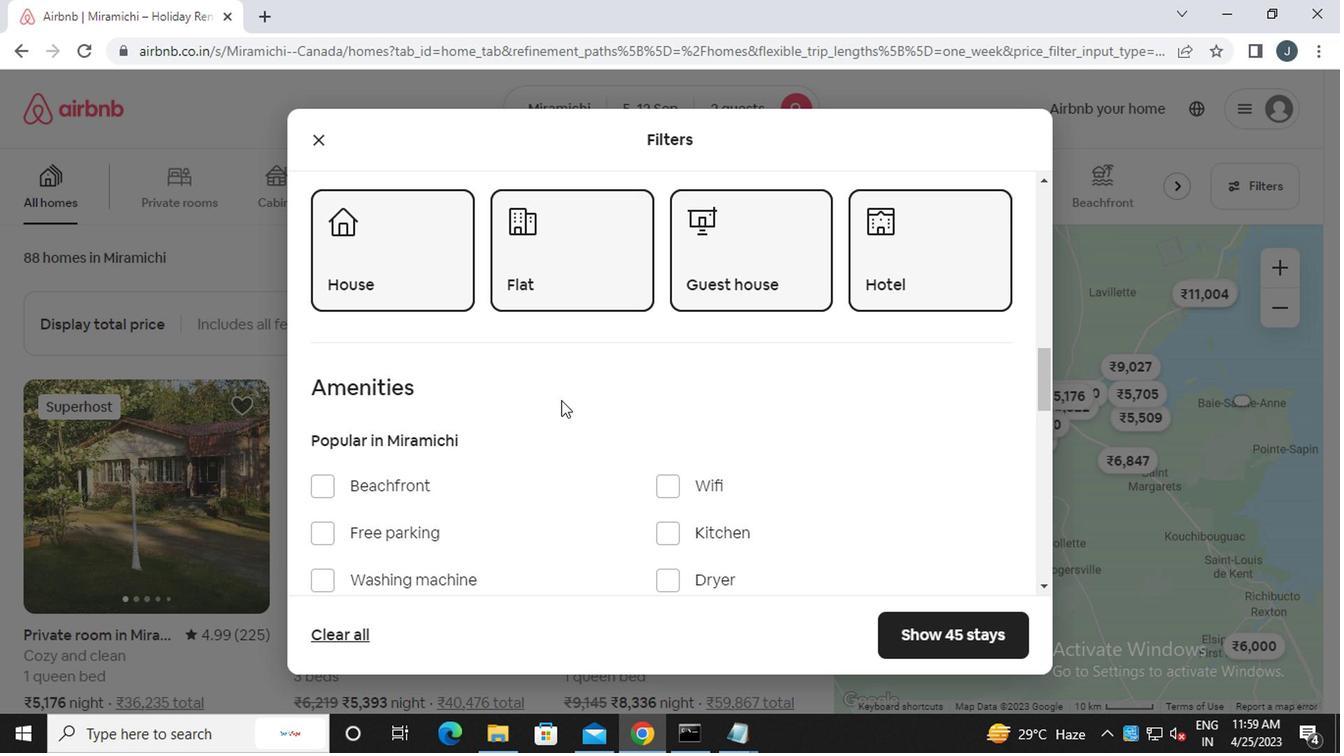 
Action: Mouse scrolled (557, 402) with delta (0, 0)
Screenshot: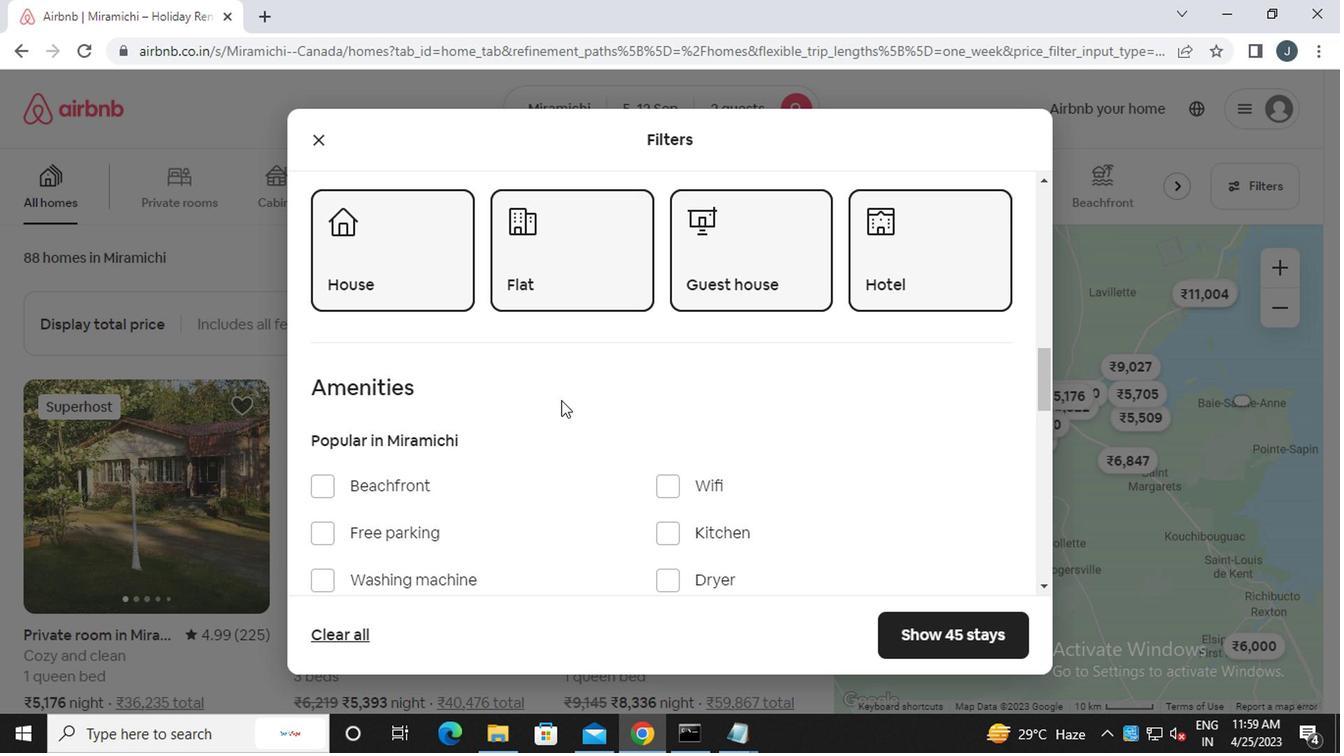 
Action: Mouse scrolled (557, 402) with delta (0, 0)
Screenshot: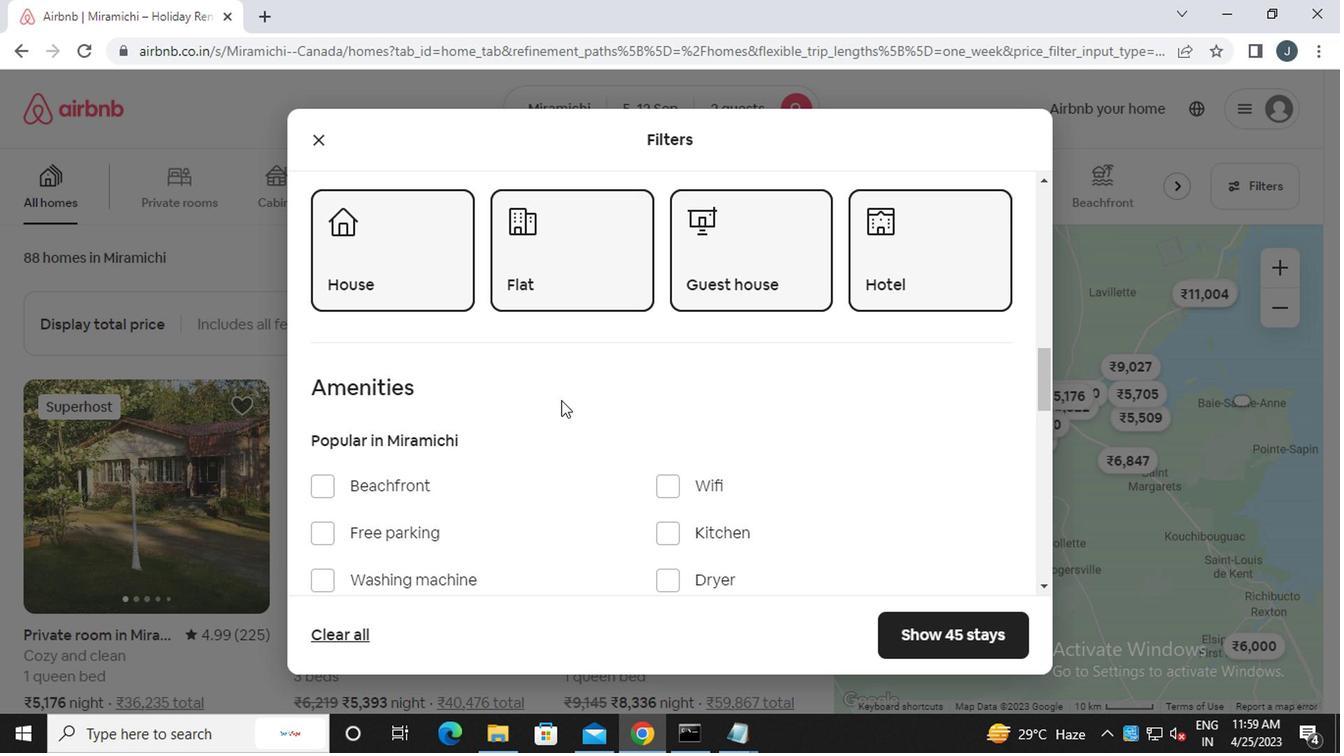 
Action: Mouse scrolled (557, 402) with delta (0, 0)
Screenshot: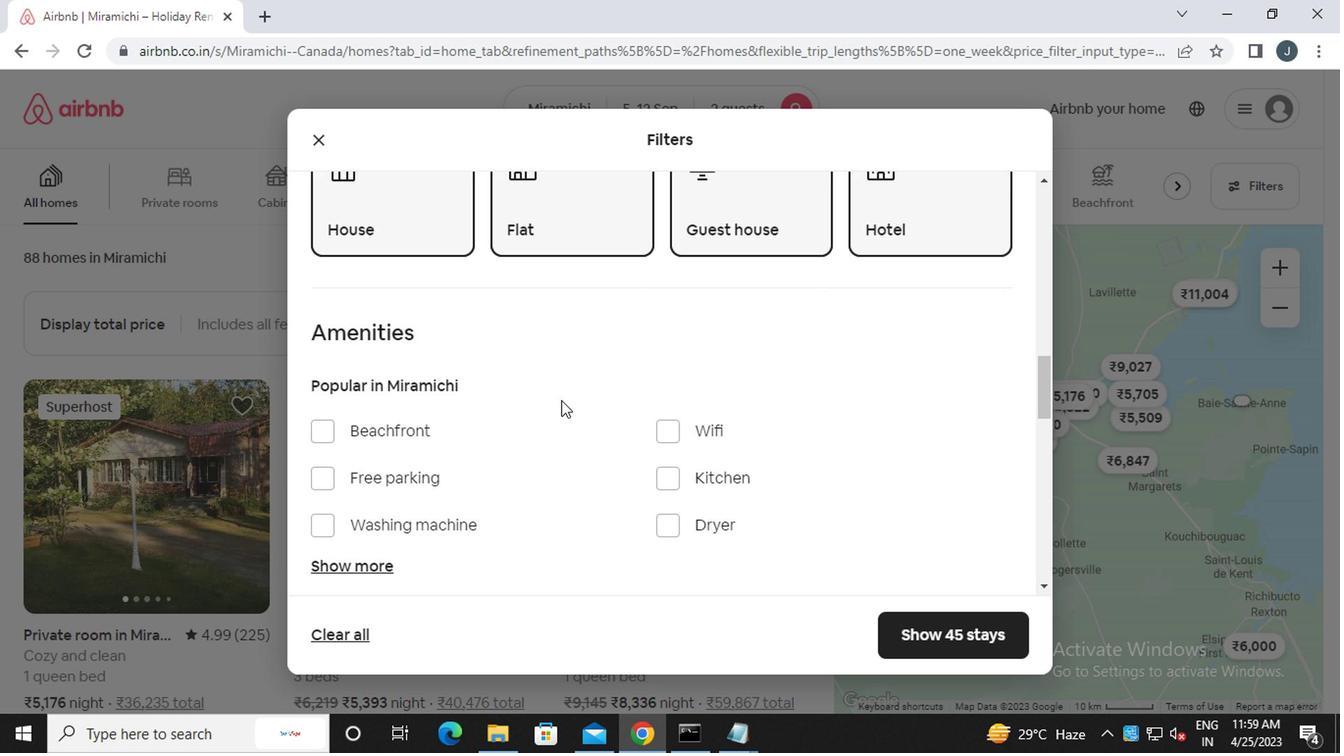 
Action: Mouse scrolled (557, 402) with delta (0, 0)
Screenshot: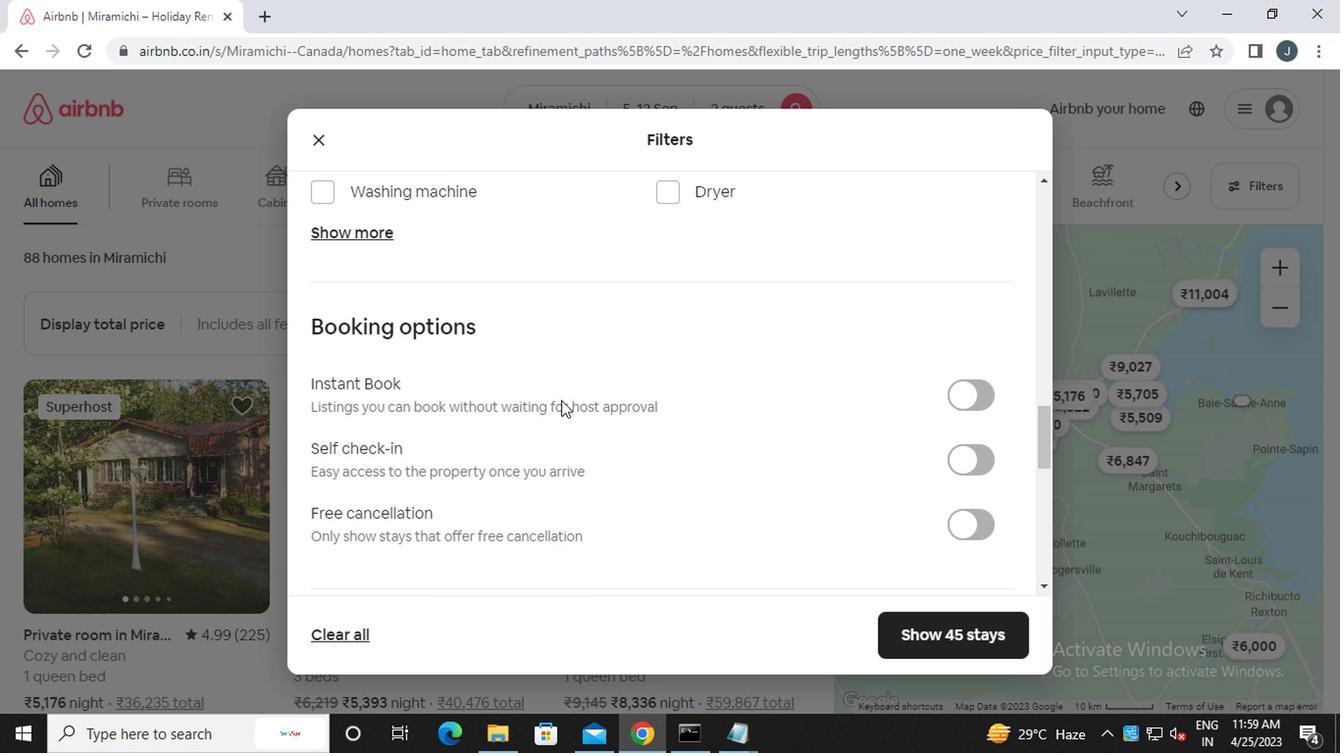 
Action: Mouse scrolled (557, 402) with delta (0, 0)
Screenshot: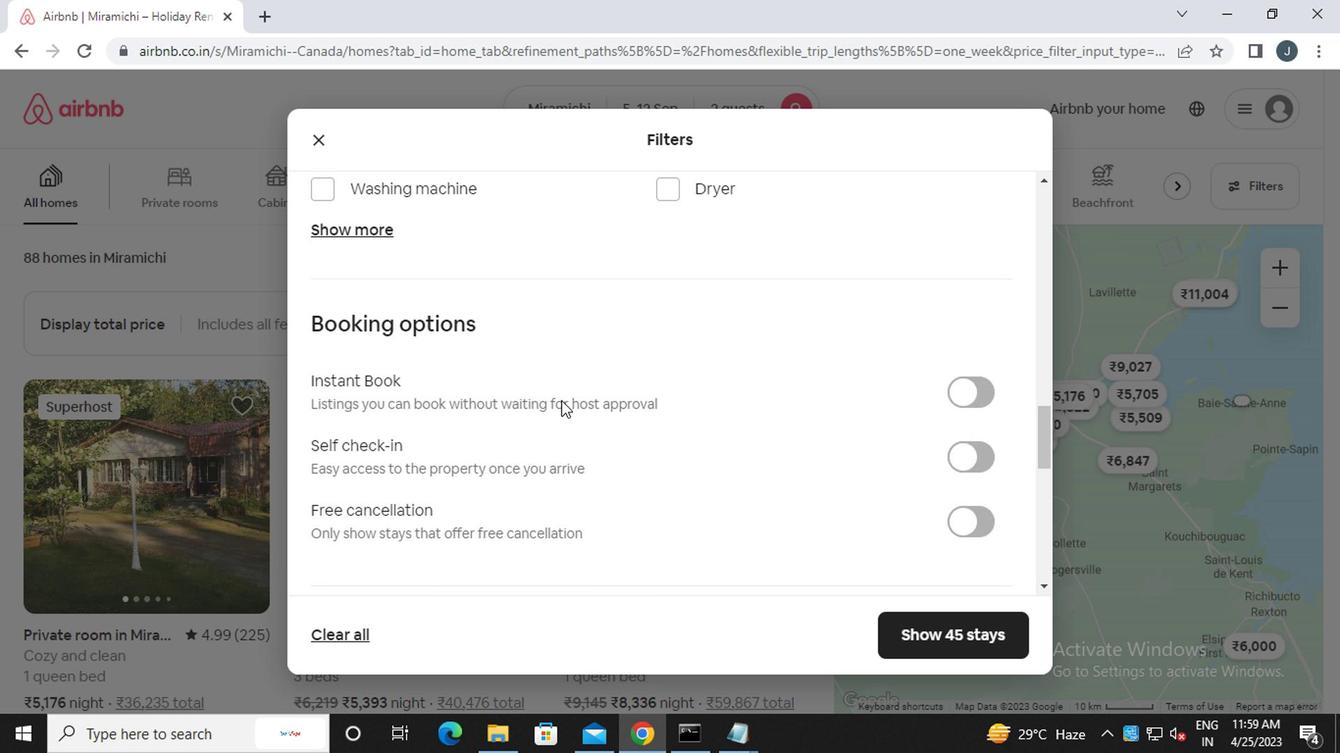 
Action: Mouse moved to (973, 263)
Screenshot: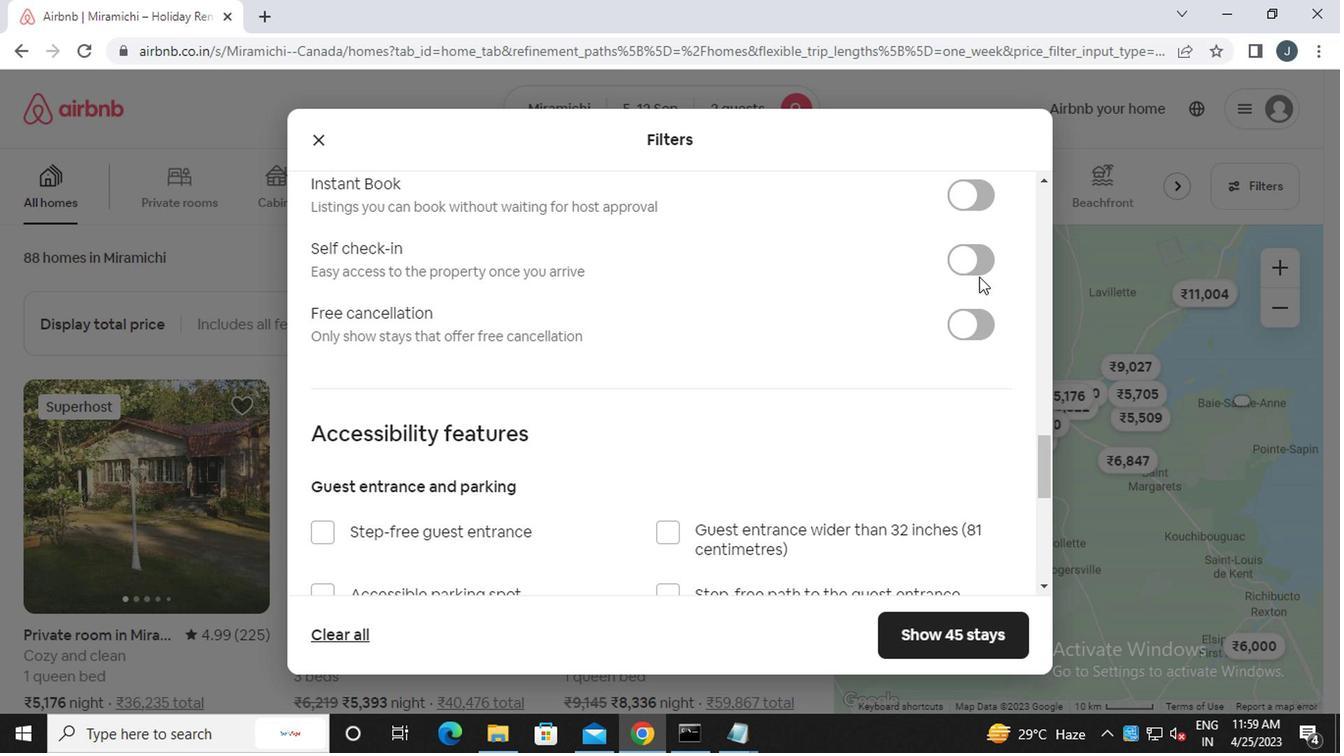 
Action: Mouse pressed left at (973, 263)
Screenshot: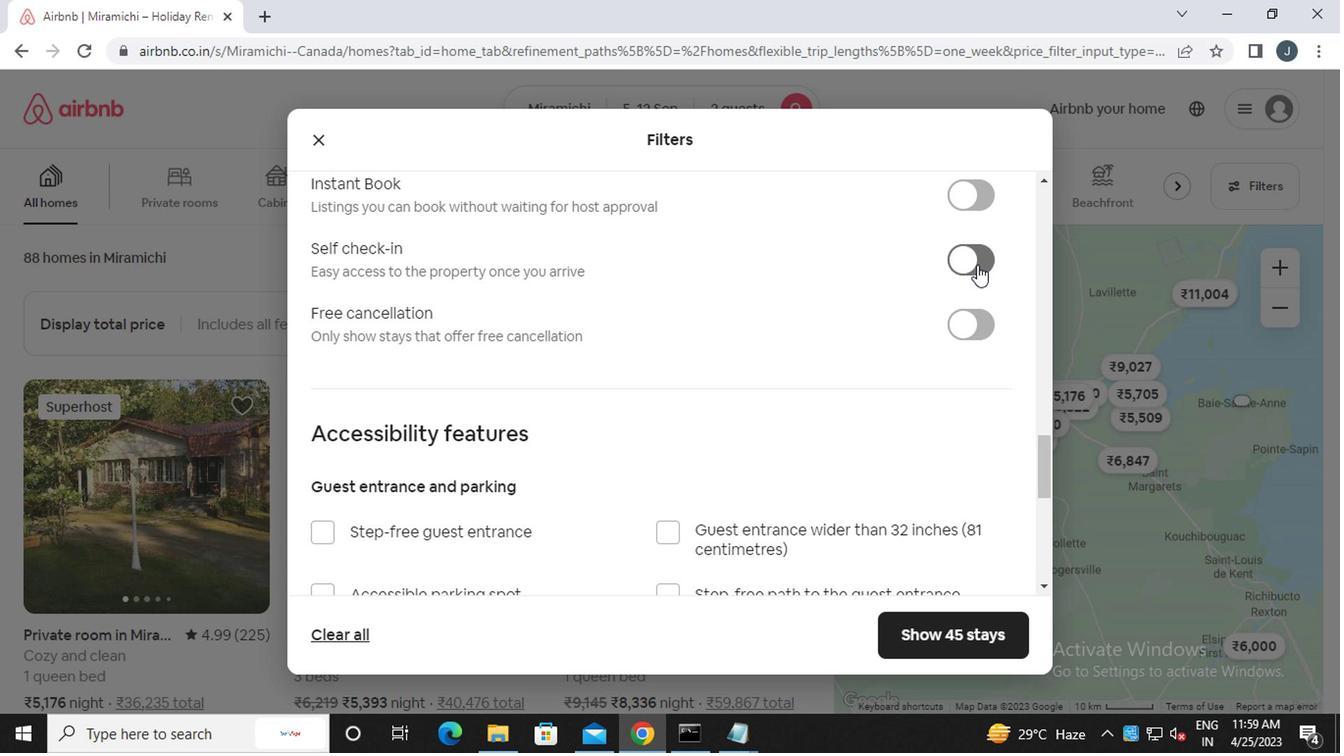 
Action: Mouse moved to (671, 411)
Screenshot: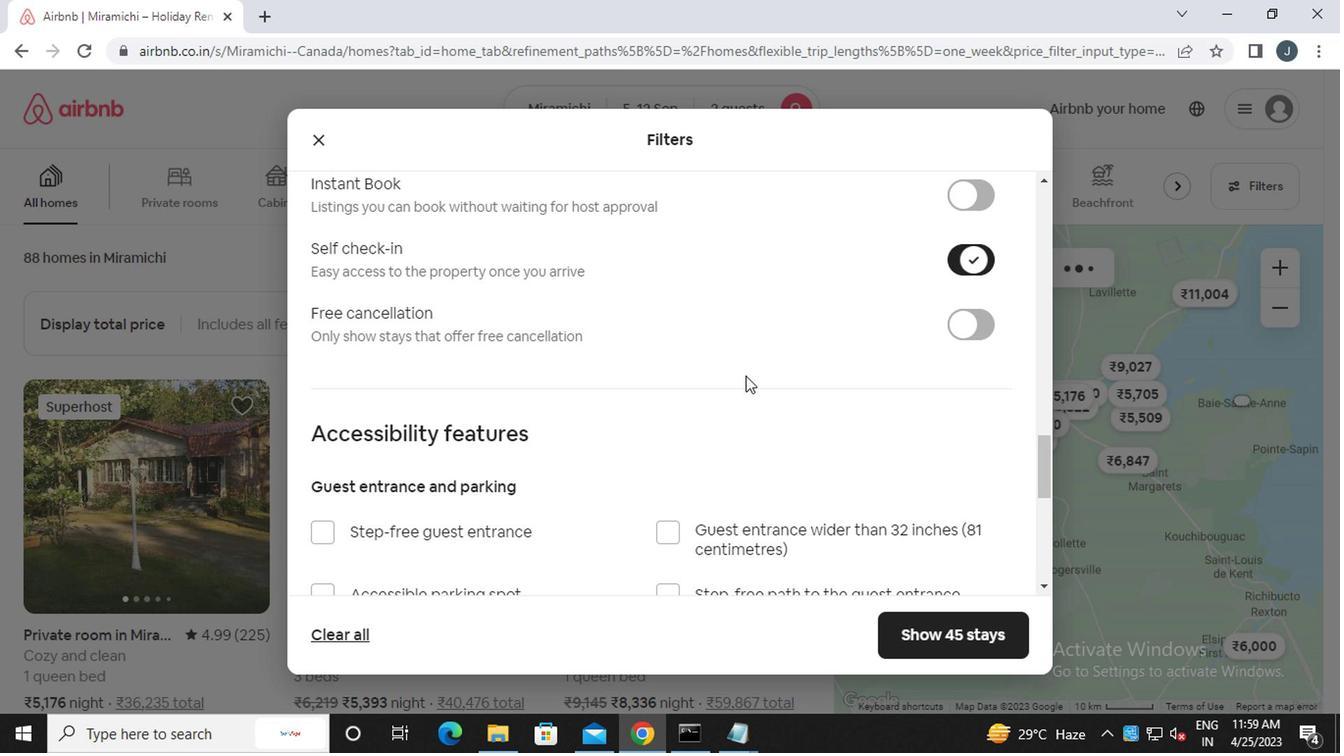 
Action: Mouse scrolled (671, 410) with delta (0, -1)
Screenshot: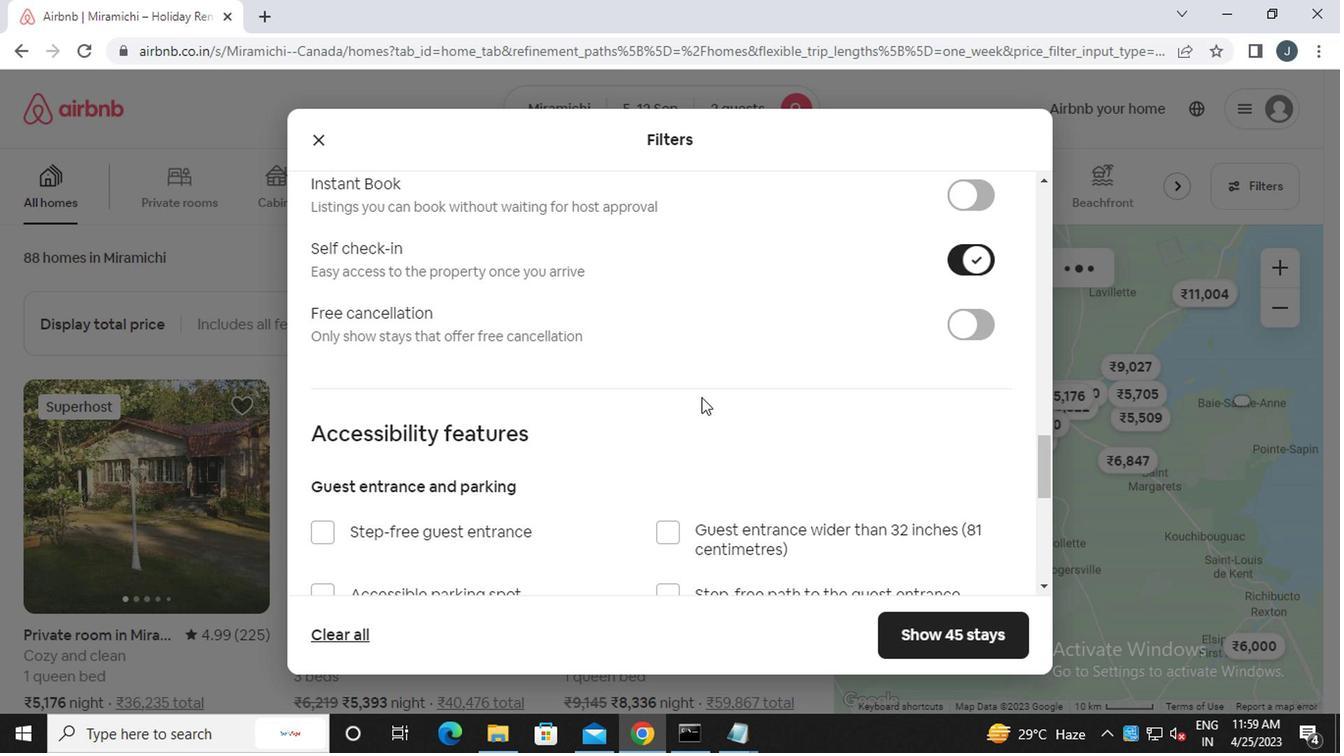 
Action: Mouse scrolled (671, 410) with delta (0, -1)
Screenshot: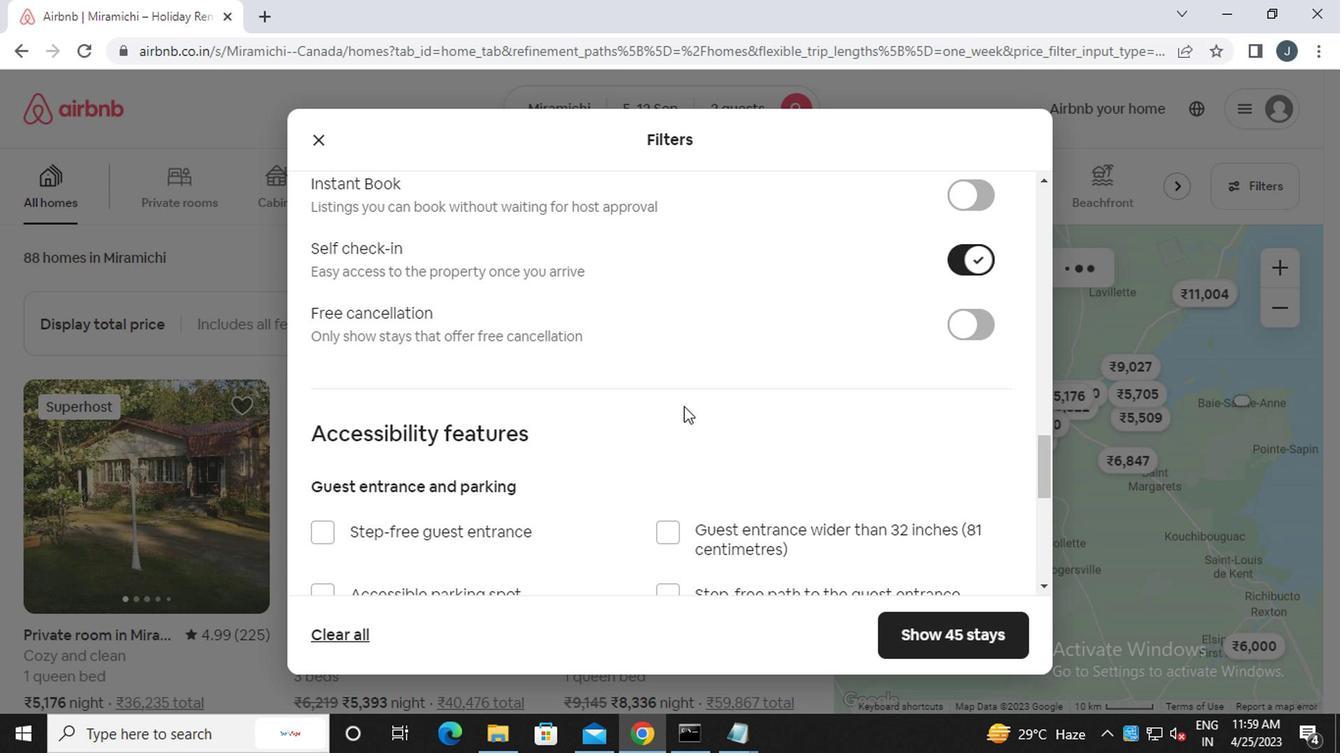 
Action: Mouse scrolled (671, 410) with delta (0, -1)
Screenshot: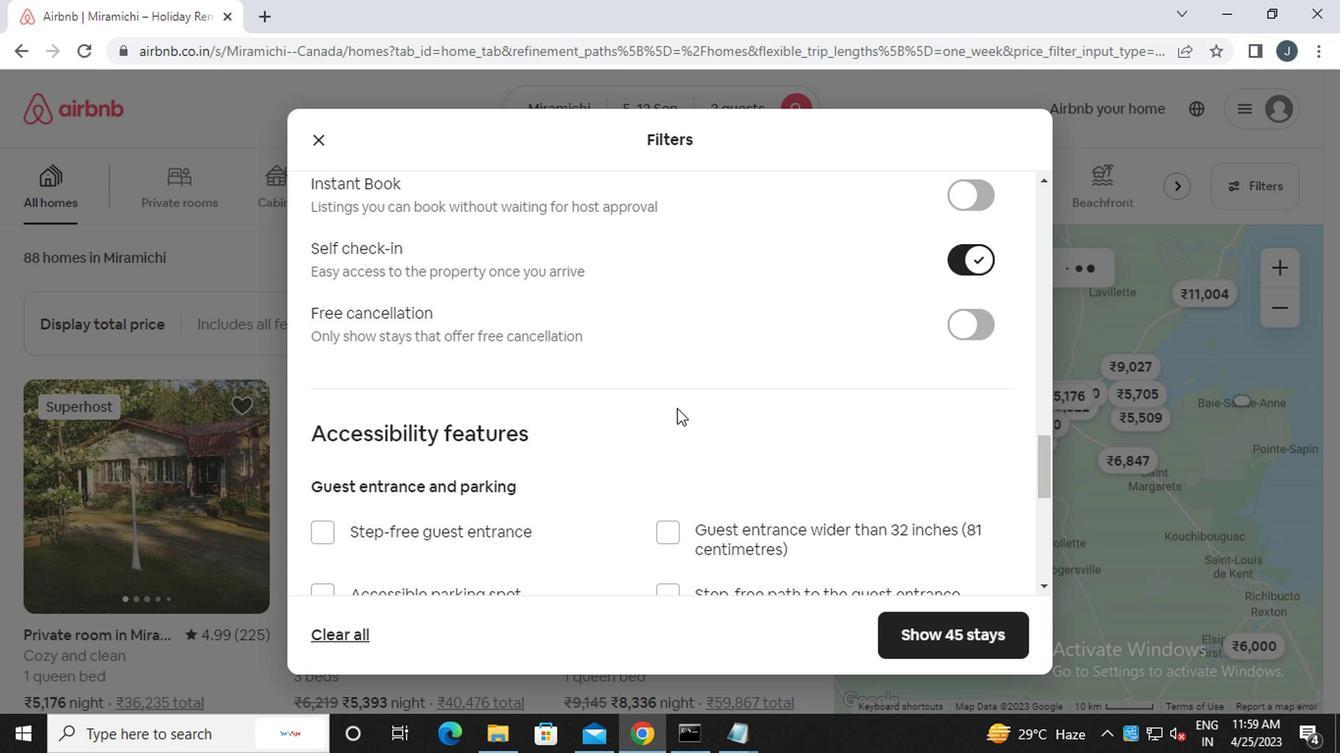 
Action: Mouse scrolled (671, 410) with delta (0, -1)
Screenshot: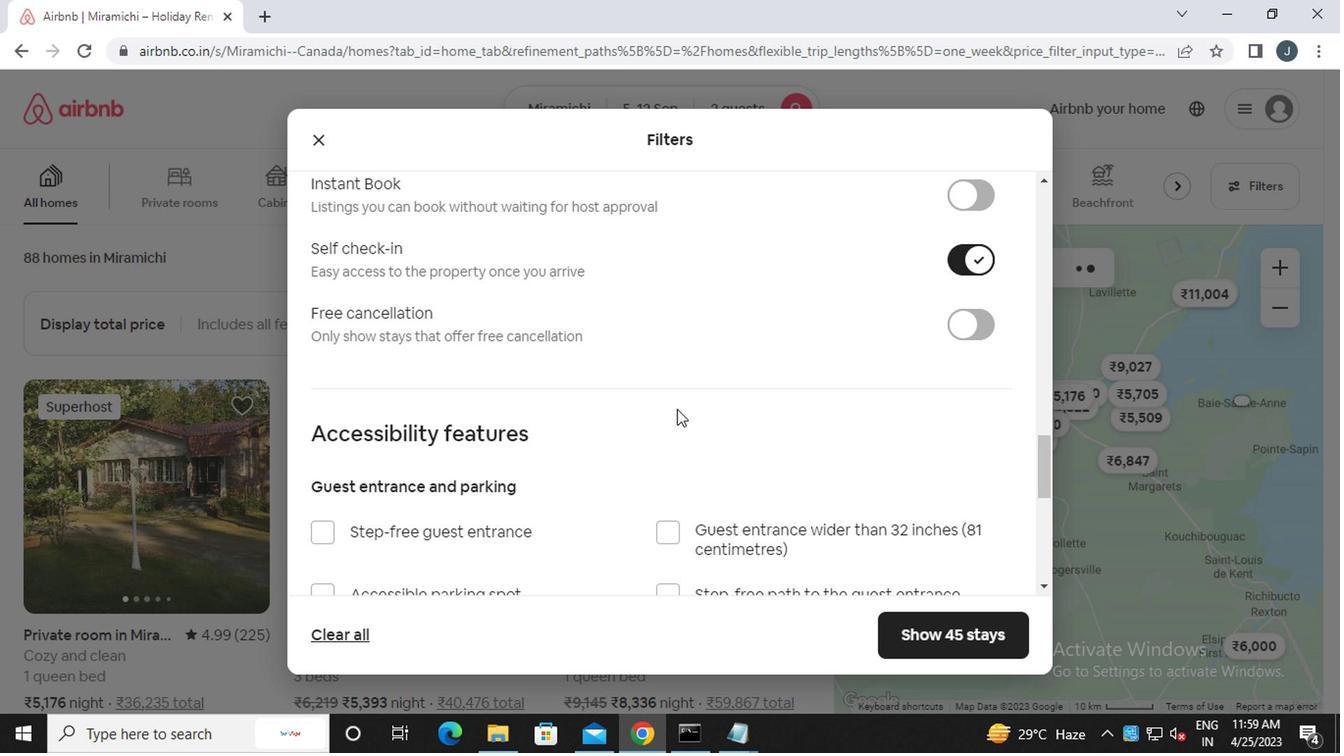 
Action: Mouse scrolled (671, 410) with delta (0, -1)
Screenshot: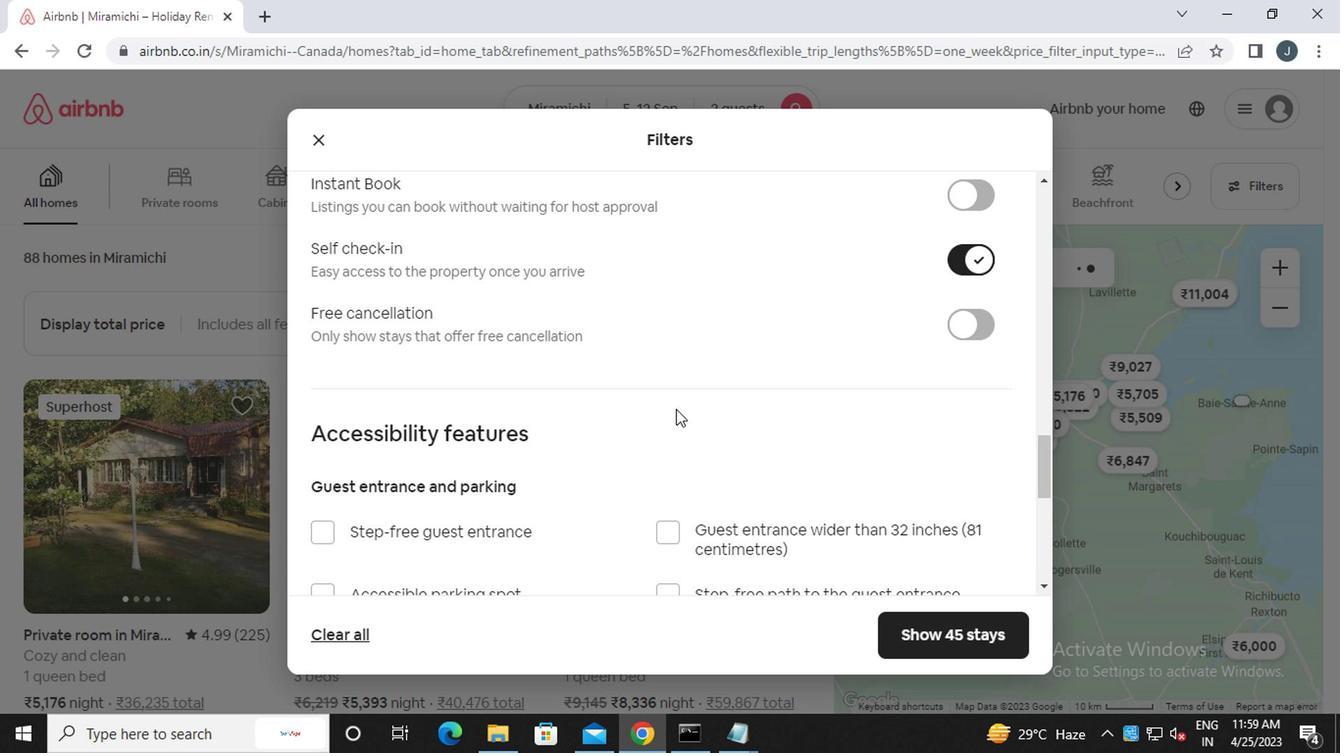 
Action: Mouse moved to (310, 506)
Screenshot: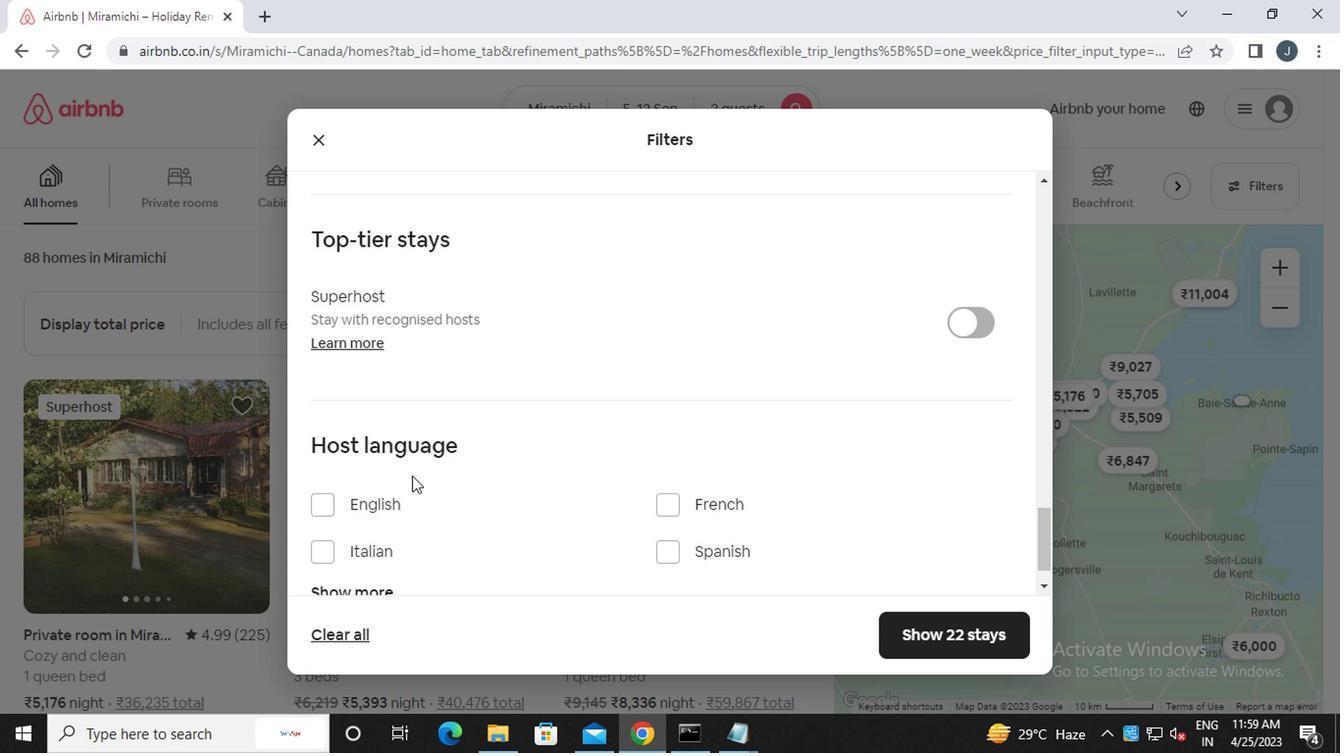 
Action: Mouse pressed left at (310, 506)
Screenshot: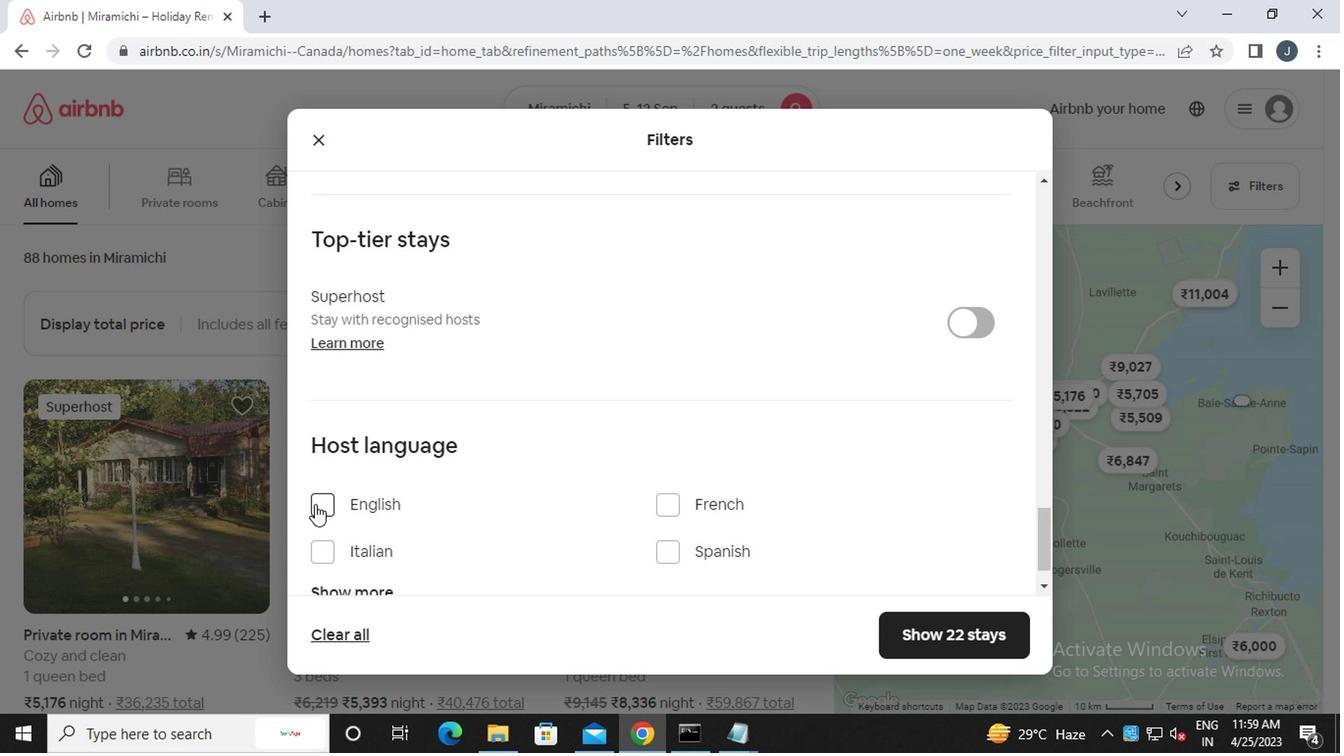 
Action: Mouse moved to (959, 634)
Screenshot: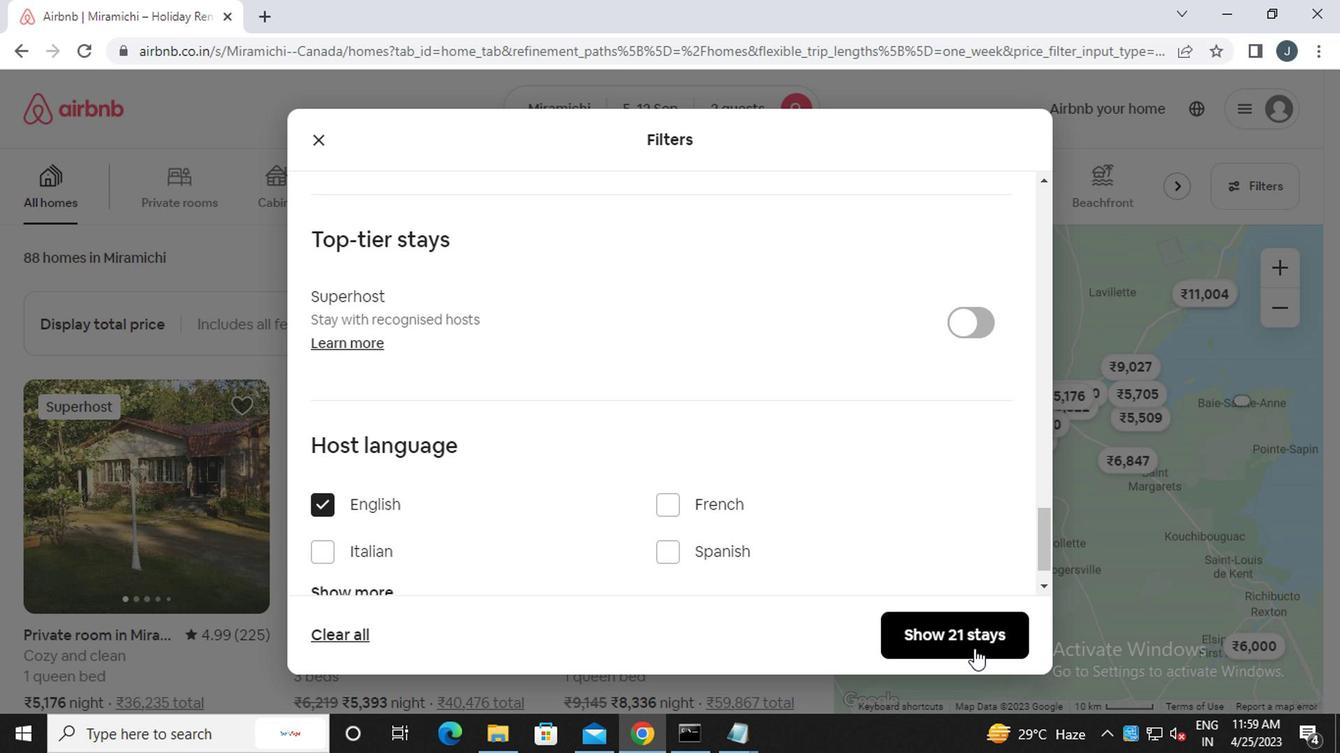 
Action: Mouse pressed left at (959, 634)
Screenshot: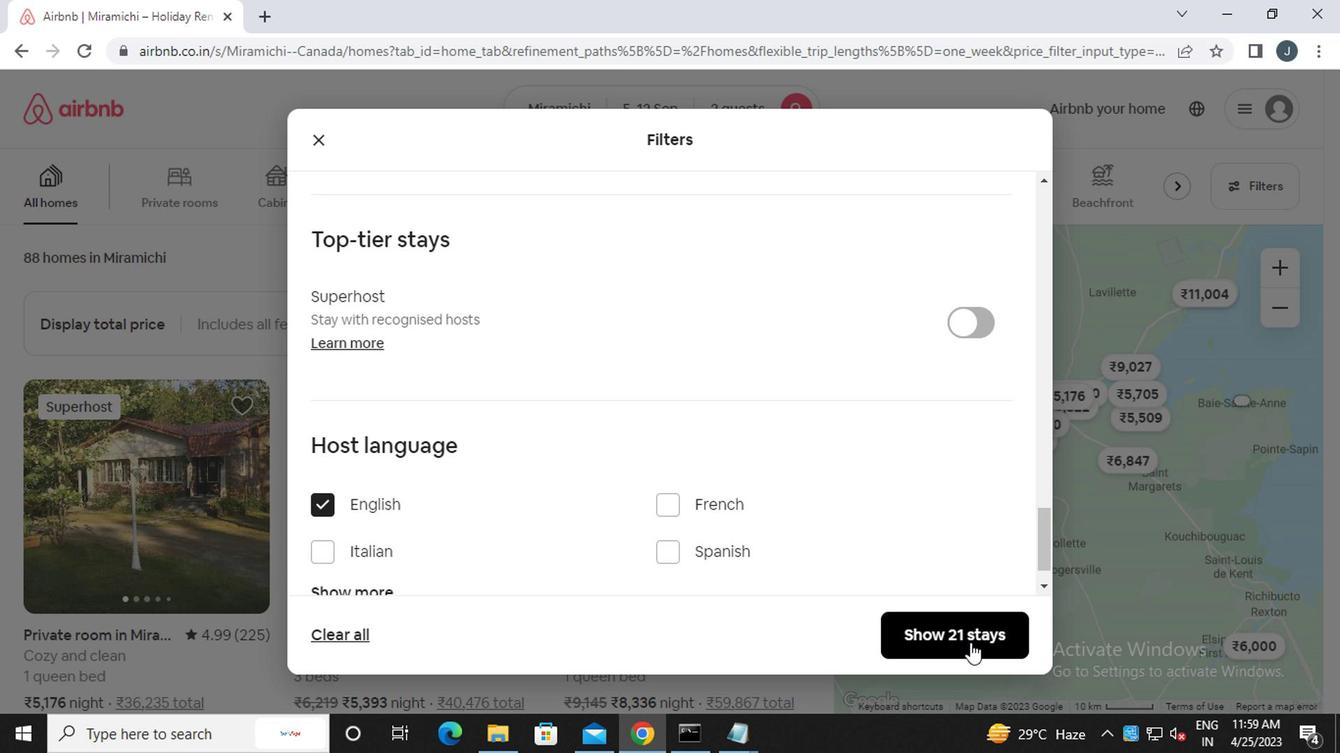 
Action: Mouse moved to (953, 624)
Screenshot: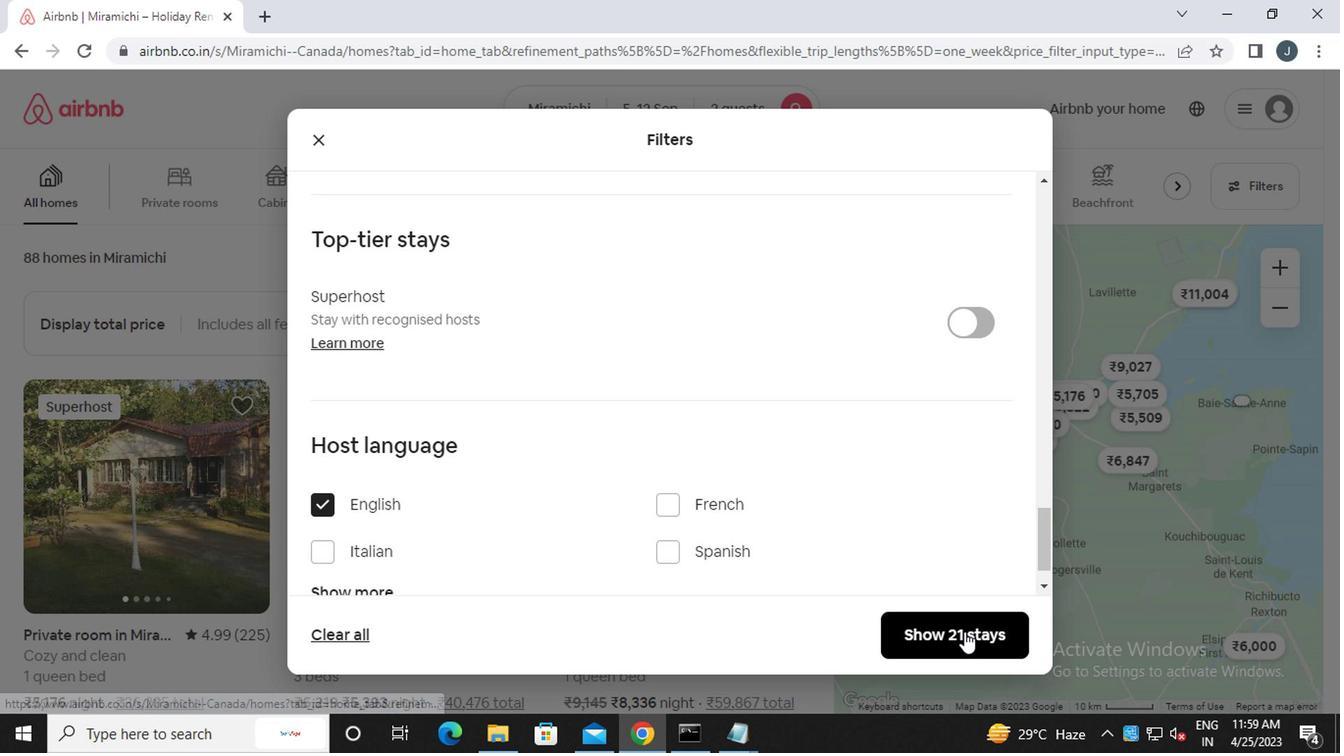 
